 Task: Add a timeline in the project AgileEngine for the epic 'Cybersecurity Incident Response Planning' from 2023/06/09 to 2025/07/02. Add a timeline in the project AgileEngine for the epic 'Cybersecurity Incident Response Testing' from 2024/01/13 to 2024/12/17. Add a timeline in the project AgileEngine for the epic 'IT Asset Management Process Improvement' from 2023/02/03 to 2025/12/17
Action: Mouse moved to (146, 202)
Screenshot: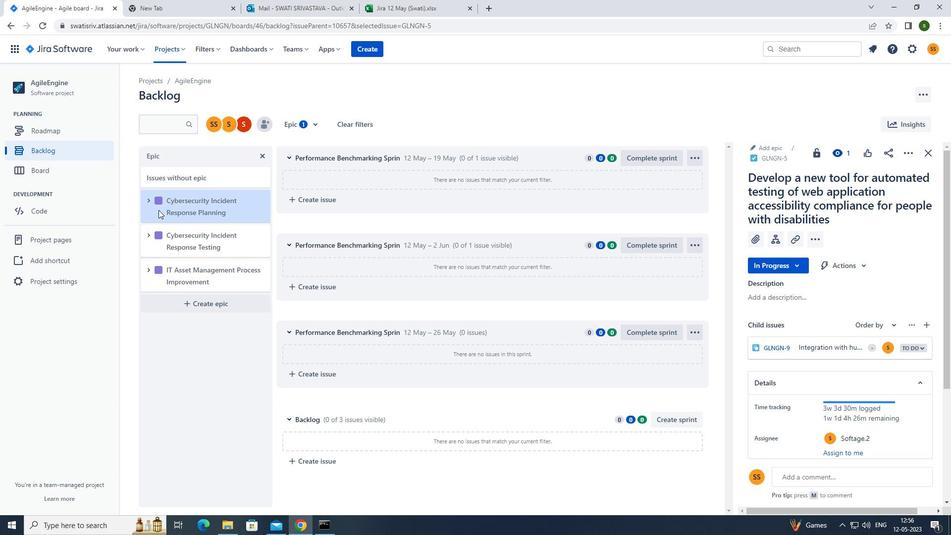 
Action: Mouse pressed left at (146, 202)
Screenshot: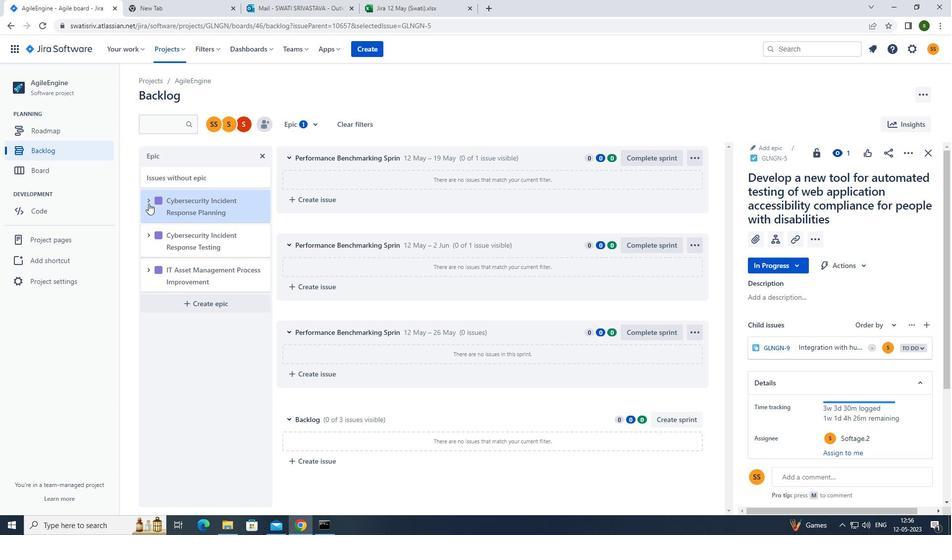
Action: Mouse moved to (203, 295)
Screenshot: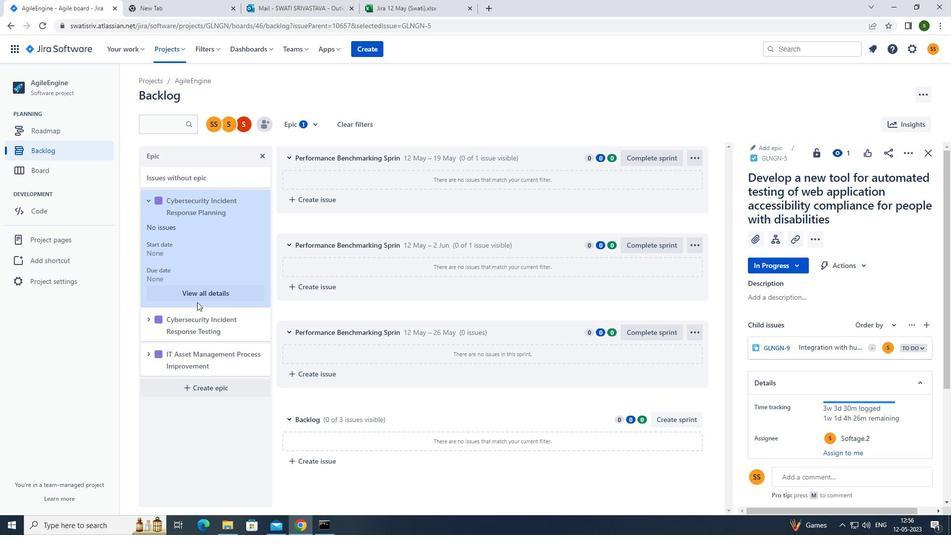 
Action: Mouse pressed left at (203, 295)
Screenshot: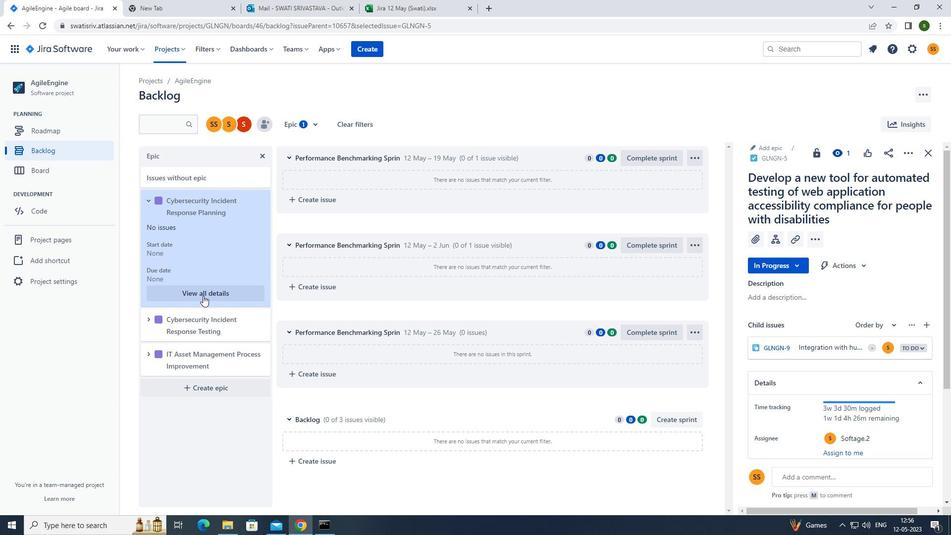 
Action: Mouse moved to (839, 373)
Screenshot: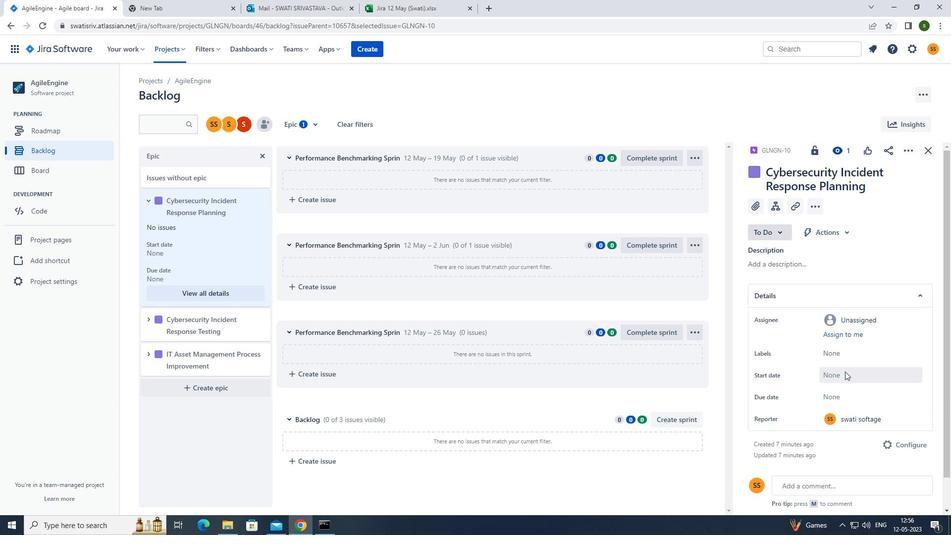 
Action: Mouse pressed left at (839, 373)
Screenshot: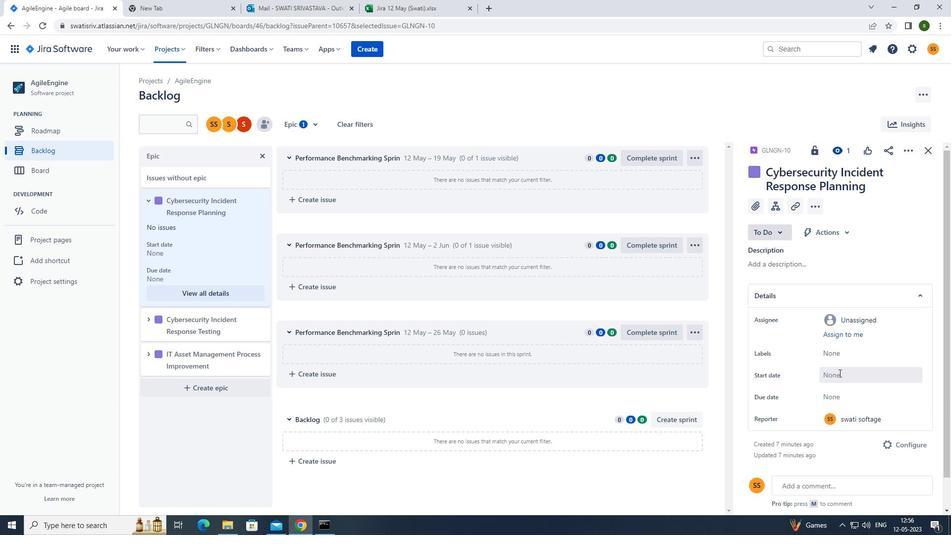 
Action: Mouse moved to (804, 233)
Screenshot: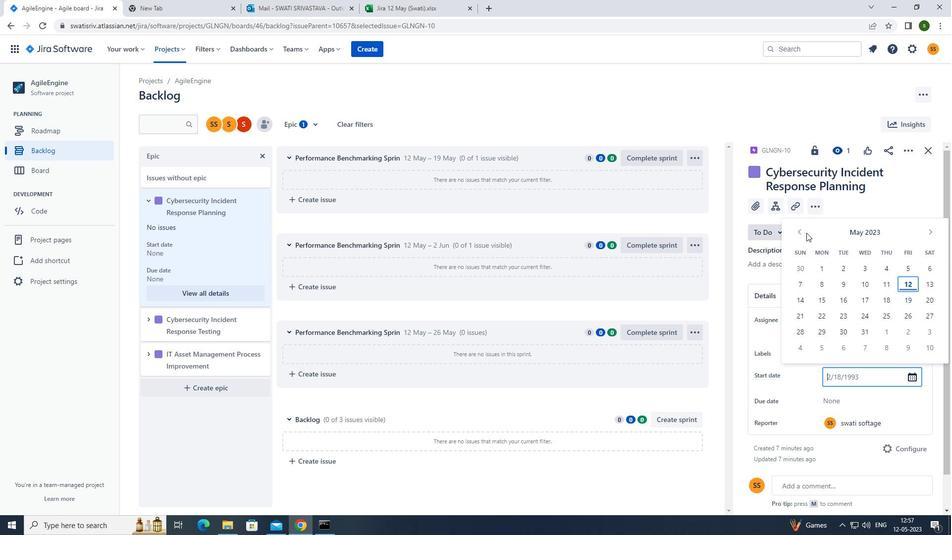 
Action: Mouse pressed left at (804, 233)
Screenshot: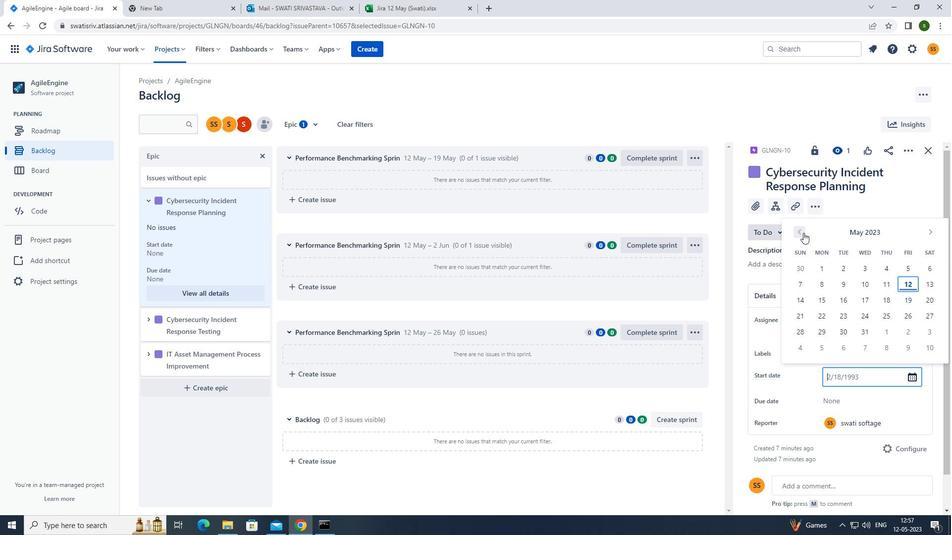 
Action: Mouse moved to (930, 229)
Screenshot: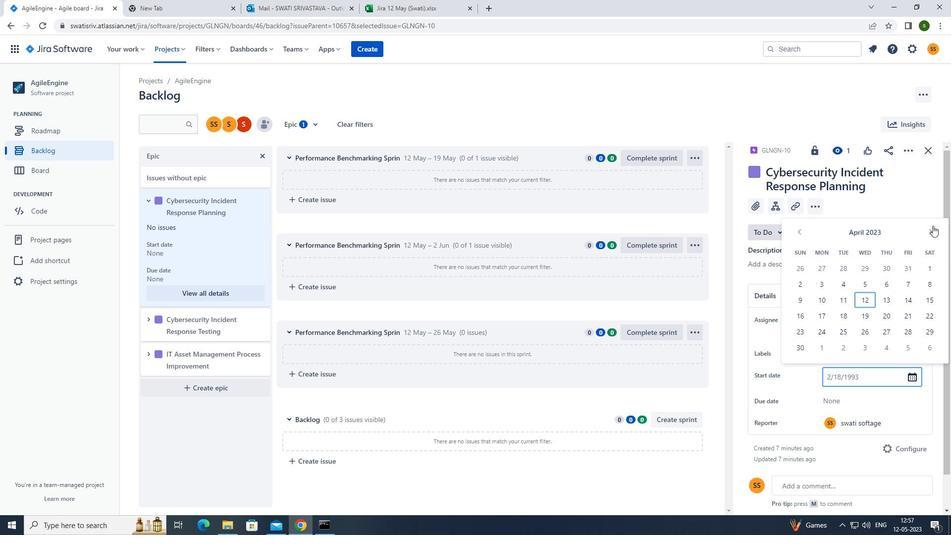 
Action: Mouse pressed left at (930, 229)
Screenshot: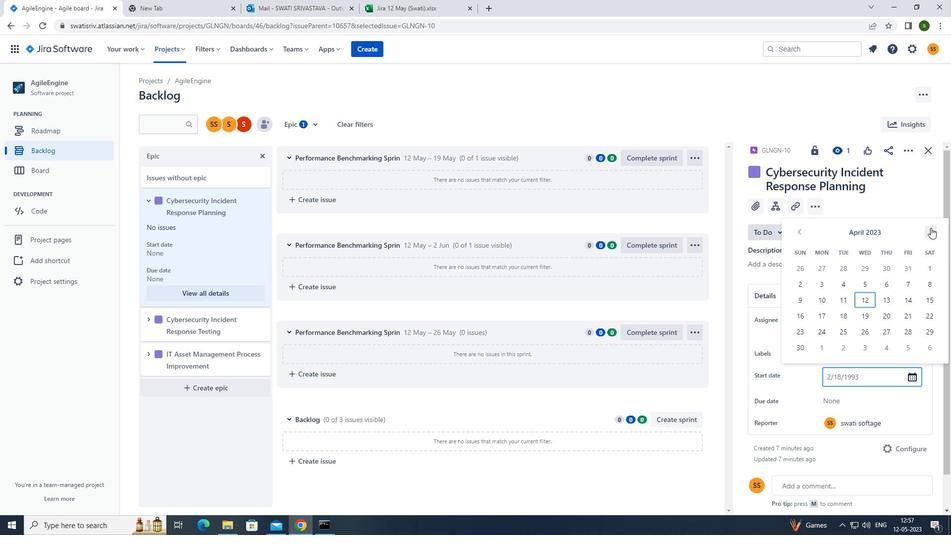 
Action: Mouse pressed left at (930, 229)
Screenshot: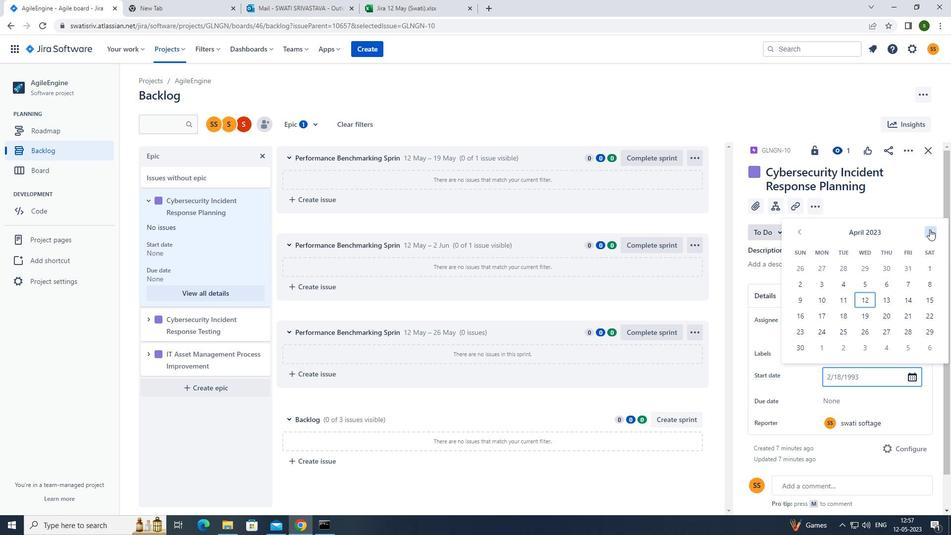 
Action: Mouse moved to (912, 287)
Screenshot: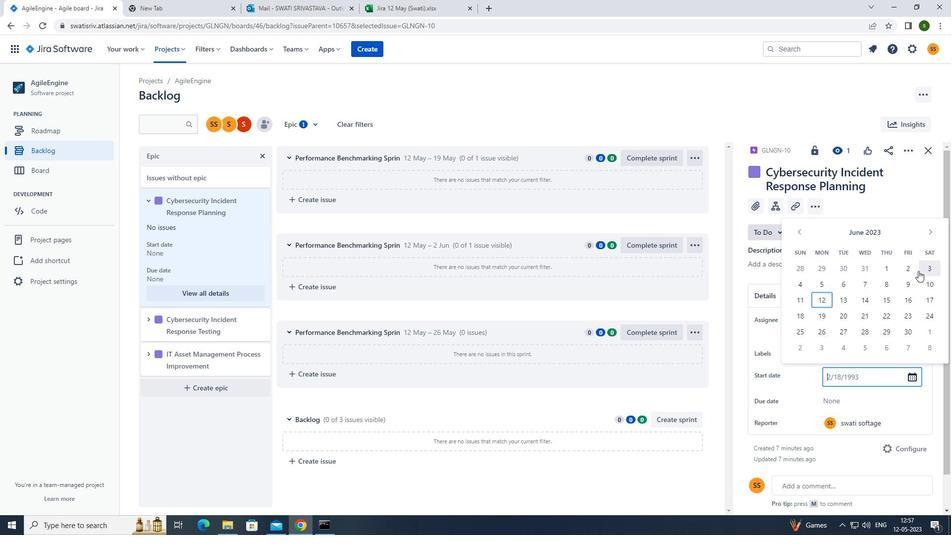 
Action: Mouse pressed left at (912, 287)
Screenshot: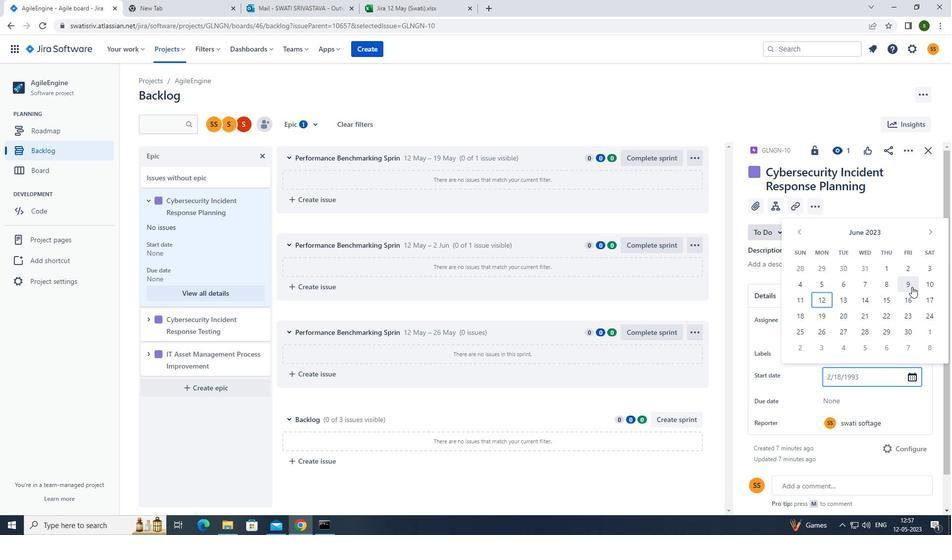 
Action: Mouse moved to (847, 401)
Screenshot: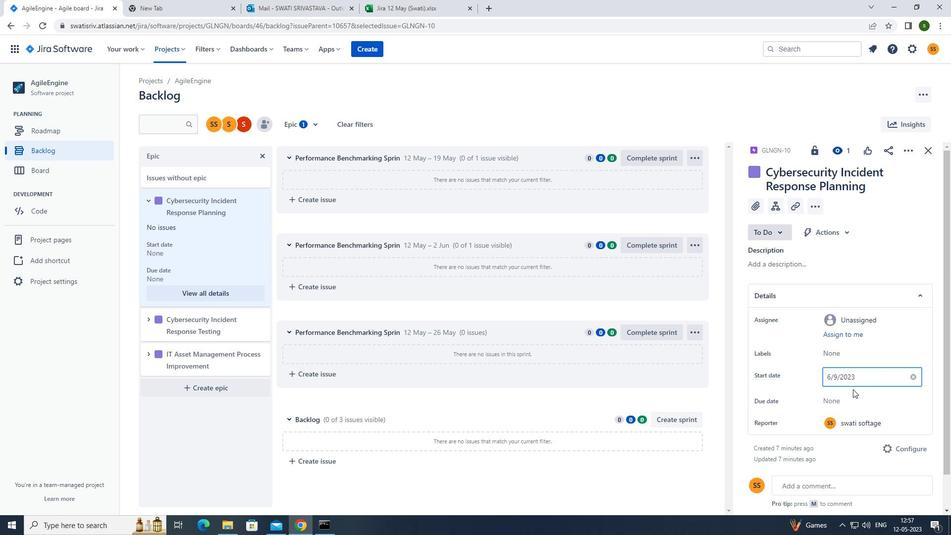 
Action: Mouse pressed left at (847, 401)
Screenshot: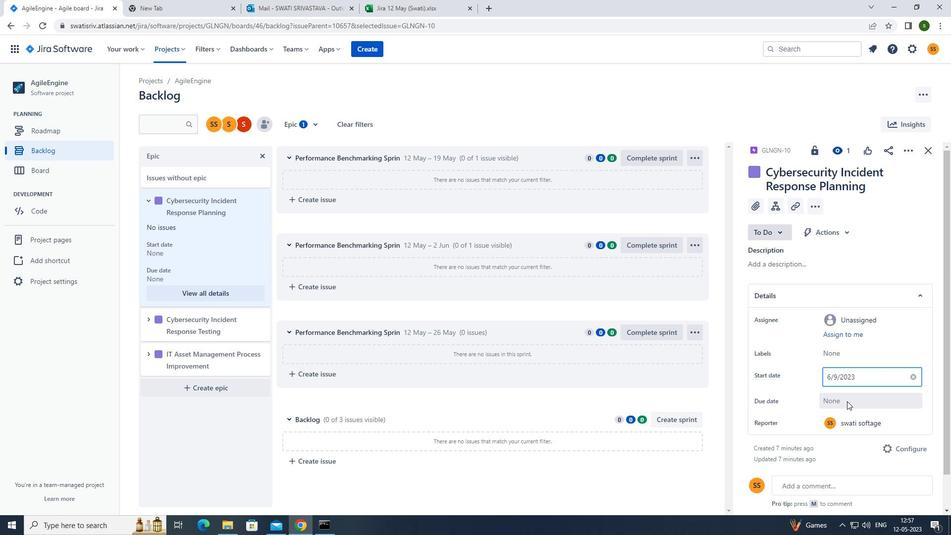 
Action: Mouse moved to (932, 261)
Screenshot: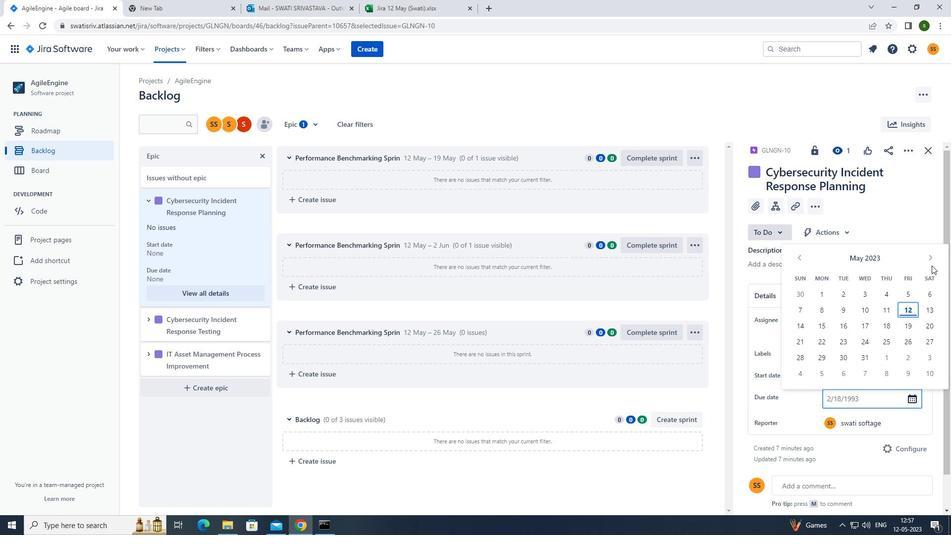 
Action: Mouse pressed left at (932, 261)
Screenshot: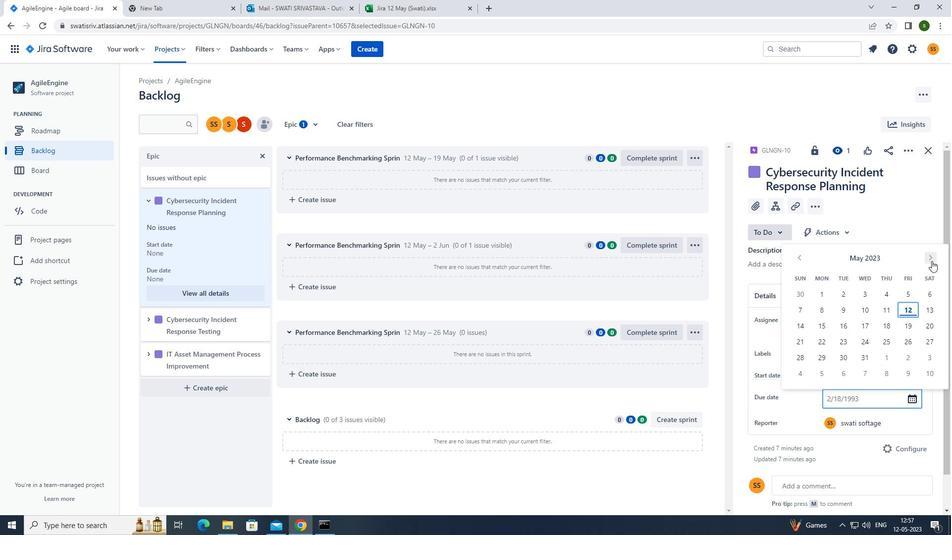 
Action: Mouse pressed left at (932, 261)
Screenshot: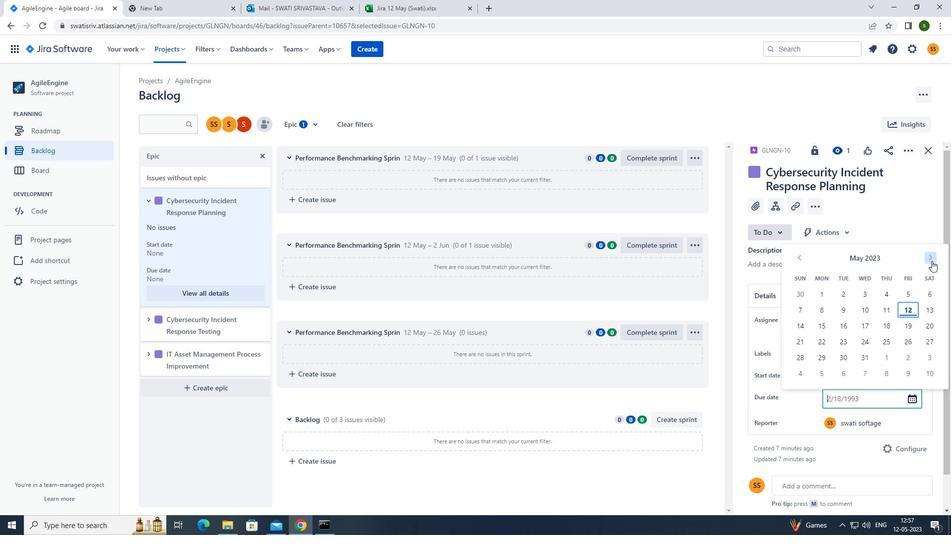 
Action: Mouse pressed left at (932, 261)
Screenshot: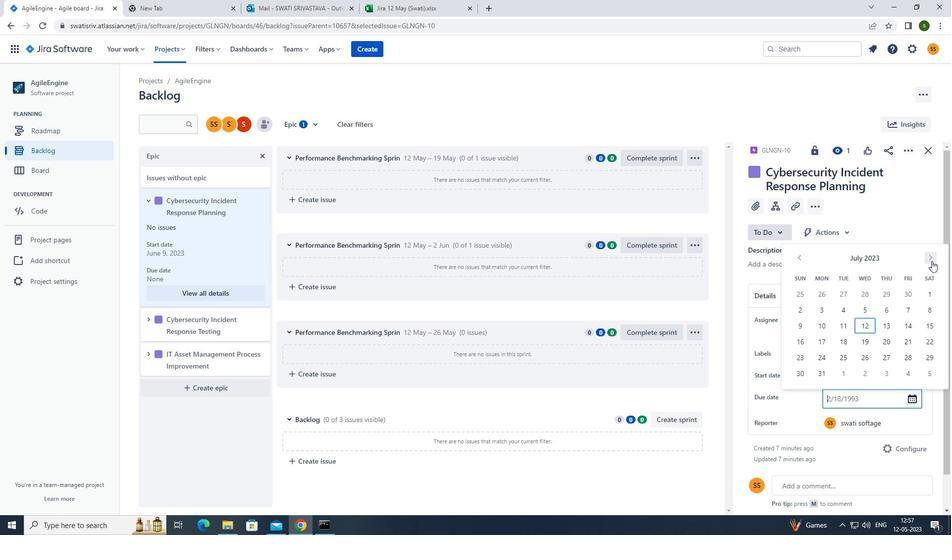 
Action: Mouse pressed left at (932, 261)
Screenshot: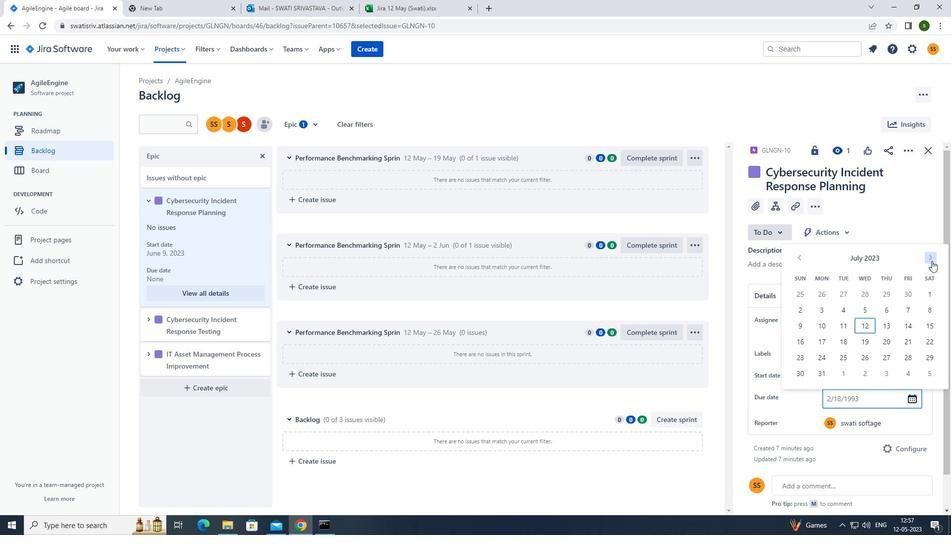 
Action: Mouse pressed left at (932, 261)
Screenshot: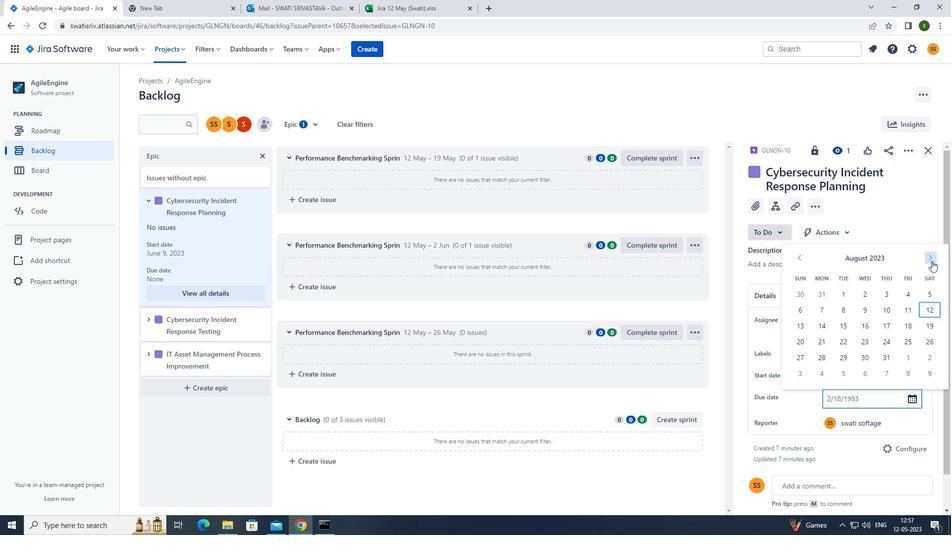 
Action: Mouse pressed left at (932, 261)
Screenshot: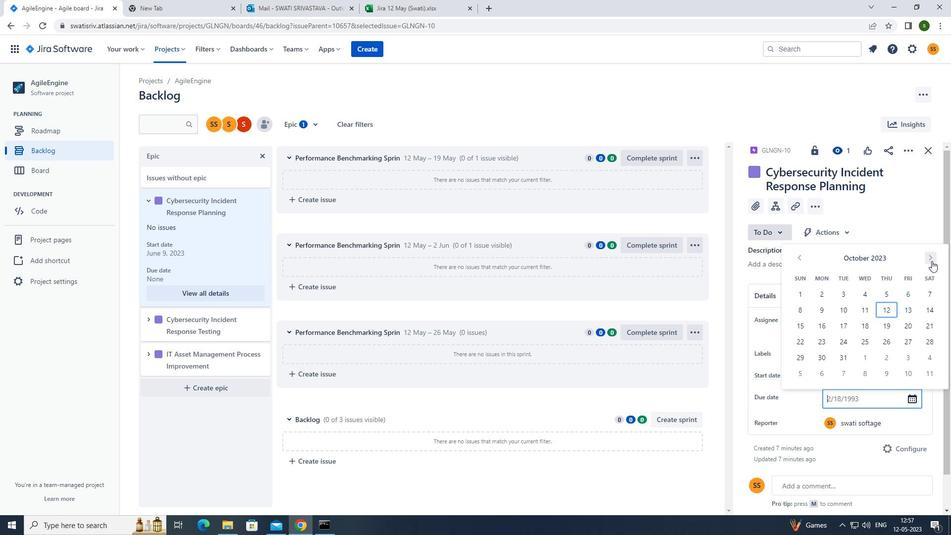 
Action: Mouse pressed left at (932, 261)
Screenshot: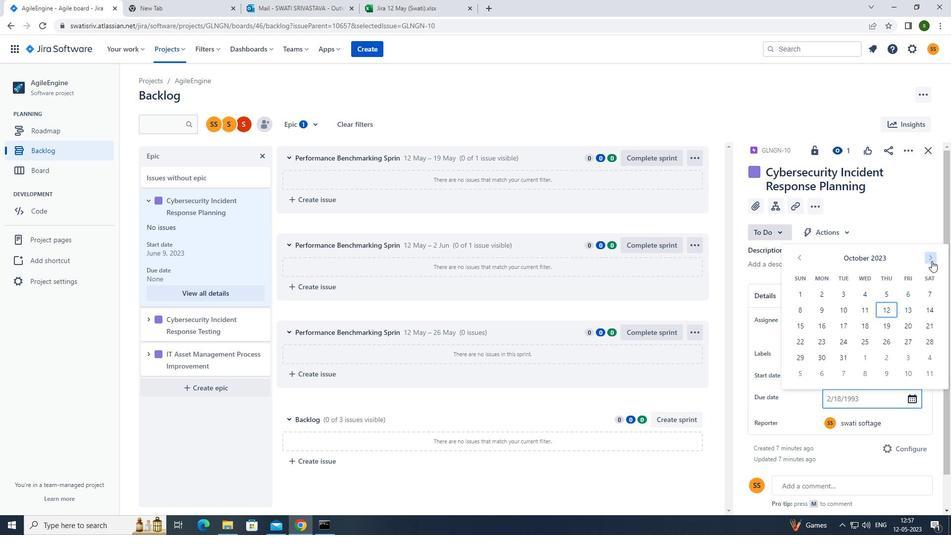 
Action: Mouse pressed left at (932, 261)
Screenshot: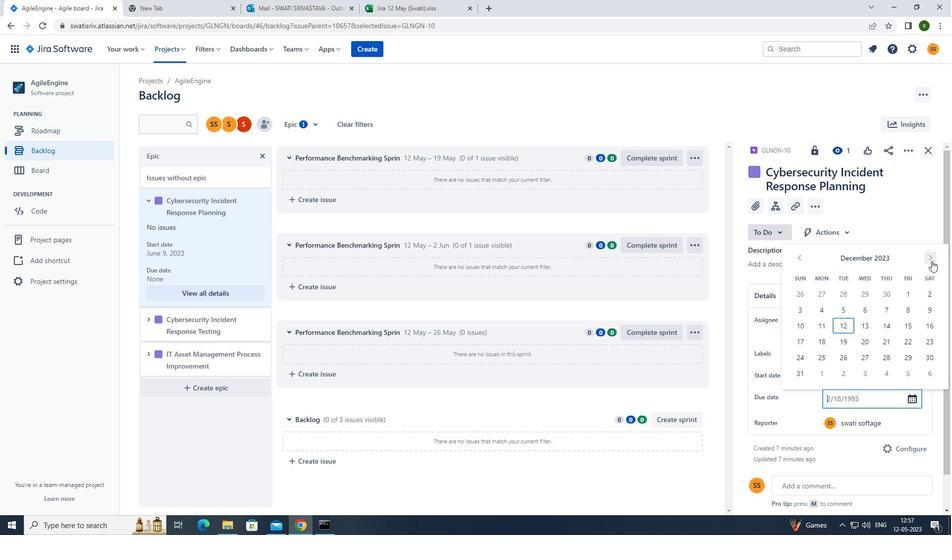 
Action: Mouse pressed left at (932, 261)
Screenshot: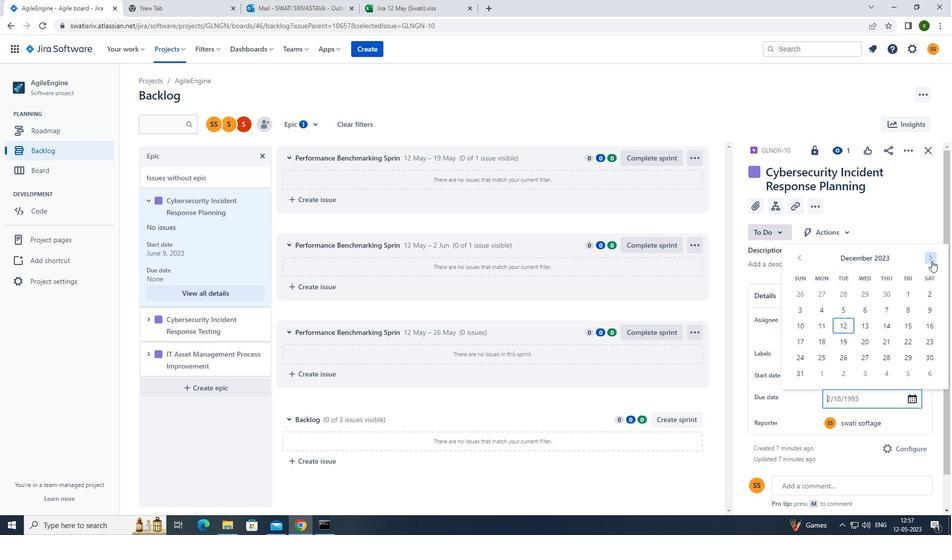 
Action: Mouse pressed left at (932, 261)
Screenshot: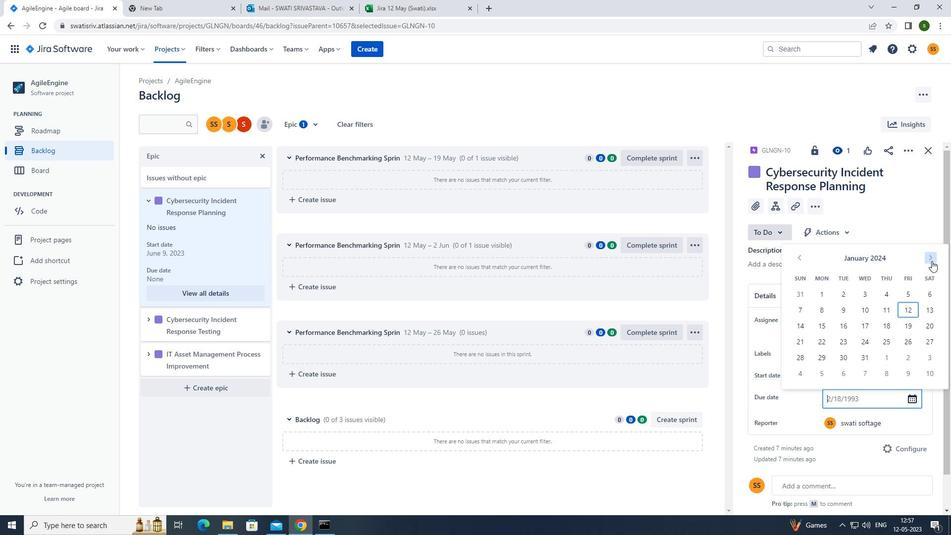 
Action: Mouse pressed left at (932, 261)
Screenshot: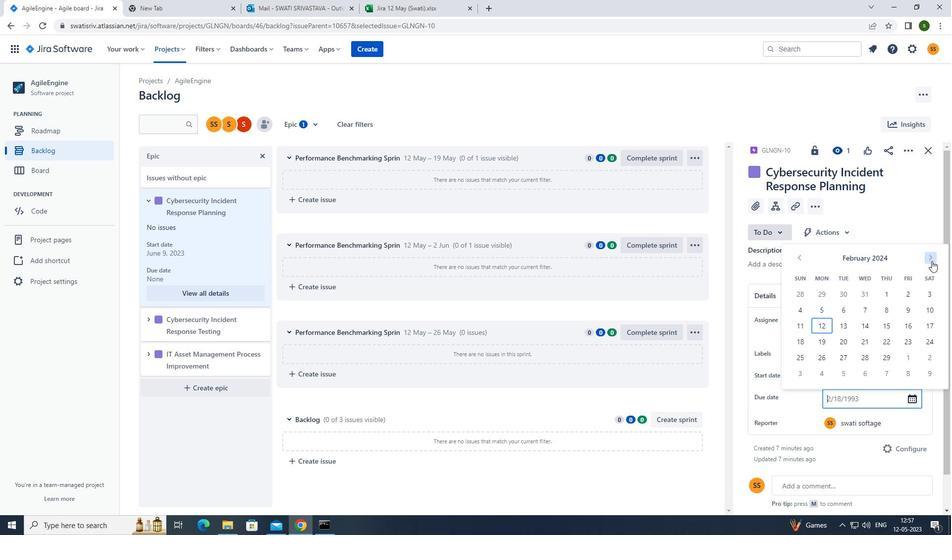 
Action: Mouse pressed left at (932, 261)
Screenshot: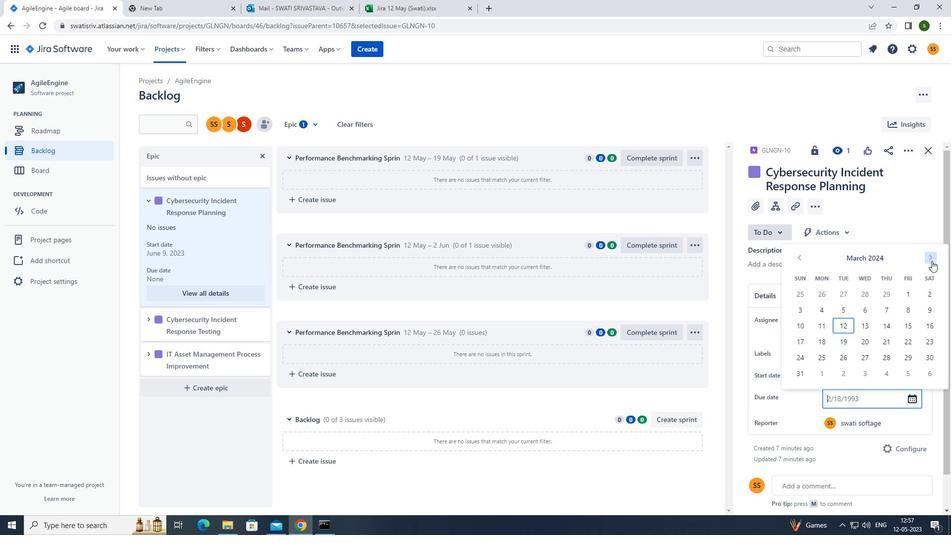 
Action: Mouse pressed left at (932, 261)
Screenshot: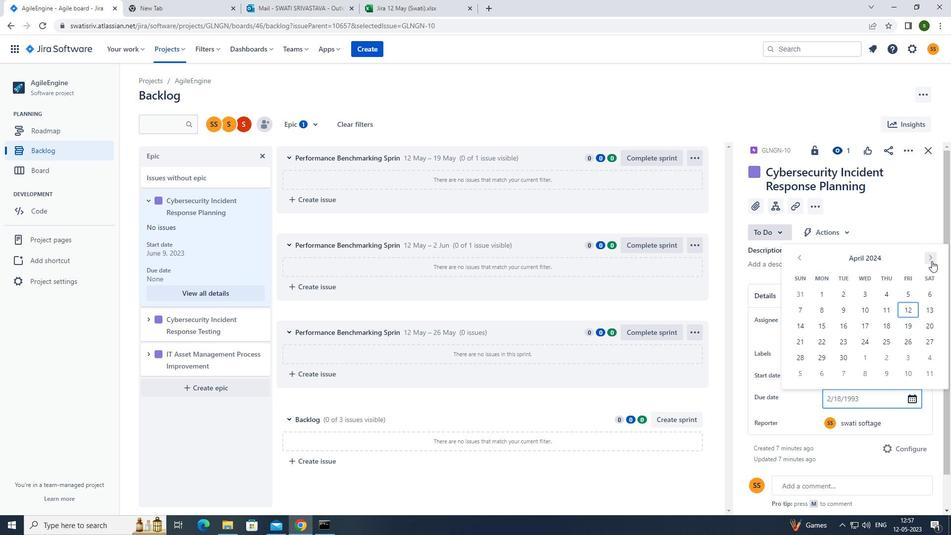 
Action: Mouse pressed left at (932, 261)
Screenshot: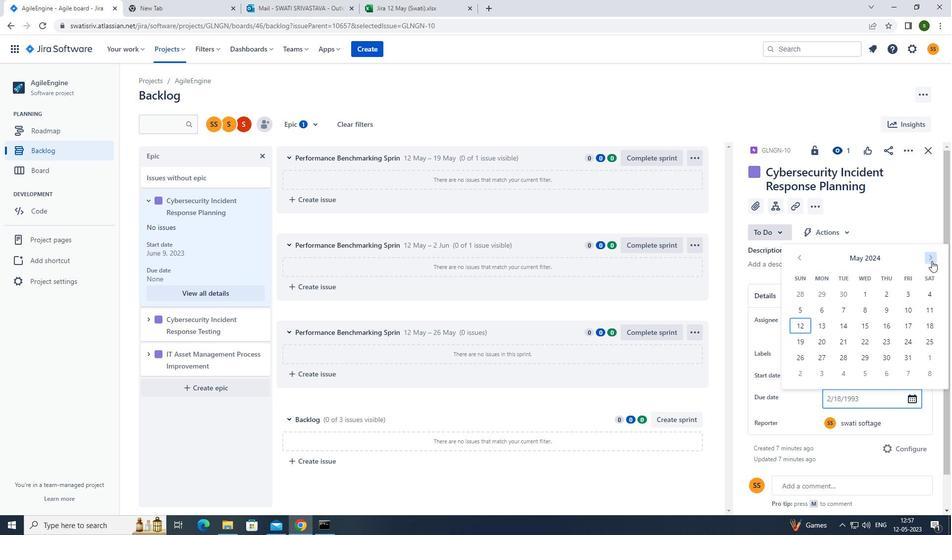 
Action: Mouse pressed left at (932, 261)
Screenshot: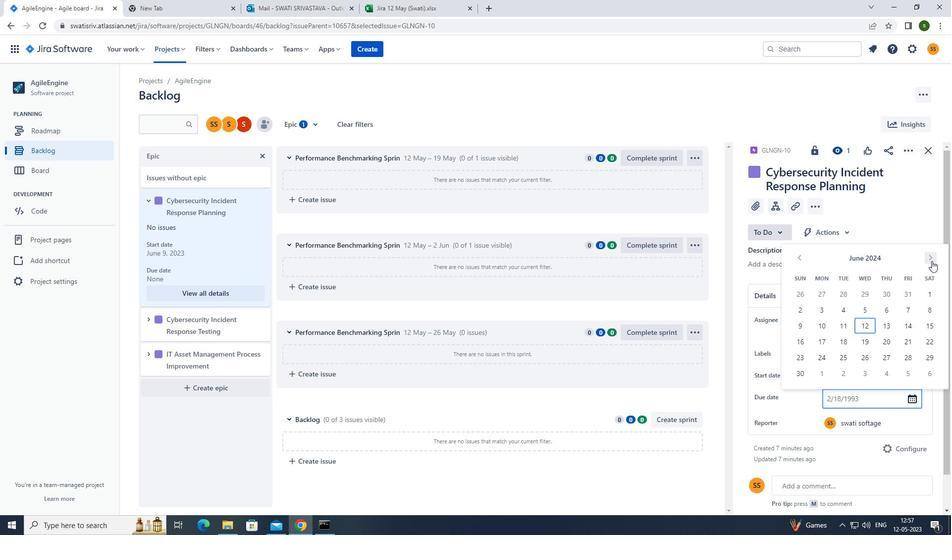 
Action: Mouse pressed left at (932, 261)
Screenshot: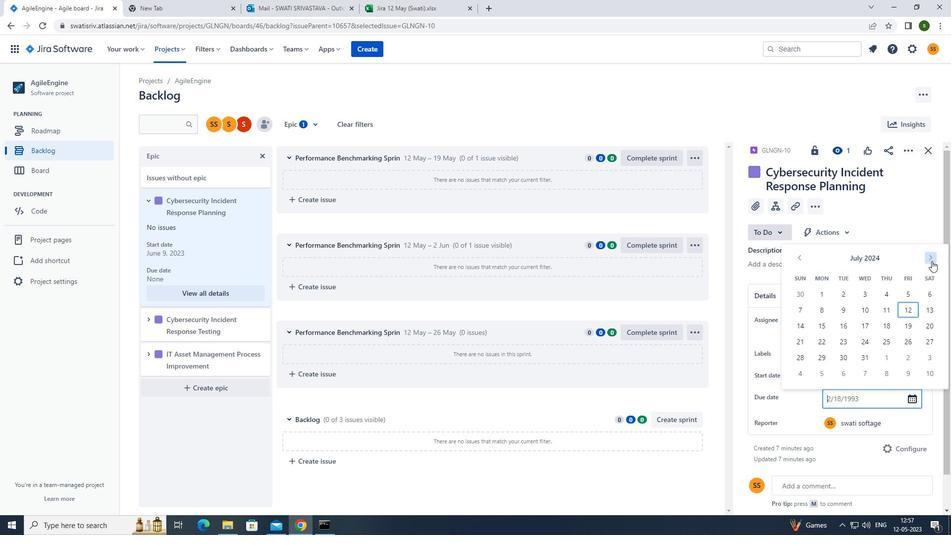 
Action: Mouse pressed left at (932, 261)
Screenshot: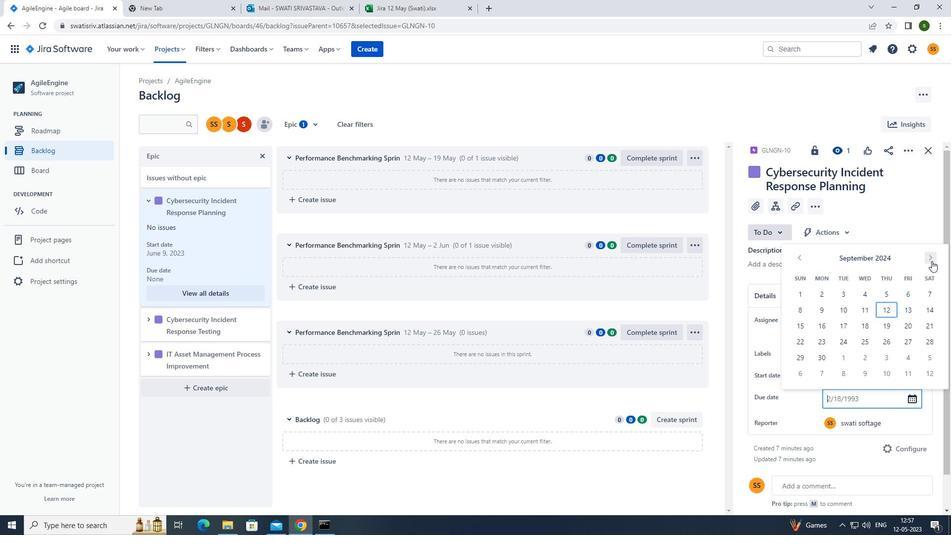 
Action: Mouse pressed left at (932, 261)
Screenshot: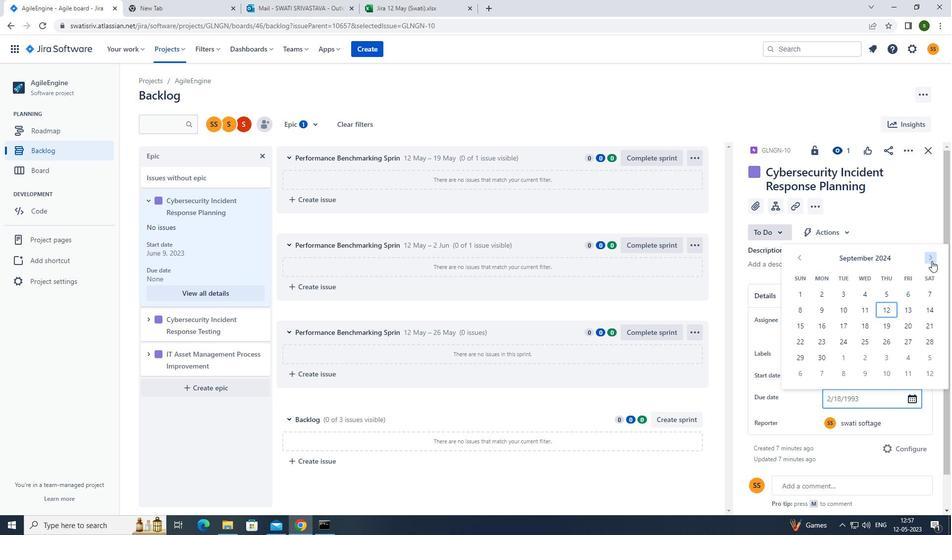 
Action: Mouse pressed left at (932, 261)
Screenshot: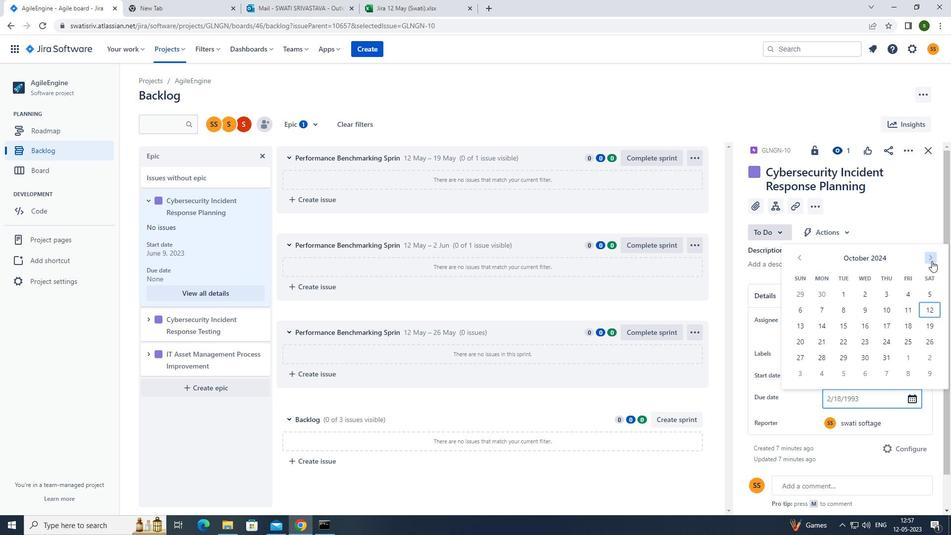 
Action: Mouse pressed left at (932, 261)
Screenshot: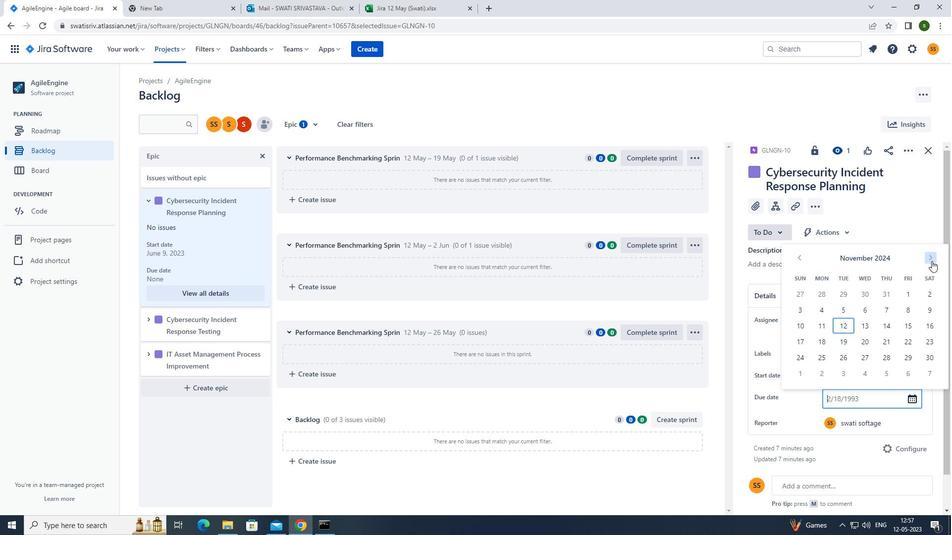 
Action: Mouse pressed left at (932, 261)
Screenshot: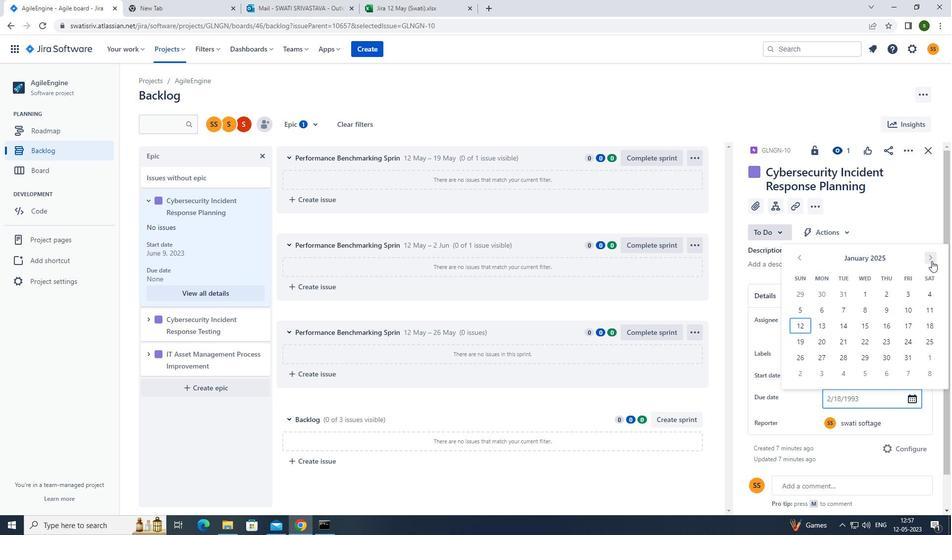 
Action: Mouse pressed left at (932, 261)
Screenshot: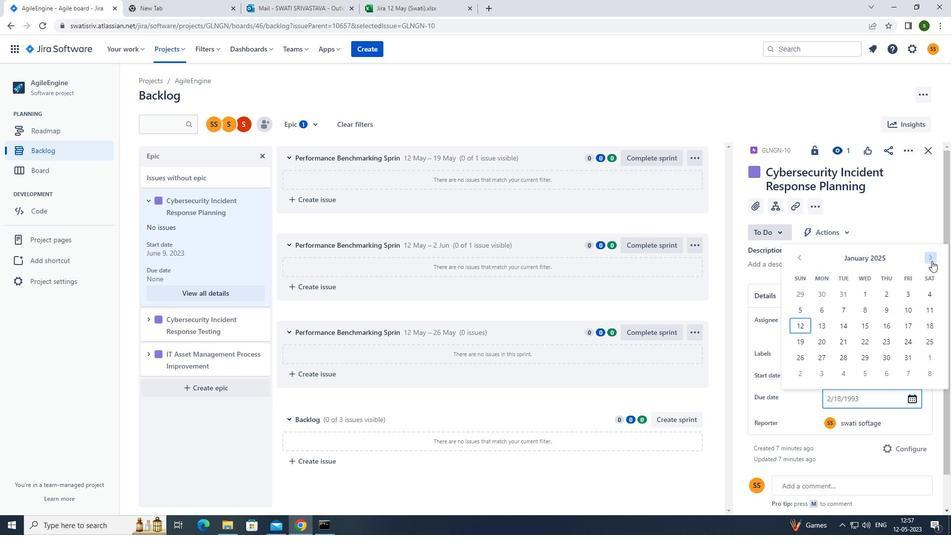 
Action: Mouse moved to (799, 262)
Screenshot: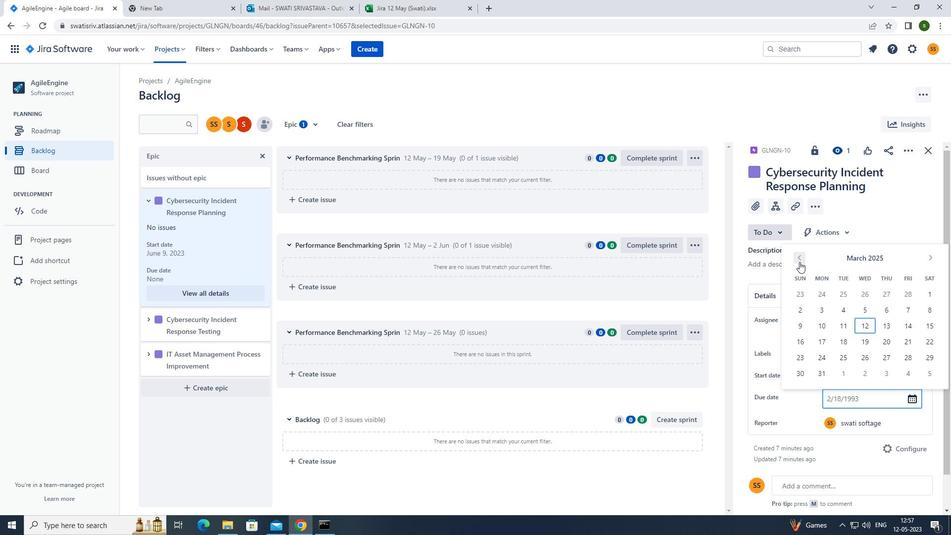 
Action: Mouse pressed left at (799, 262)
Screenshot: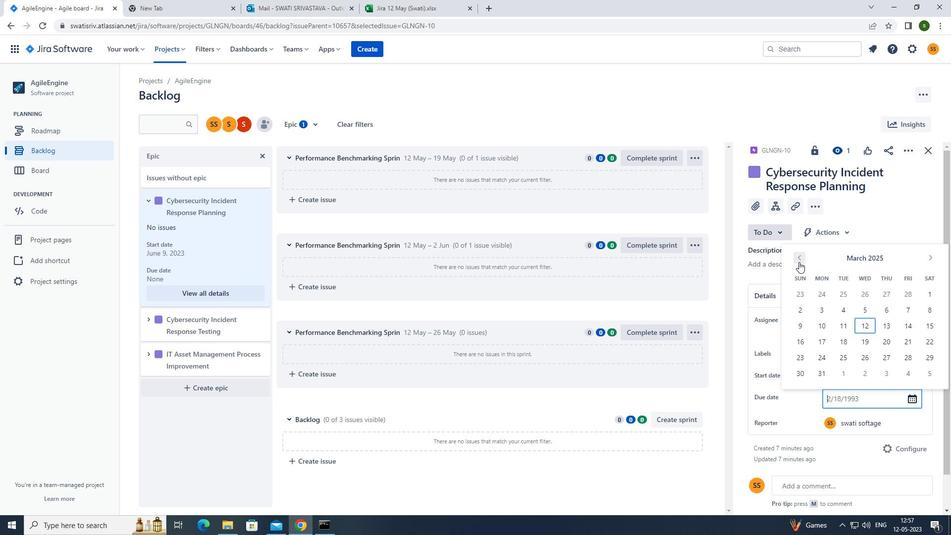 
Action: Mouse moved to (804, 309)
Screenshot: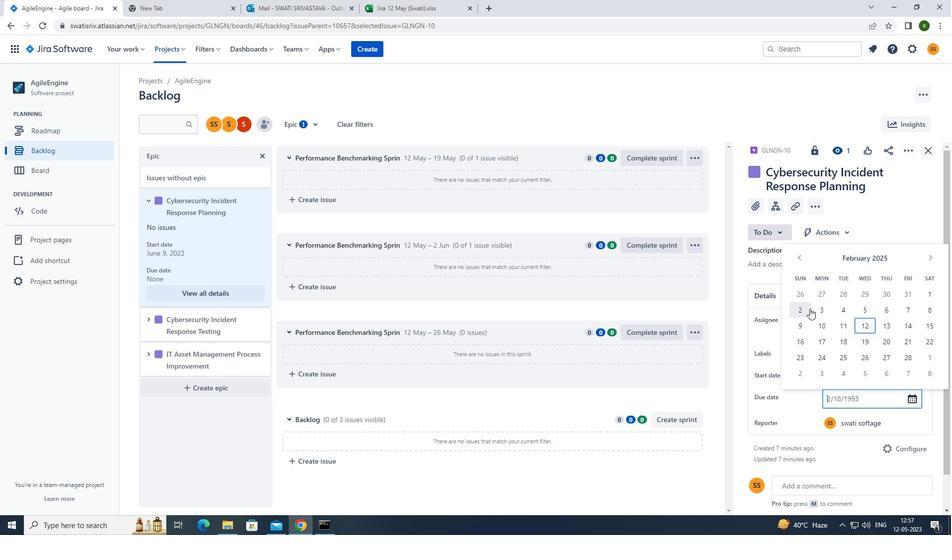 
Action: Mouse pressed left at (804, 309)
Screenshot: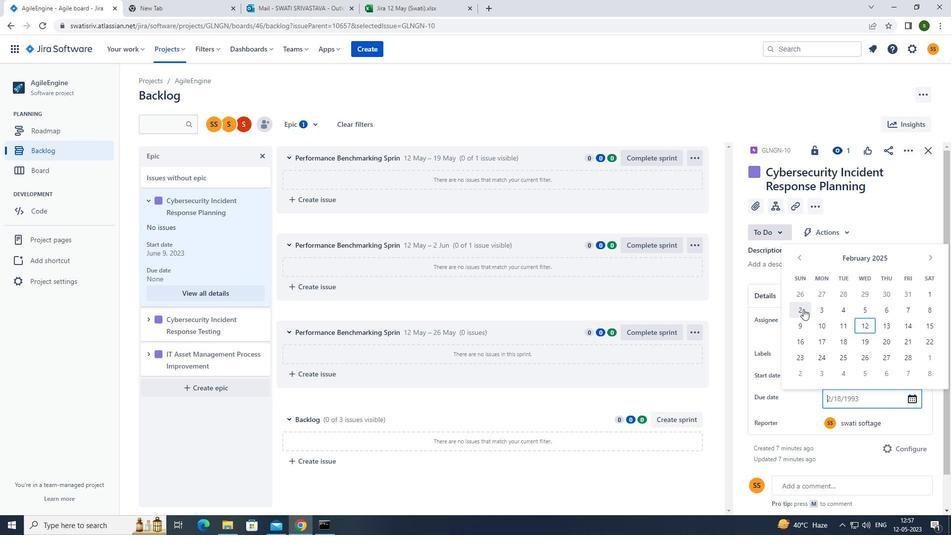 
Action: Mouse moved to (147, 319)
Screenshot: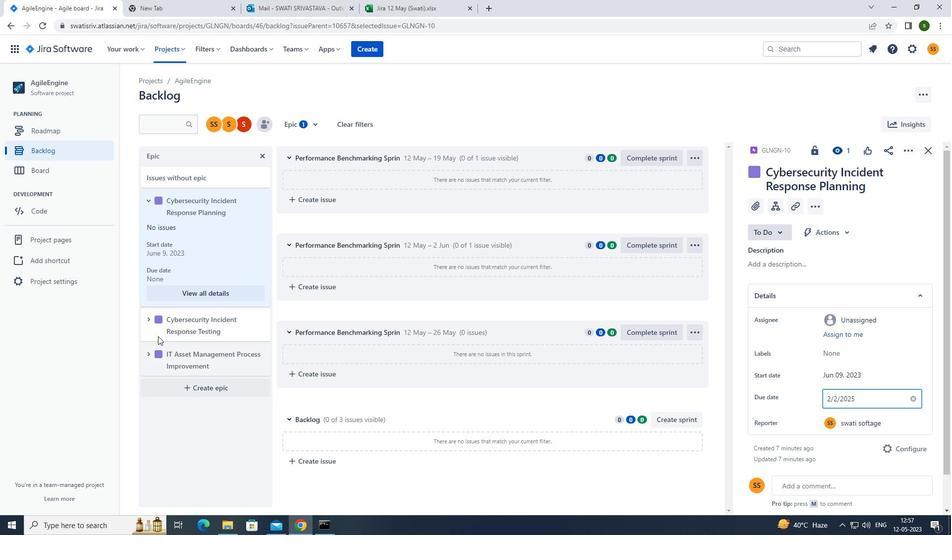 
Action: Mouse pressed left at (147, 319)
Screenshot: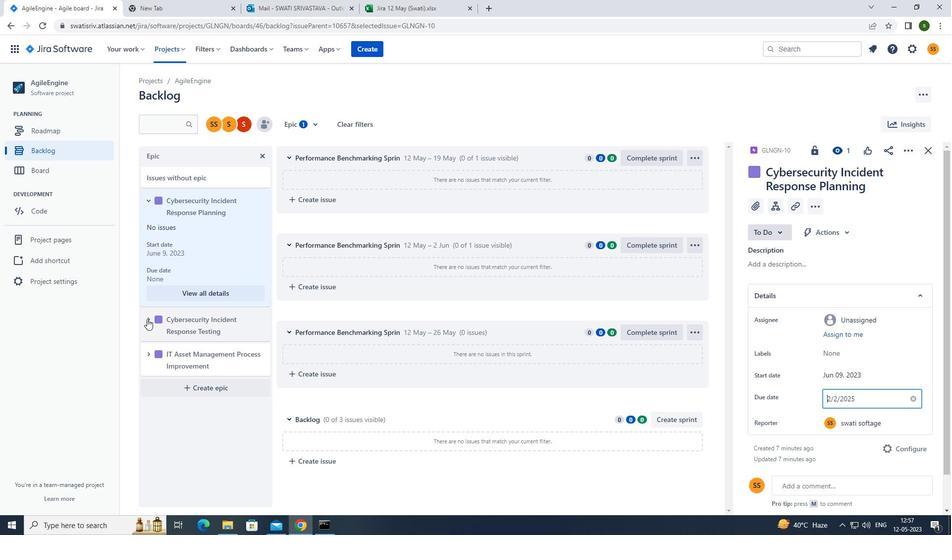 
Action: Mouse moved to (224, 413)
Screenshot: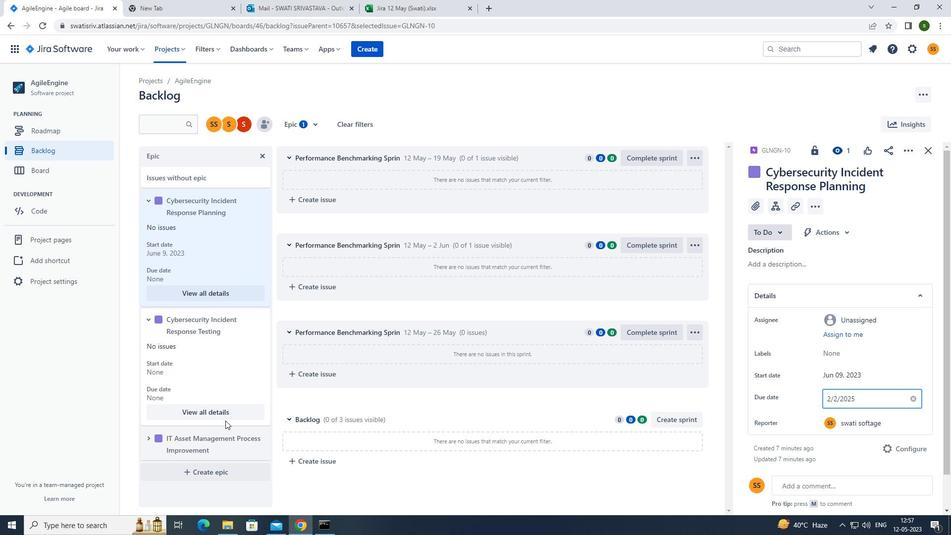 
Action: Mouse pressed left at (224, 413)
Screenshot: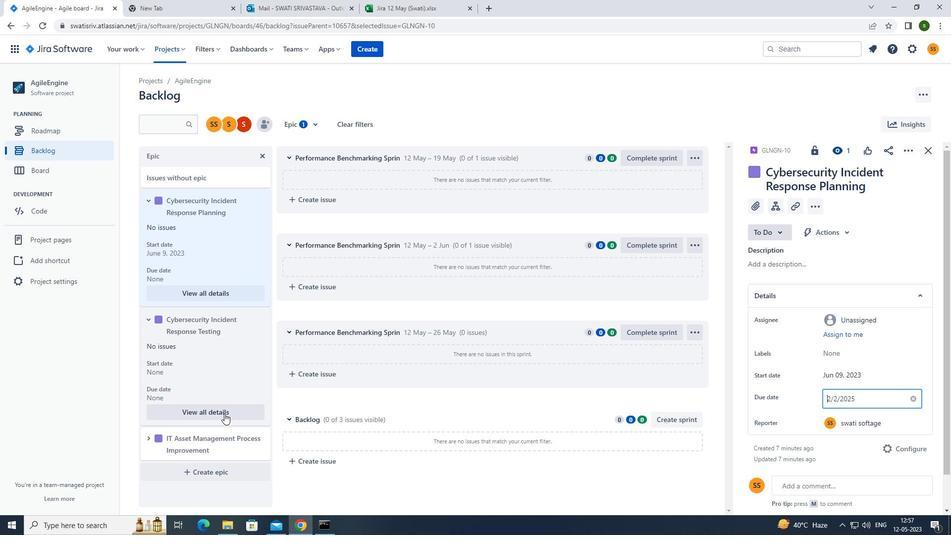 
Action: Mouse moved to (830, 377)
Screenshot: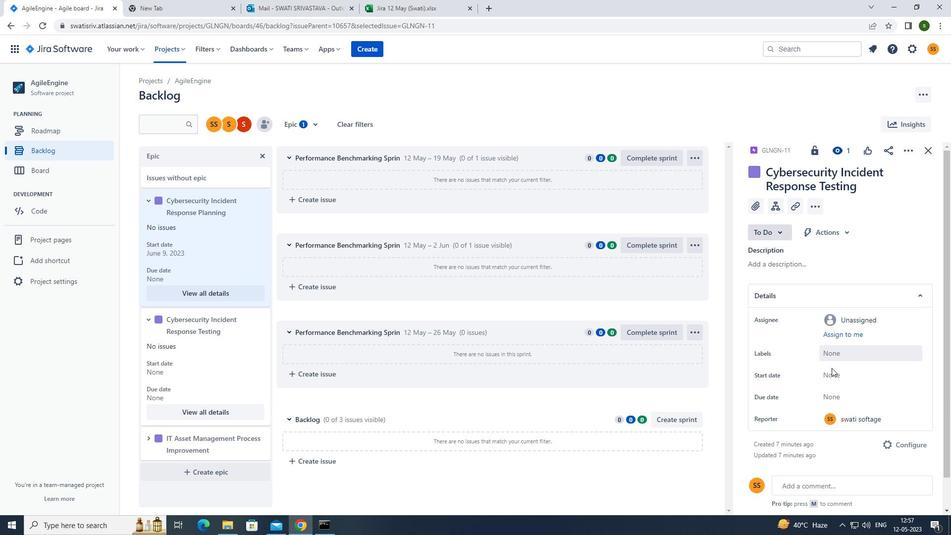 
Action: Mouse pressed left at (830, 377)
Screenshot: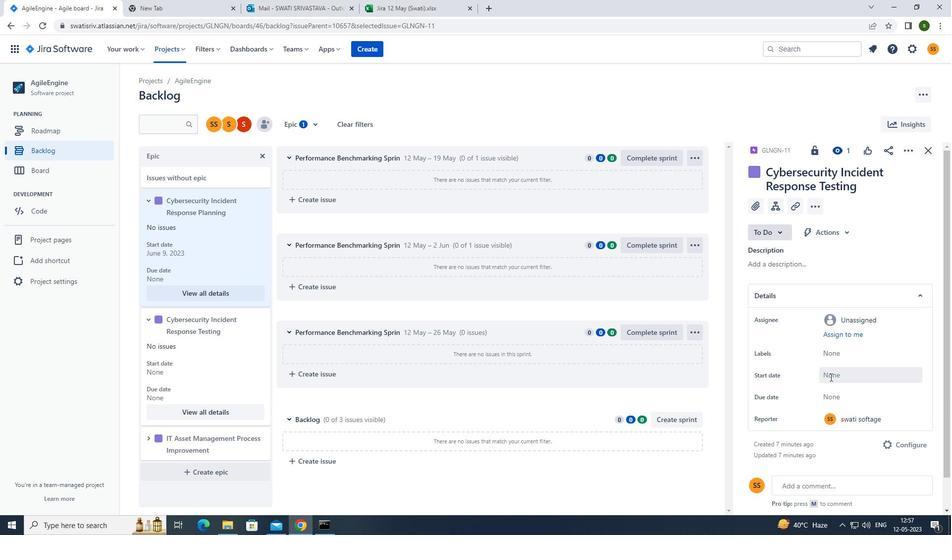 
Action: Mouse moved to (933, 236)
Screenshot: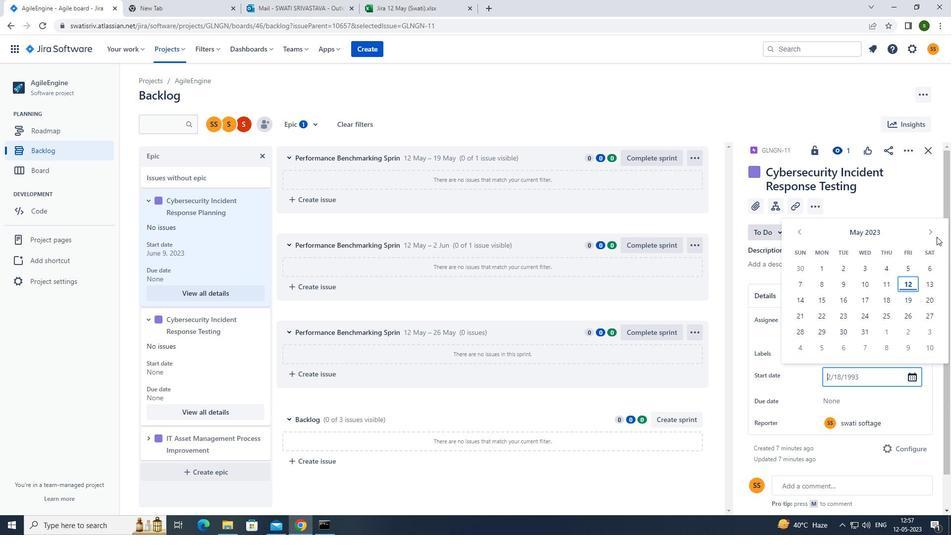 
Action: Mouse pressed left at (933, 236)
Screenshot: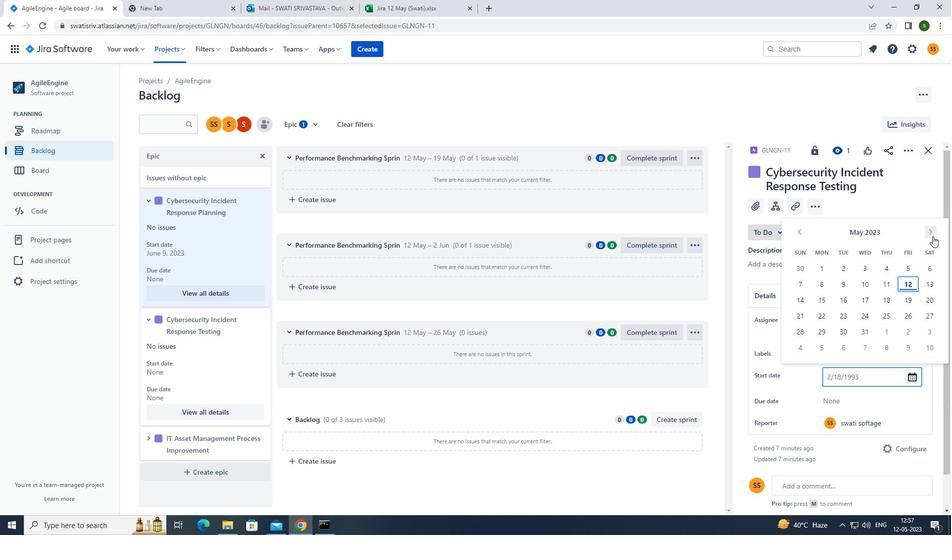 
Action: Mouse pressed left at (933, 236)
Screenshot: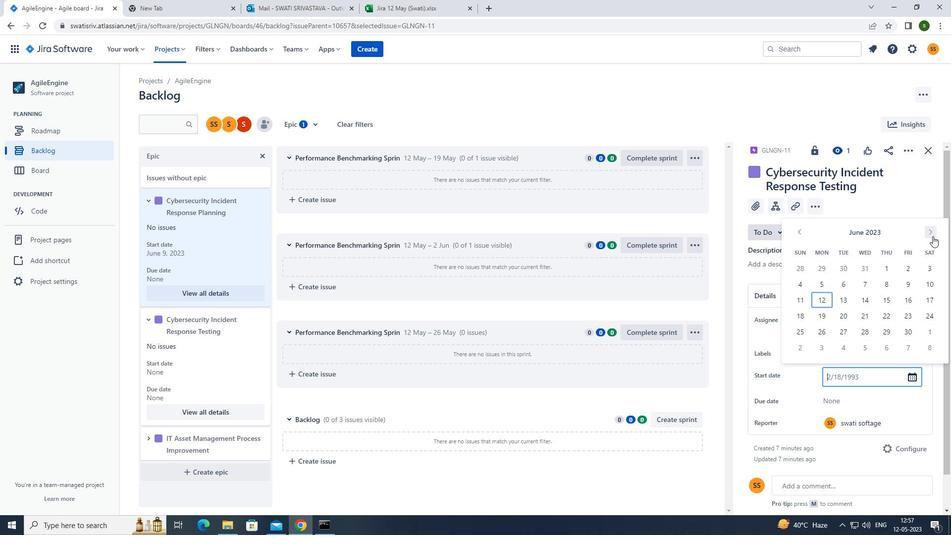 
Action: Mouse pressed left at (933, 236)
Screenshot: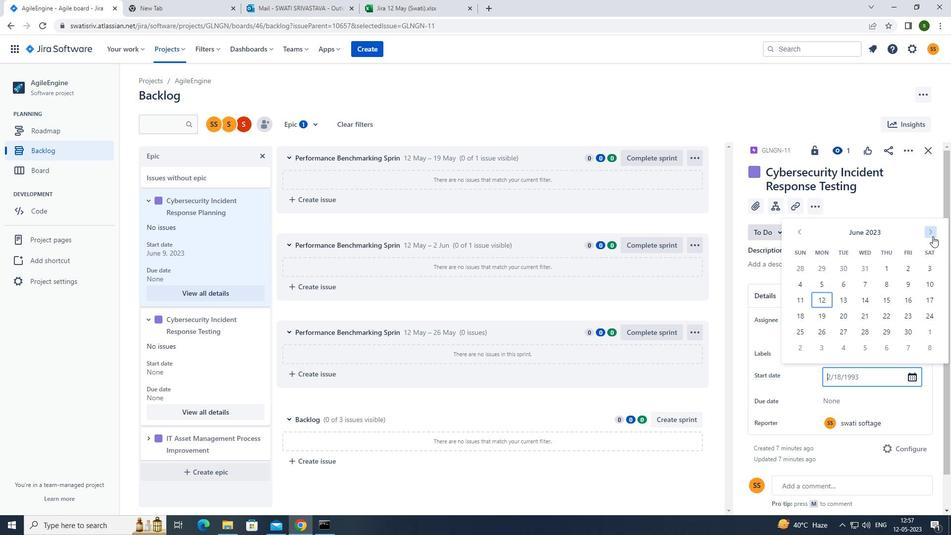 
Action: Mouse pressed left at (933, 236)
Screenshot: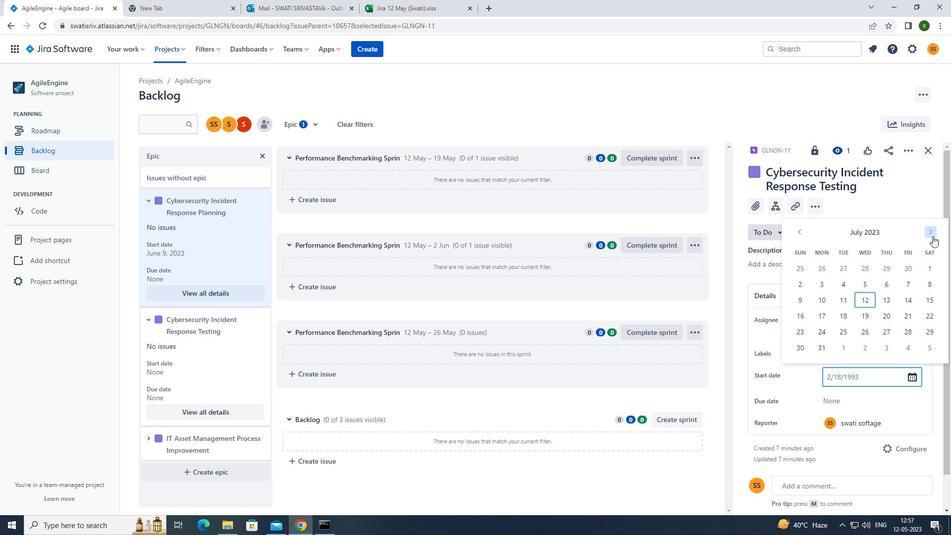 
Action: Mouse pressed left at (933, 236)
Screenshot: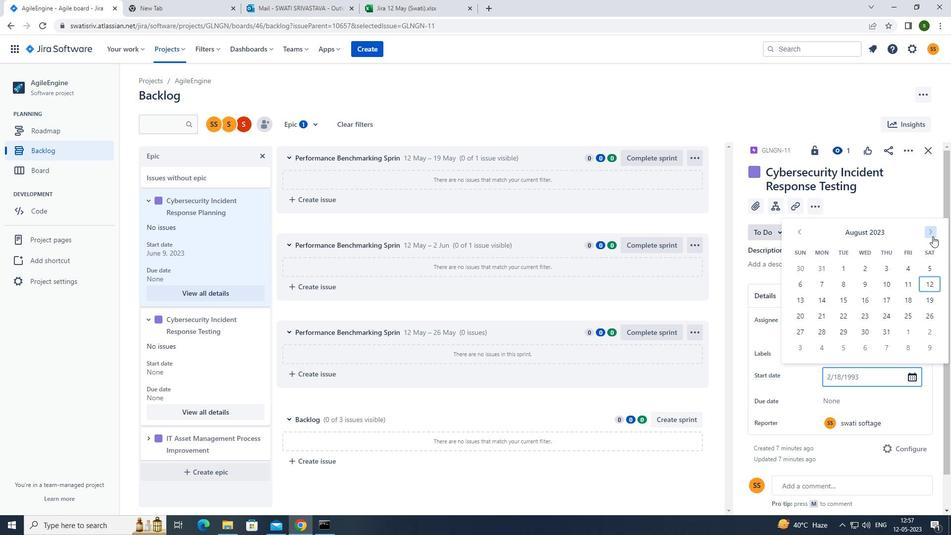 
Action: Mouse pressed left at (933, 236)
Screenshot: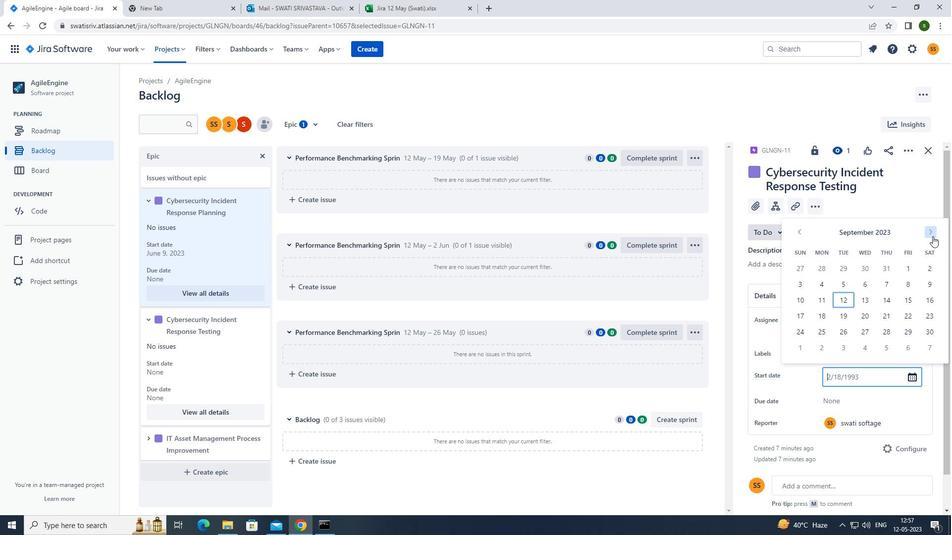 
Action: Mouse pressed left at (933, 236)
Screenshot: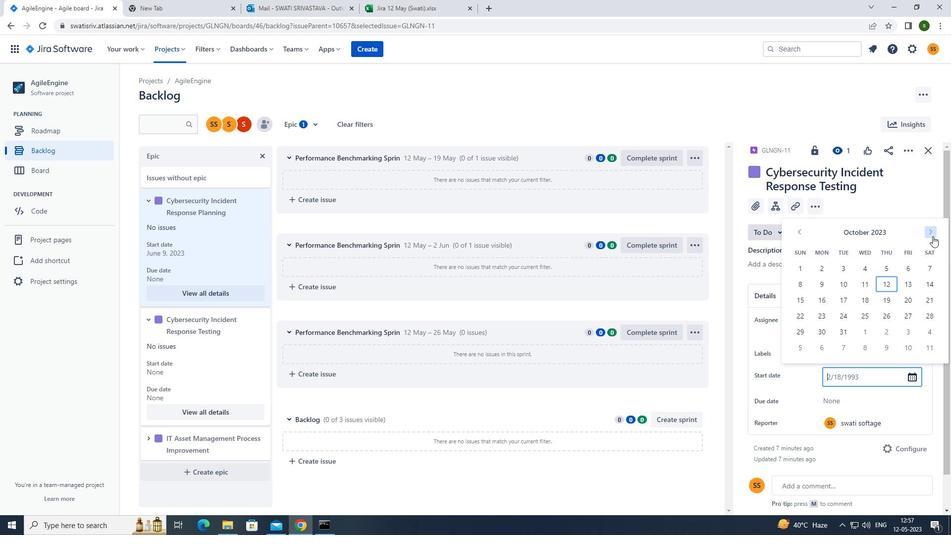 
Action: Mouse pressed left at (933, 236)
Screenshot: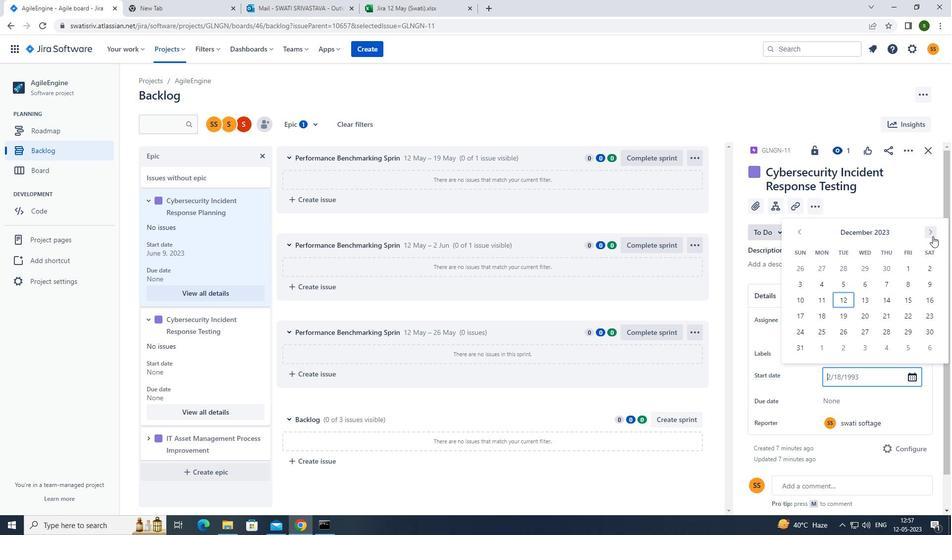 
Action: Mouse moved to (930, 284)
Screenshot: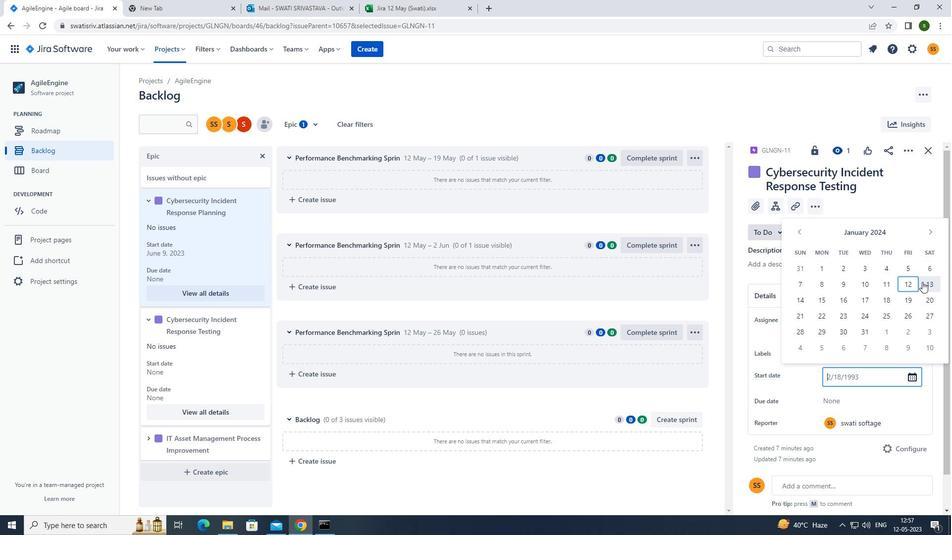 
Action: Mouse pressed left at (930, 284)
Screenshot: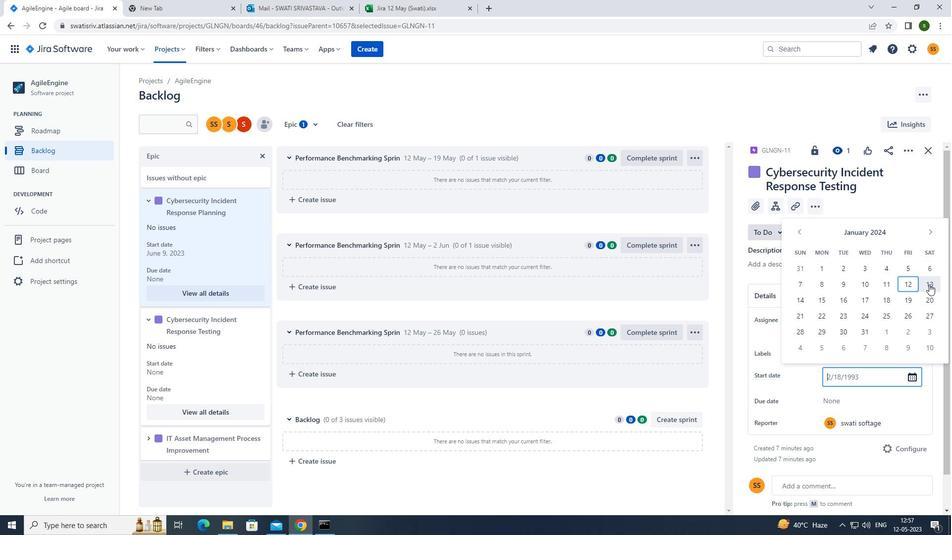 
Action: Mouse moved to (854, 401)
Screenshot: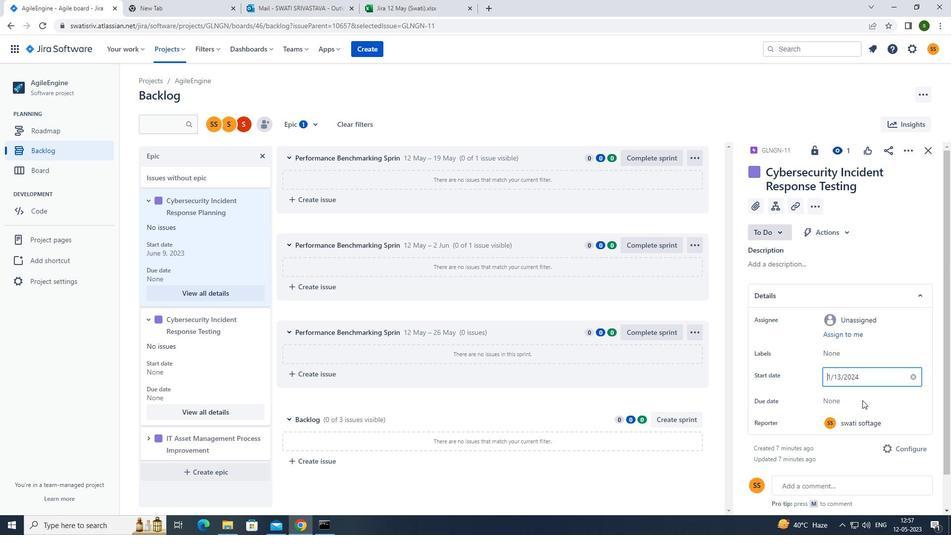 
Action: Mouse pressed left at (854, 401)
Screenshot: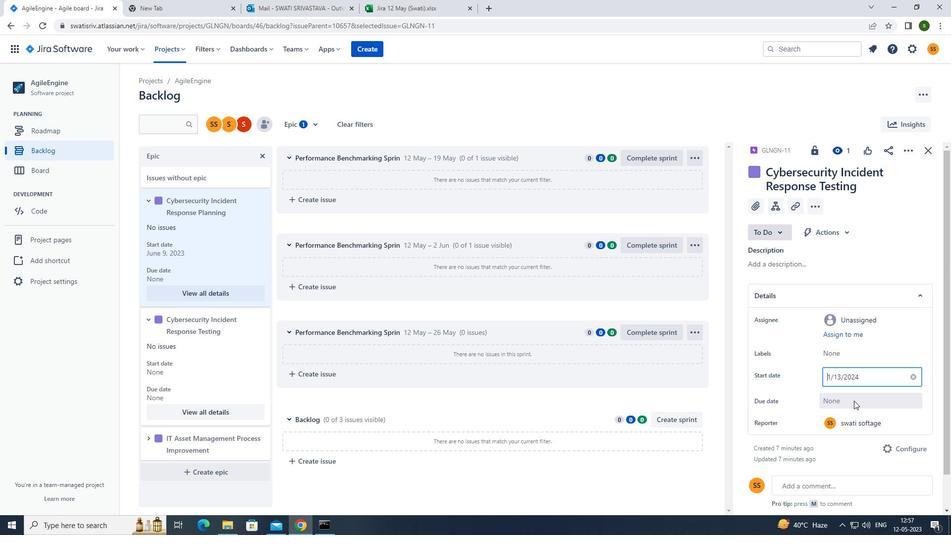 
Action: Mouse moved to (933, 258)
Screenshot: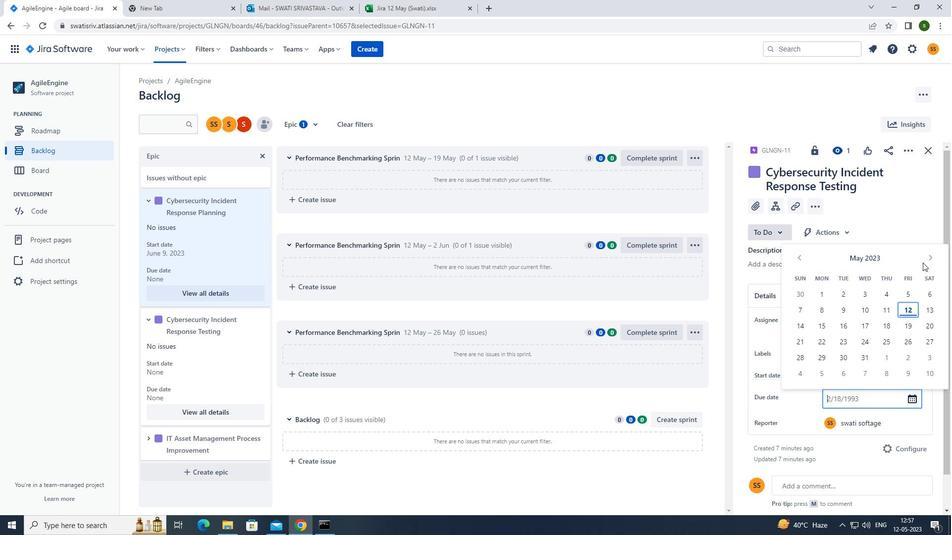 
Action: Mouse pressed left at (933, 258)
Screenshot: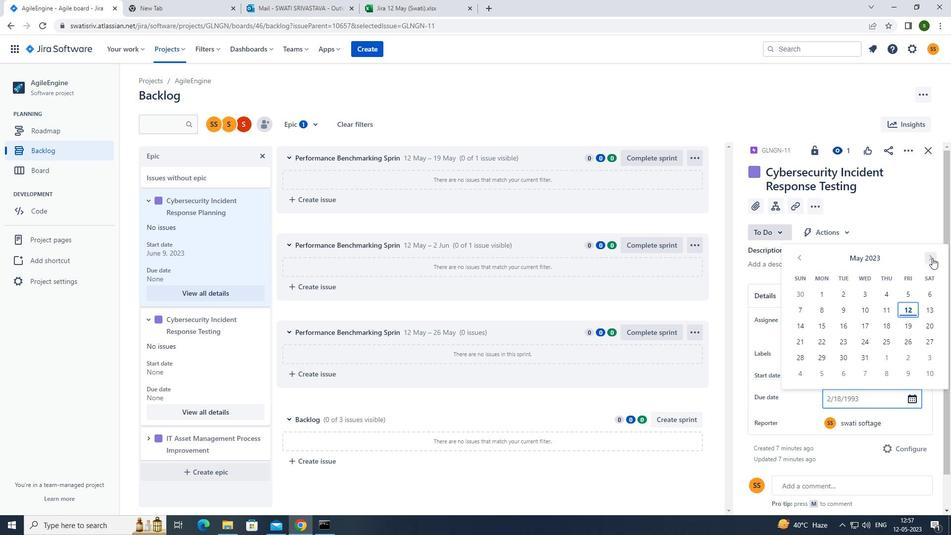 
Action: Mouse pressed left at (933, 258)
Screenshot: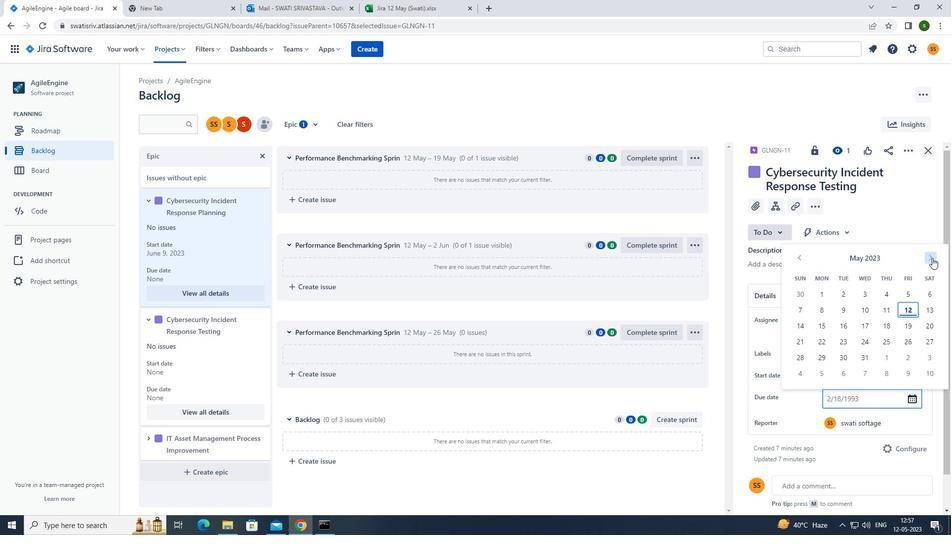 
Action: Mouse pressed left at (933, 258)
Screenshot: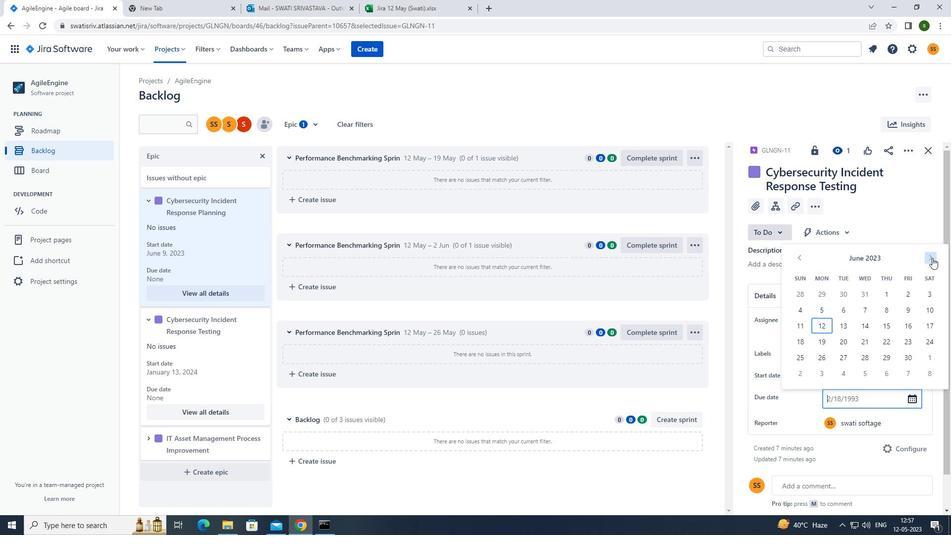 
Action: Mouse pressed left at (933, 258)
Screenshot: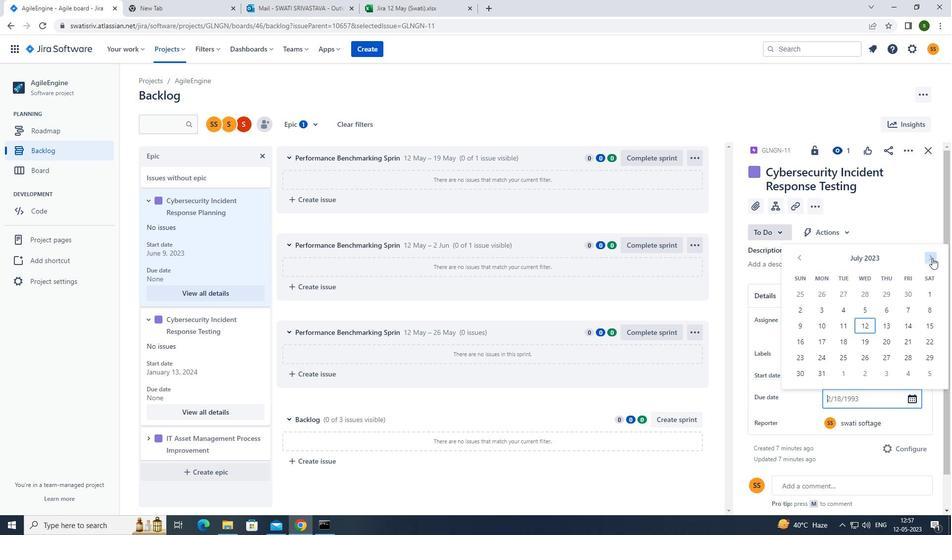
Action: Mouse pressed left at (933, 258)
Screenshot: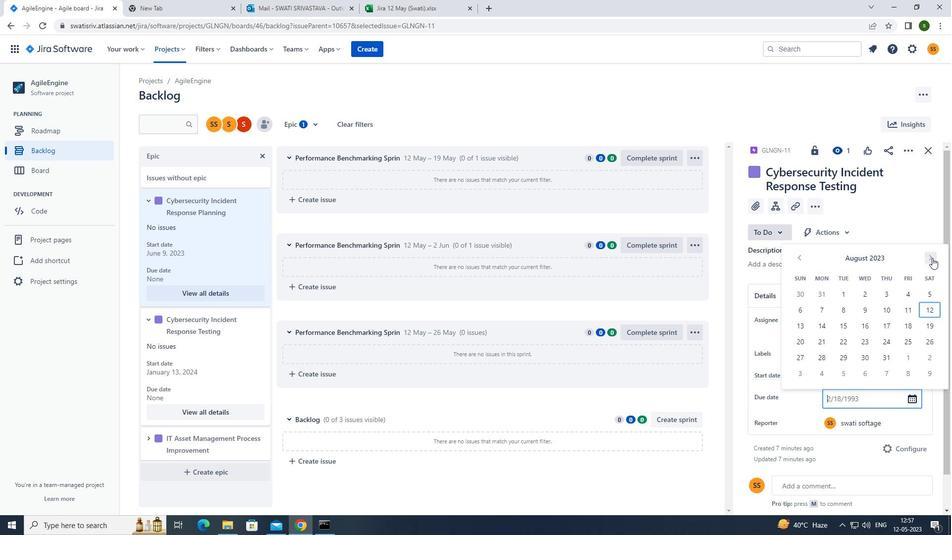 
Action: Mouse pressed left at (933, 258)
Screenshot: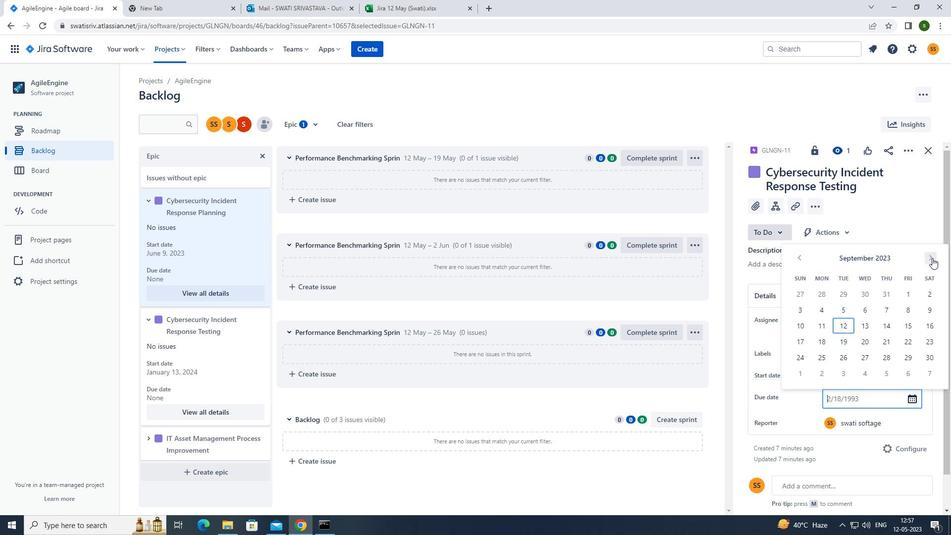 
Action: Mouse pressed left at (933, 258)
Screenshot: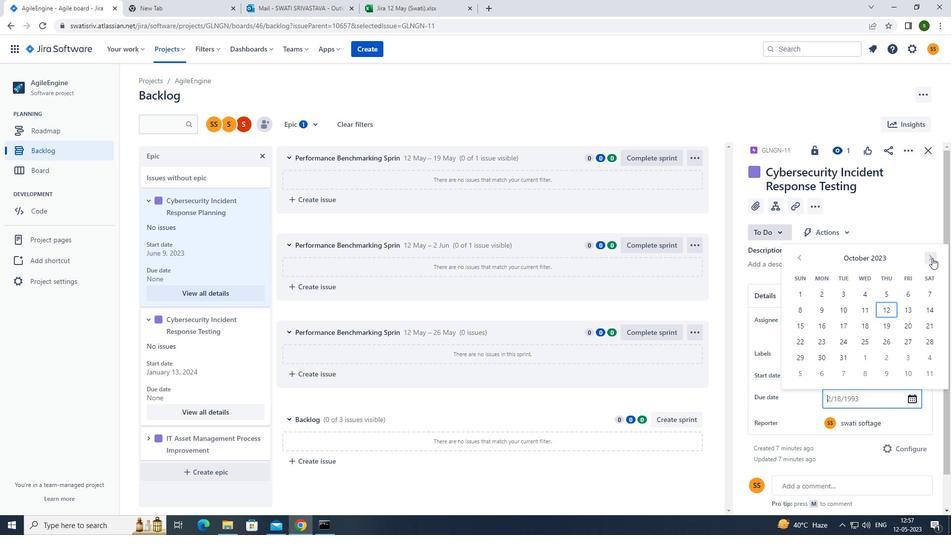 
Action: Mouse pressed left at (933, 258)
Screenshot: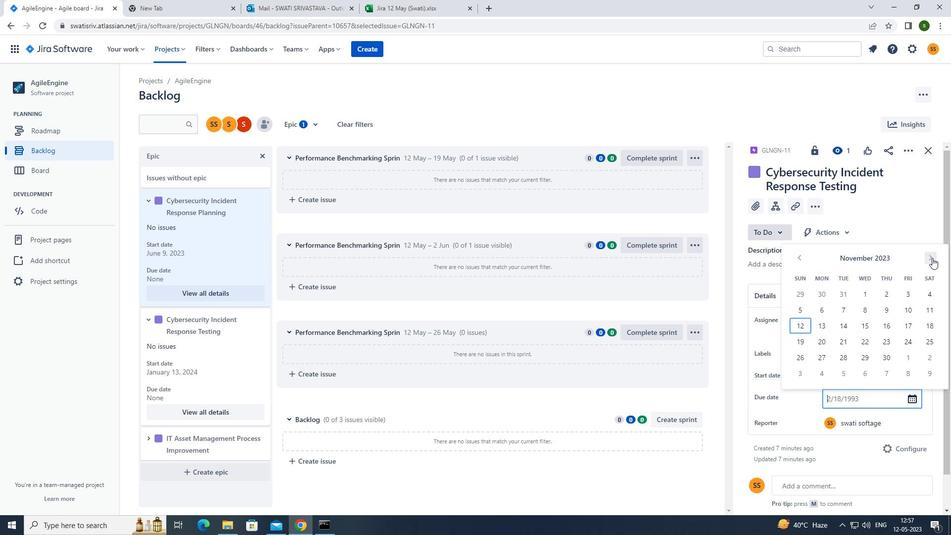 
Action: Mouse pressed left at (933, 258)
Screenshot: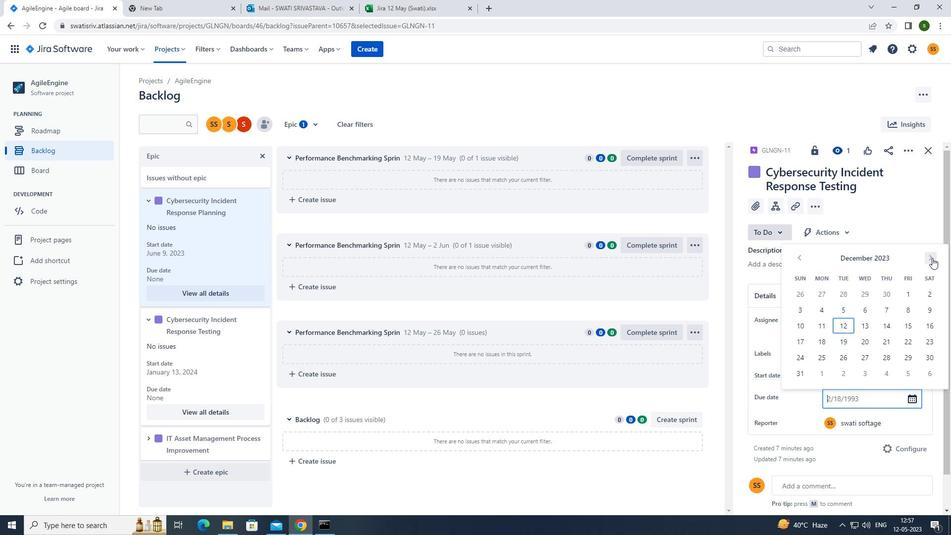 
Action: Mouse pressed left at (933, 258)
Screenshot: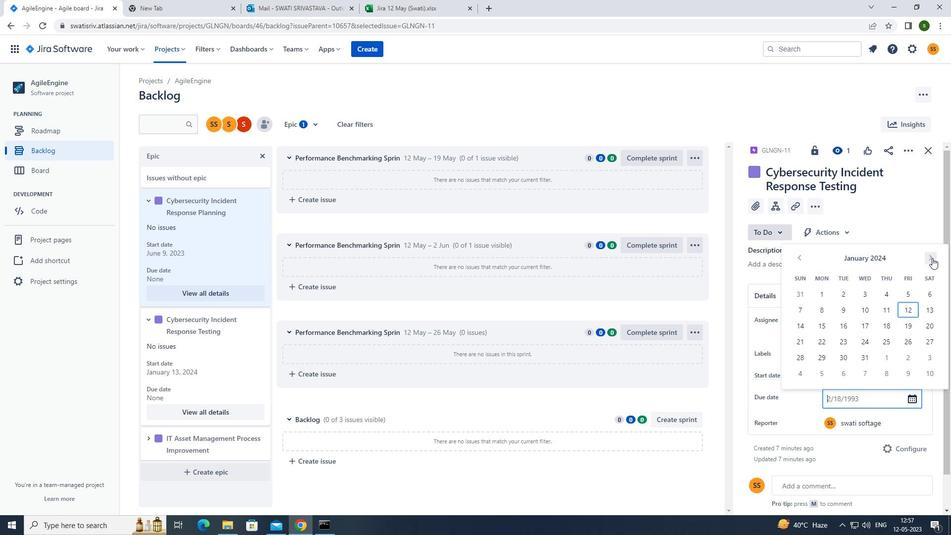 
Action: Mouse pressed left at (933, 258)
Screenshot: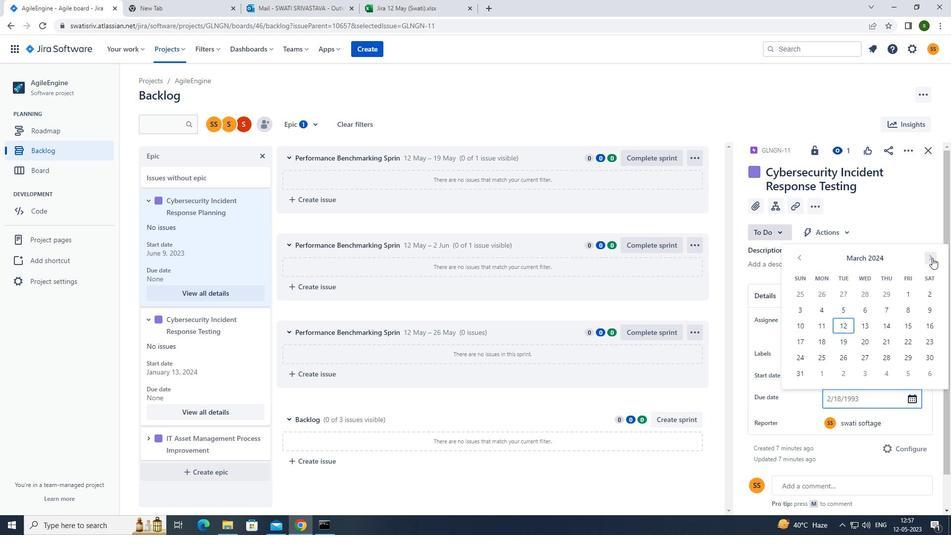 
Action: Mouse pressed left at (933, 258)
Screenshot: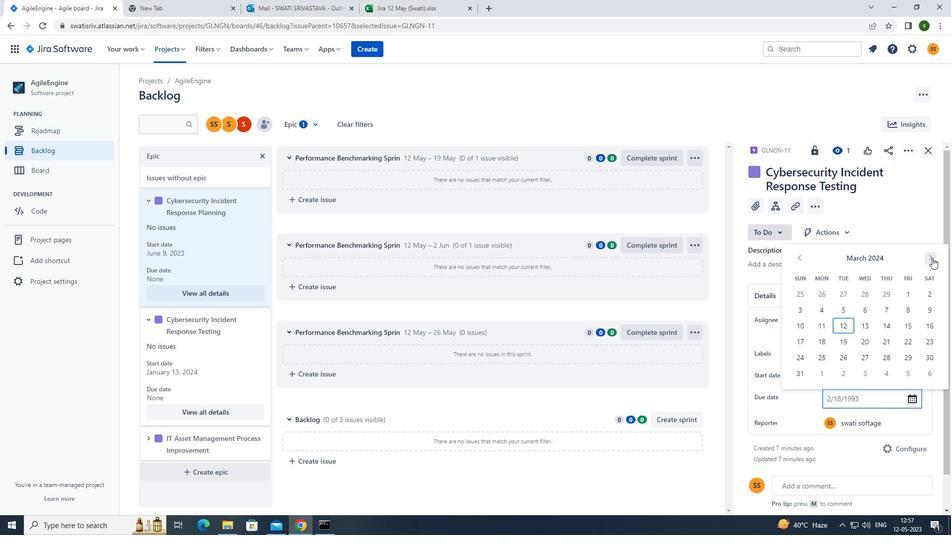 
Action: Mouse pressed left at (933, 258)
Screenshot: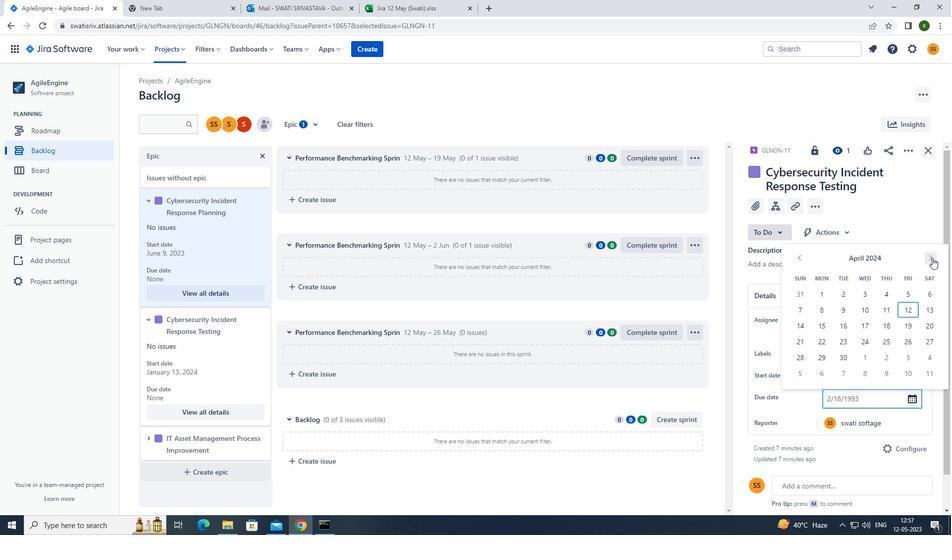 
Action: Mouse pressed left at (933, 258)
Screenshot: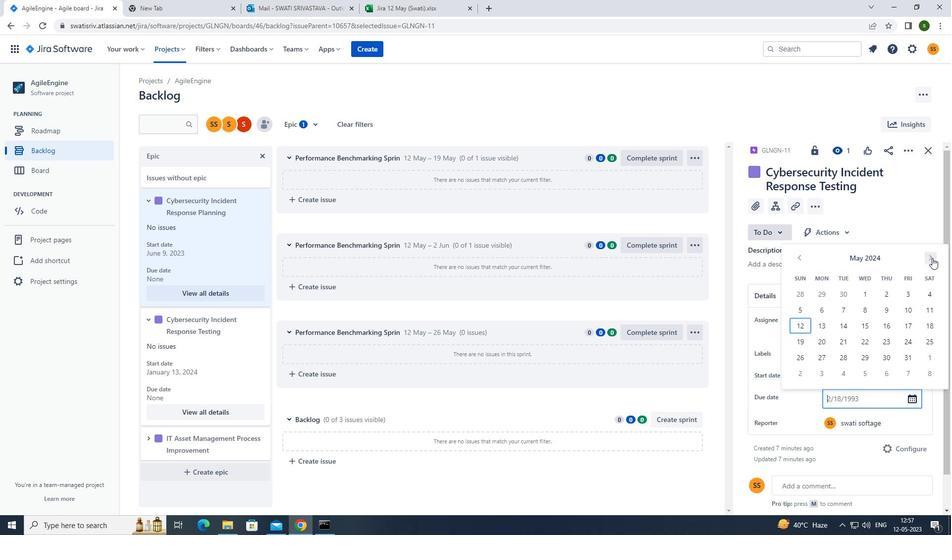 
Action: Mouse pressed left at (933, 258)
Screenshot: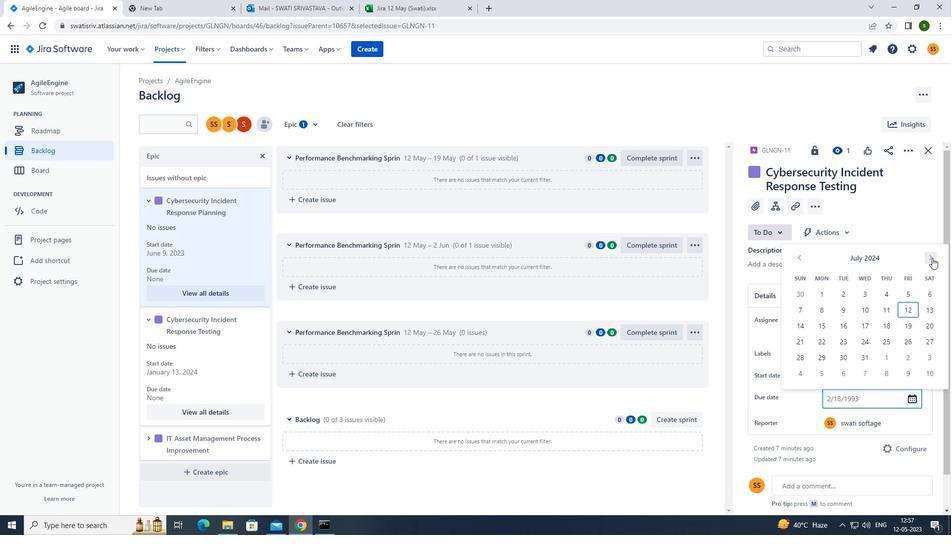 
Action: Mouse pressed left at (933, 258)
Screenshot: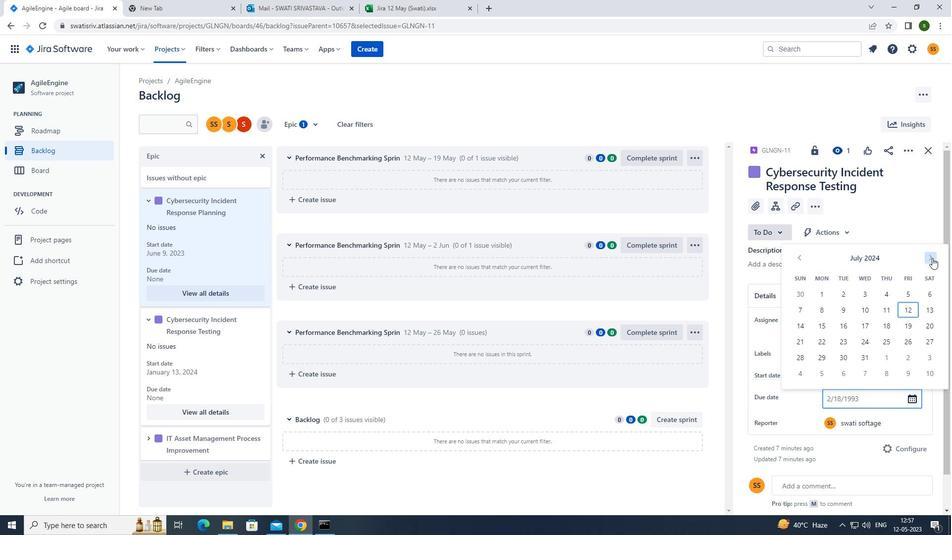
Action: Mouse pressed left at (933, 258)
Screenshot: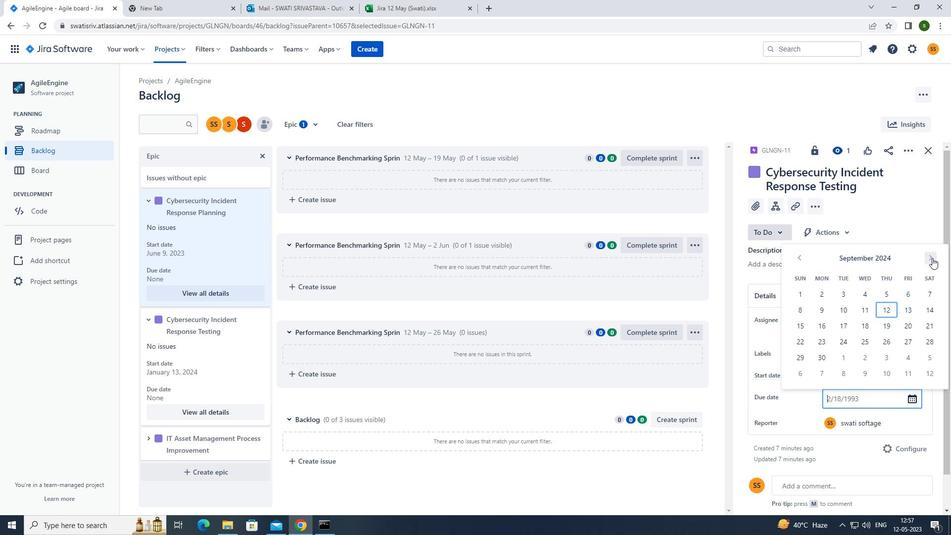 
Action: Mouse pressed left at (933, 258)
Screenshot: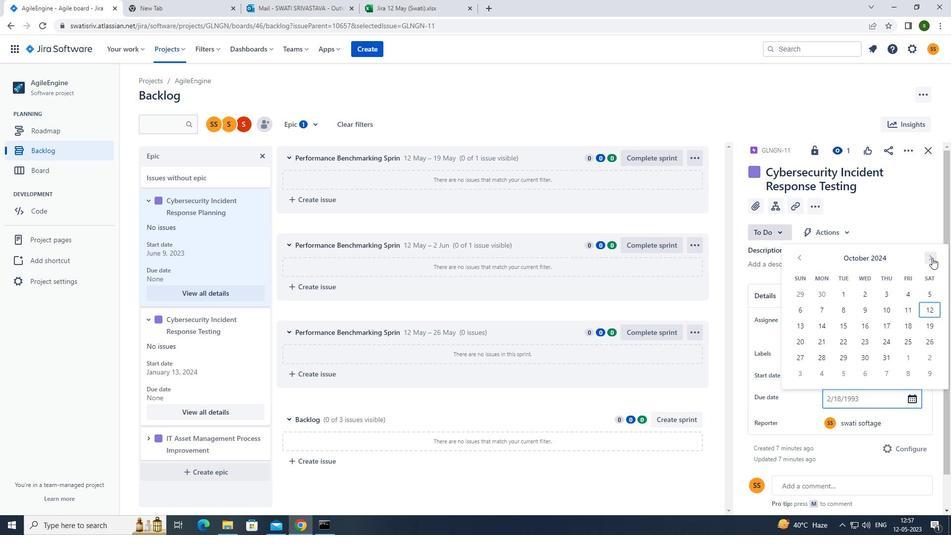 
Action: Mouse pressed left at (933, 258)
Screenshot: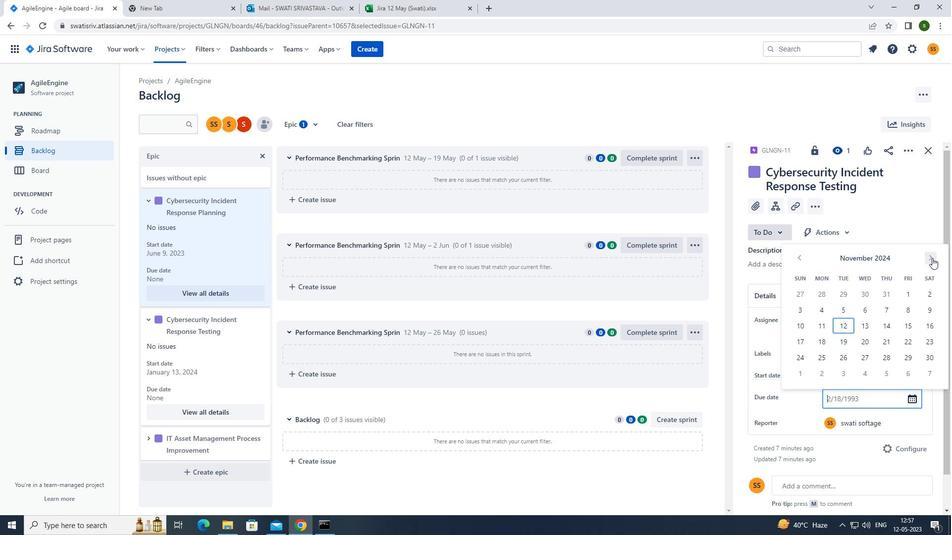
Action: Mouse moved to (848, 329)
Screenshot: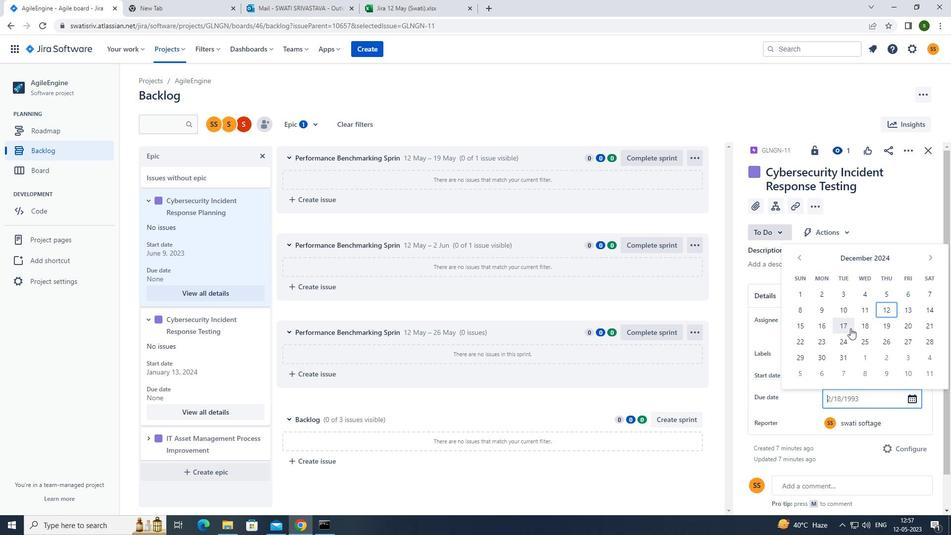 
Action: Mouse pressed left at (848, 329)
Screenshot: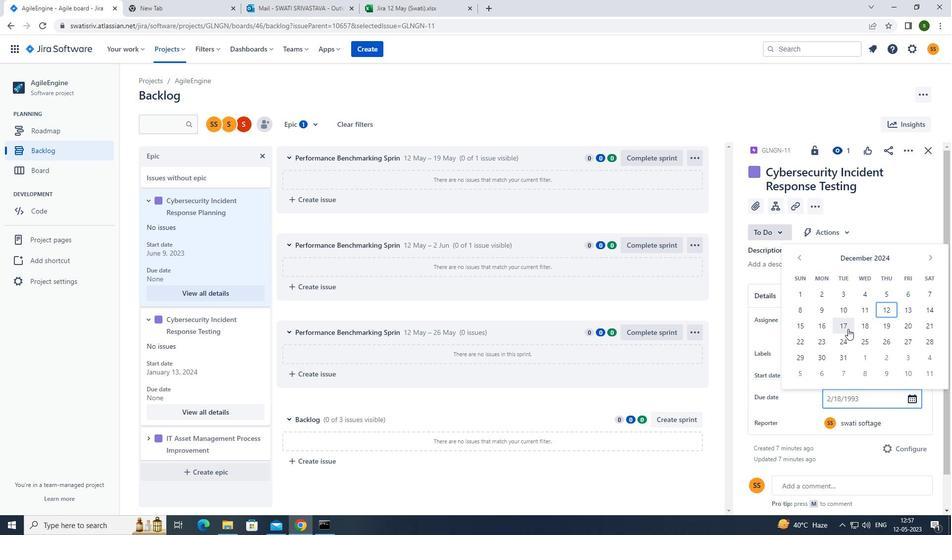 
Action: Mouse moved to (148, 434)
Screenshot: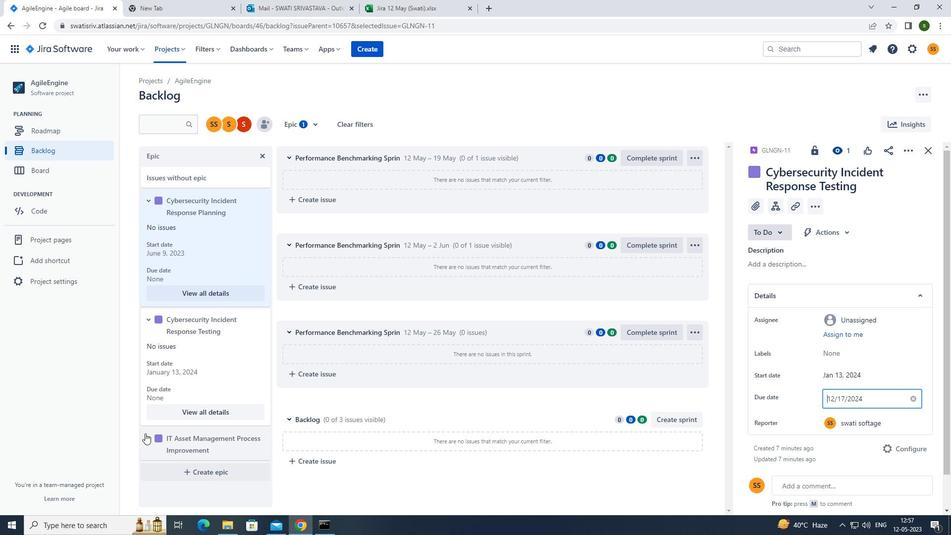 
Action: Mouse pressed left at (148, 434)
Screenshot: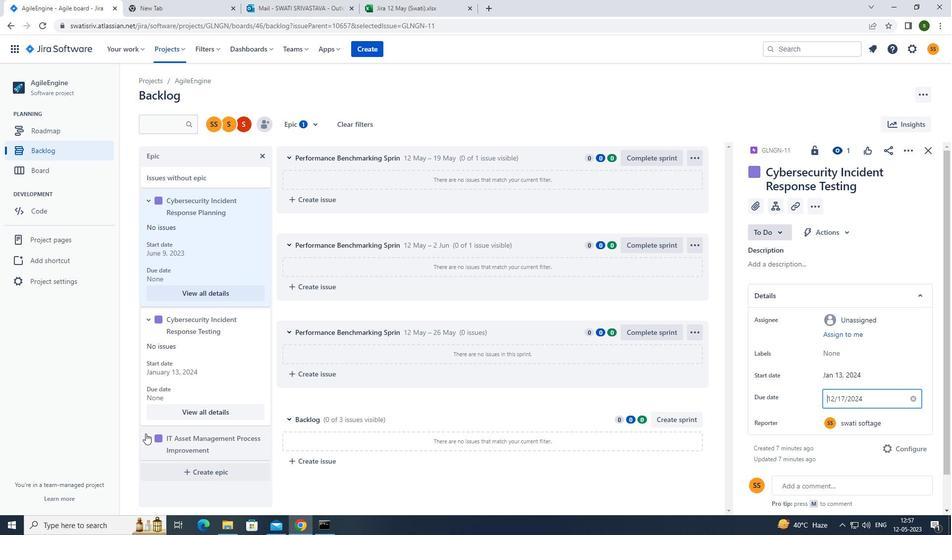 
Action: Mouse moved to (194, 411)
Screenshot: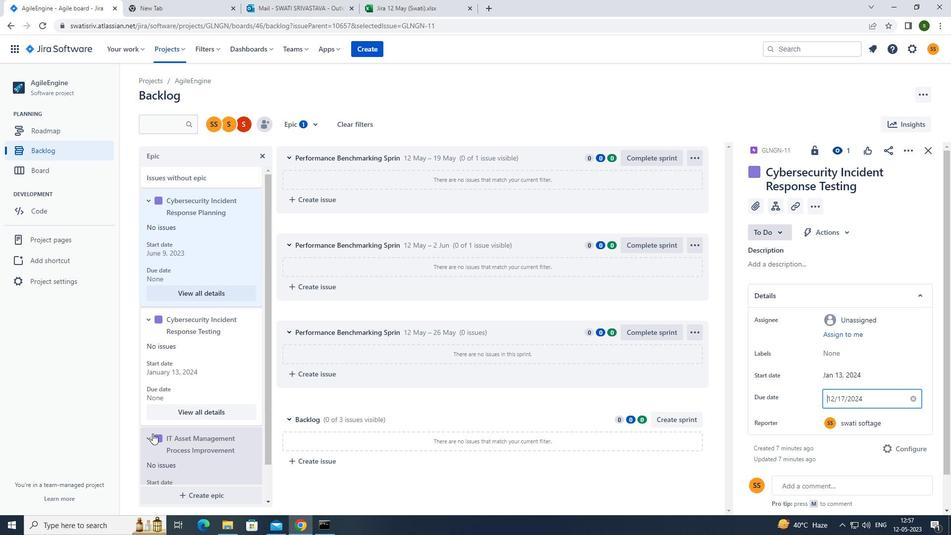 
Action: Mouse scrolled (194, 410) with delta (0, 0)
Screenshot: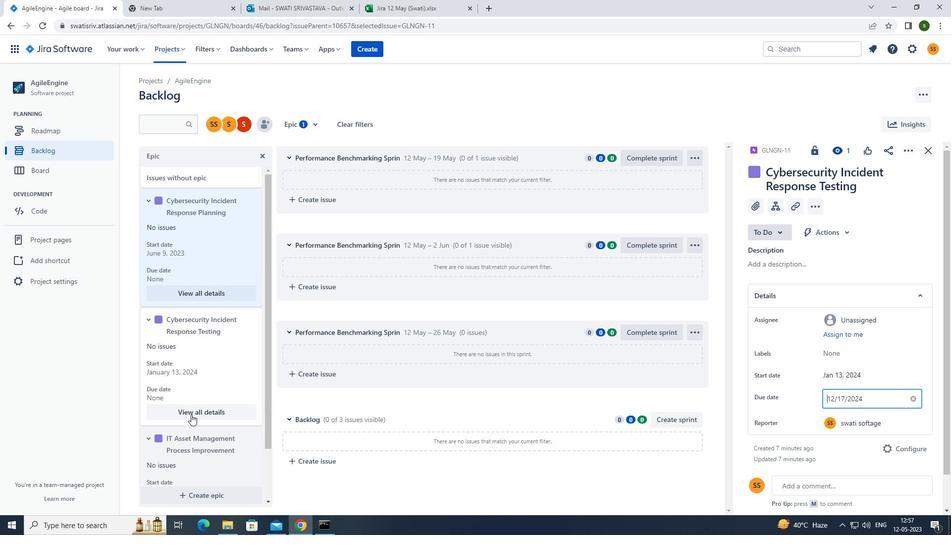 
Action: Mouse scrolled (194, 410) with delta (0, 0)
Screenshot: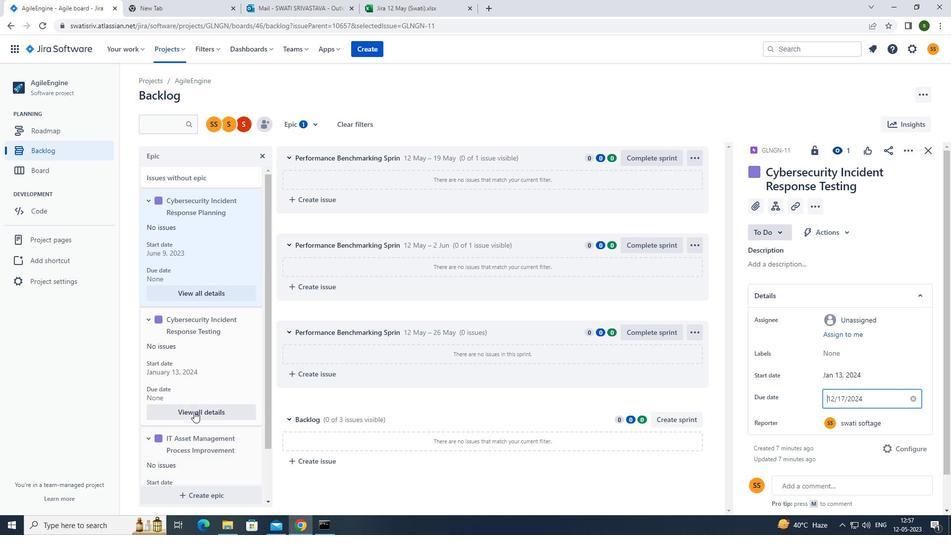 
Action: Mouse scrolled (194, 410) with delta (0, 0)
Screenshot: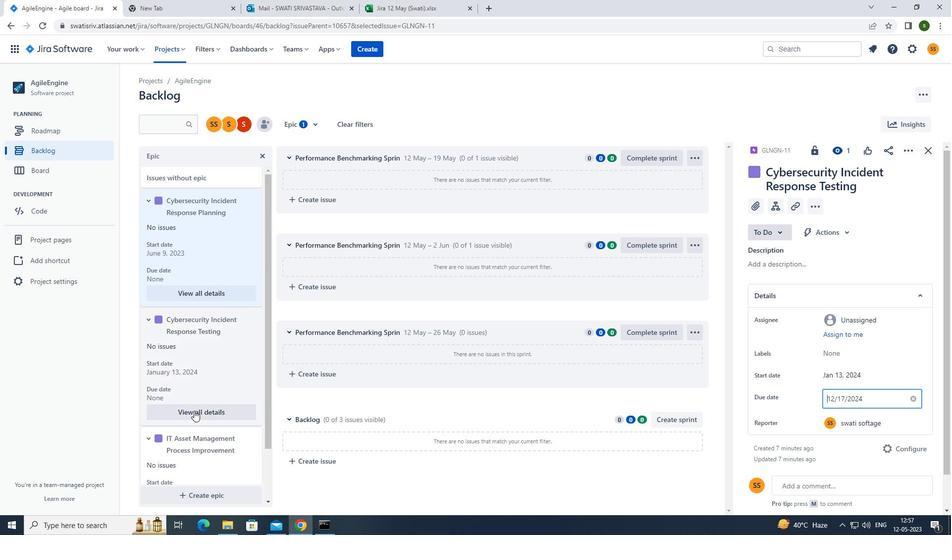 
Action: Mouse moved to (219, 468)
Screenshot: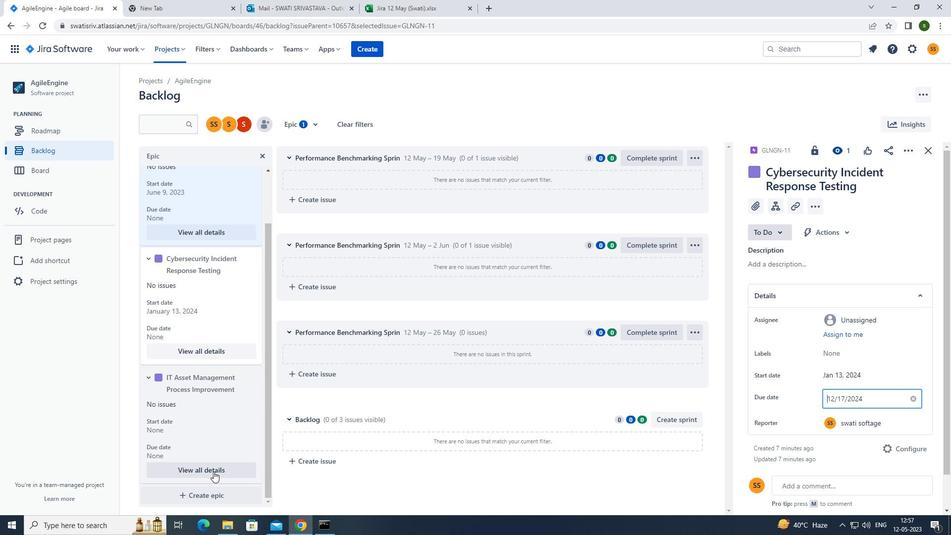 
Action: Mouse pressed left at (219, 468)
Screenshot: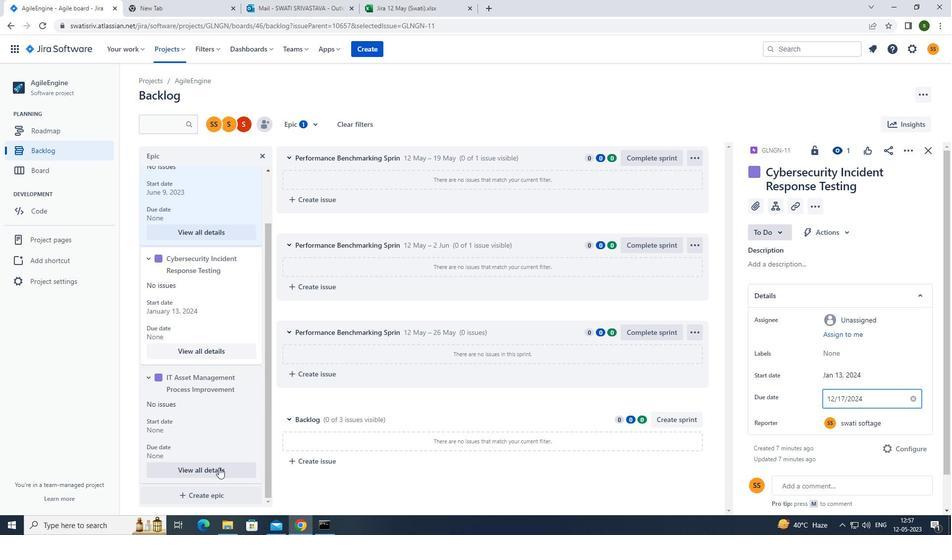 
Action: Mouse moved to (844, 375)
Screenshot: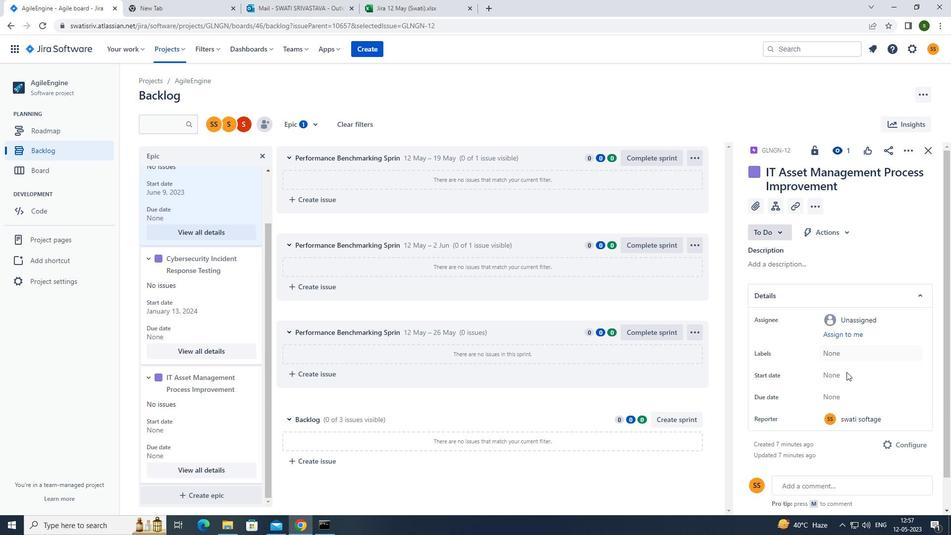 
Action: Mouse pressed left at (844, 375)
Screenshot: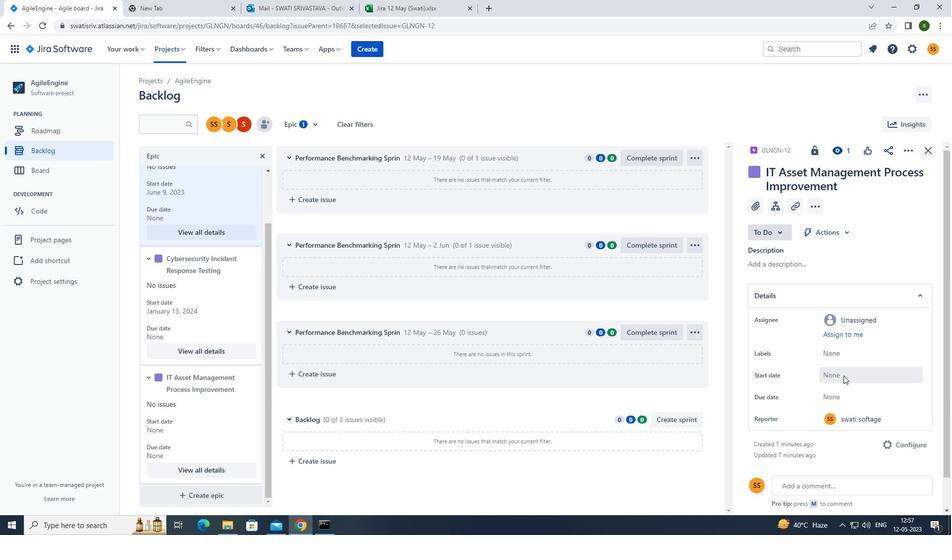 
Action: Mouse moved to (797, 230)
Screenshot: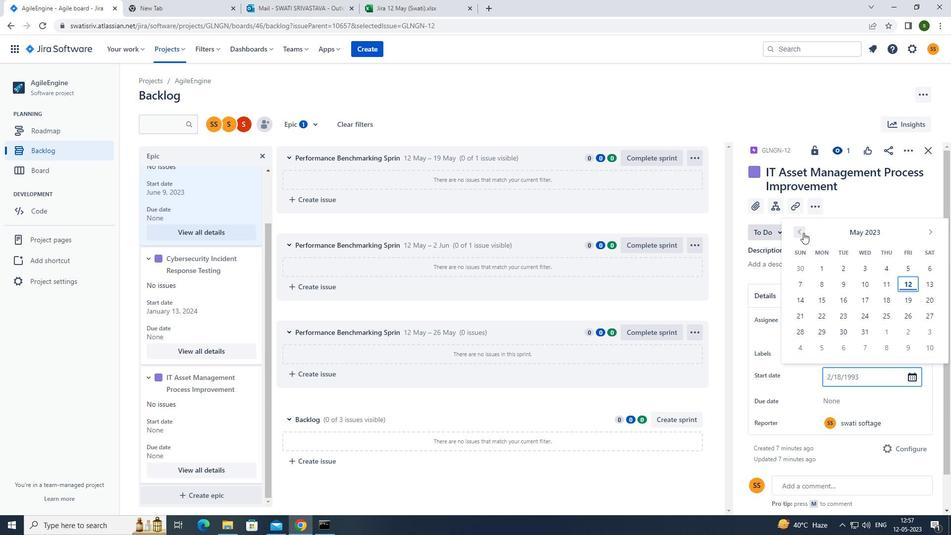 
Action: Mouse pressed left at (797, 230)
Screenshot: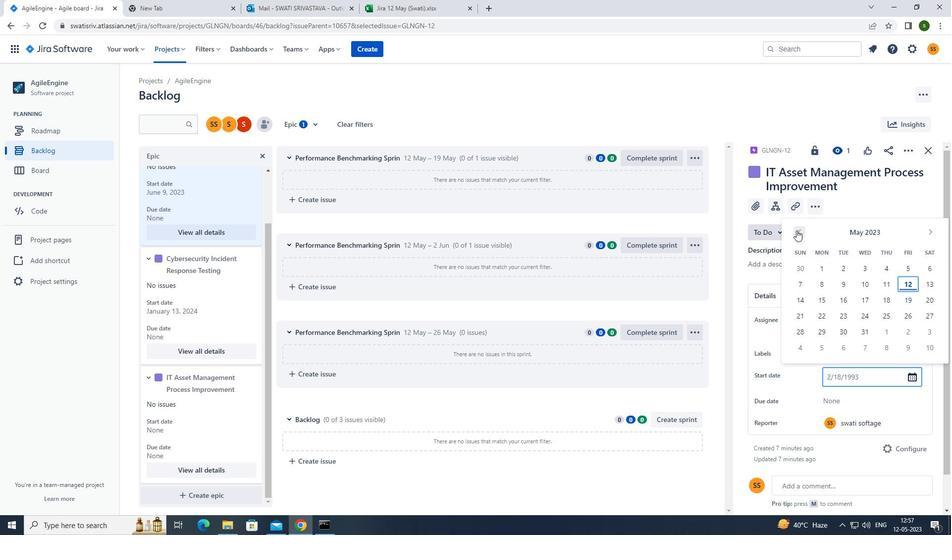 
Action: Mouse pressed left at (797, 230)
Screenshot: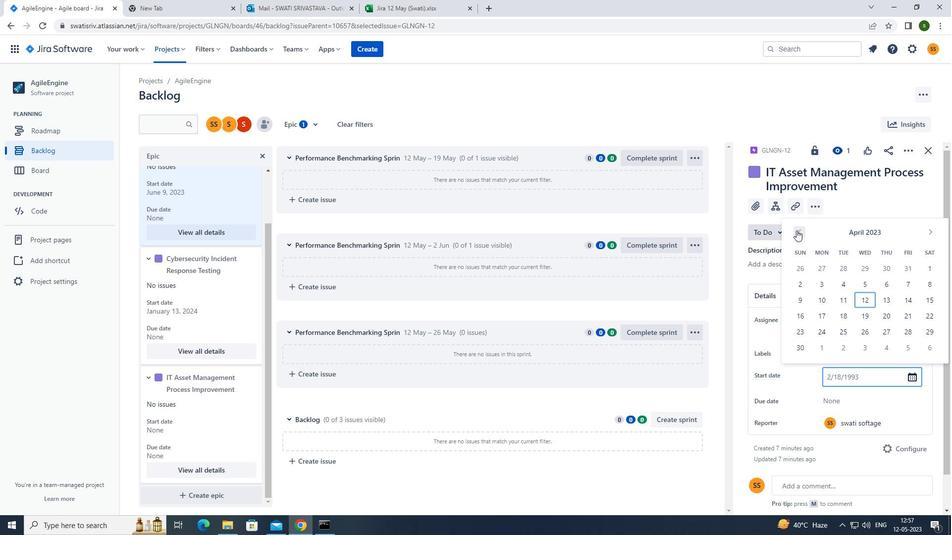
Action: Mouse moved to (890, 270)
Screenshot: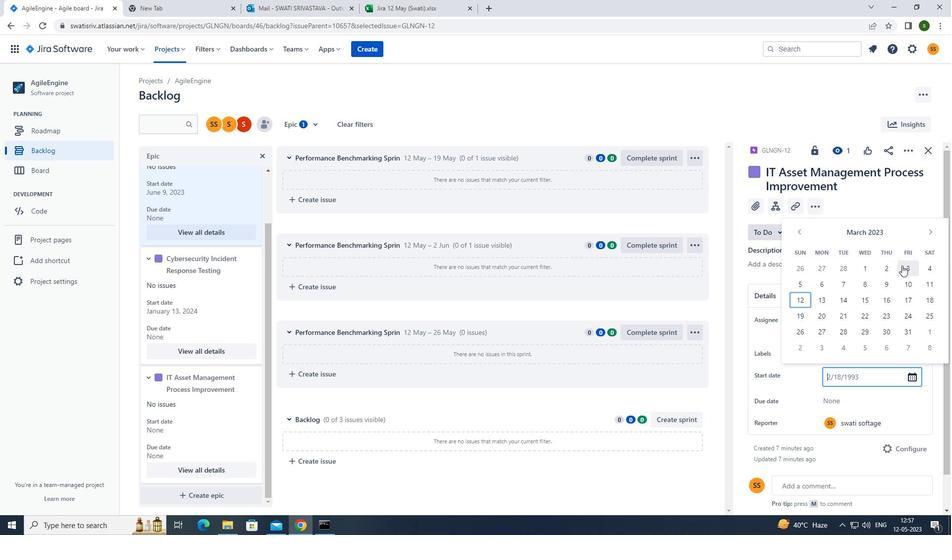 
Action: Mouse pressed left at (890, 270)
Screenshot: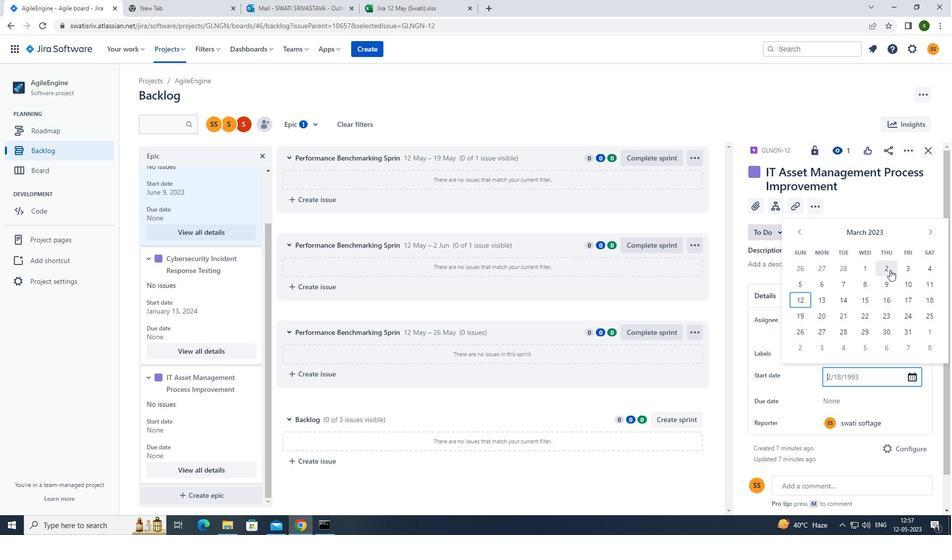 
Action: Mouse moved to (849, 405)
Screenshot: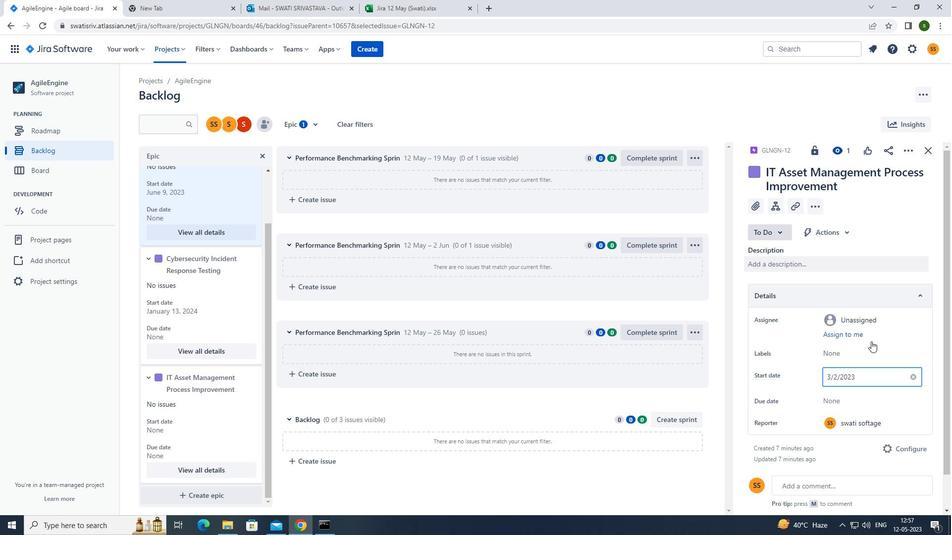 
Action: Mouse pressed left at (849, 405)
Screenshot: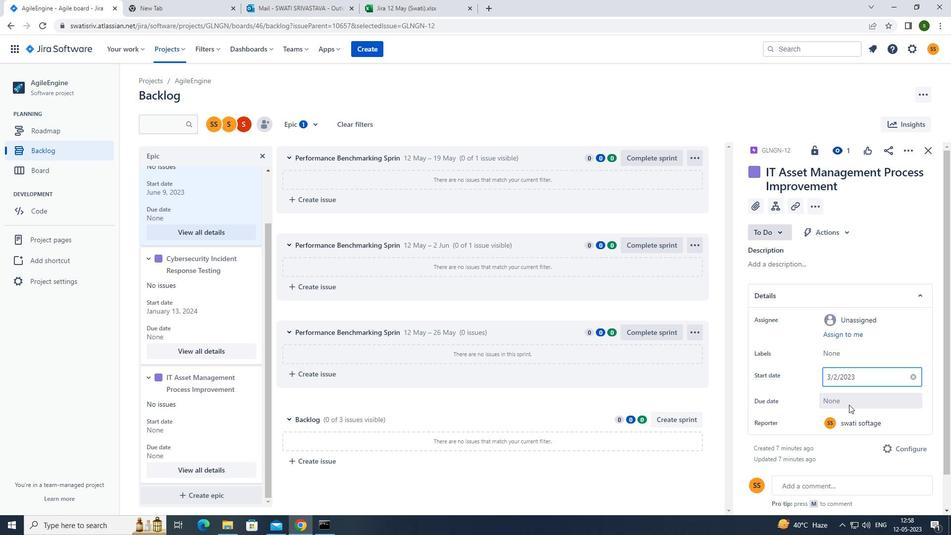 
Action: Mouse moved to (932, 260)
Screenshot: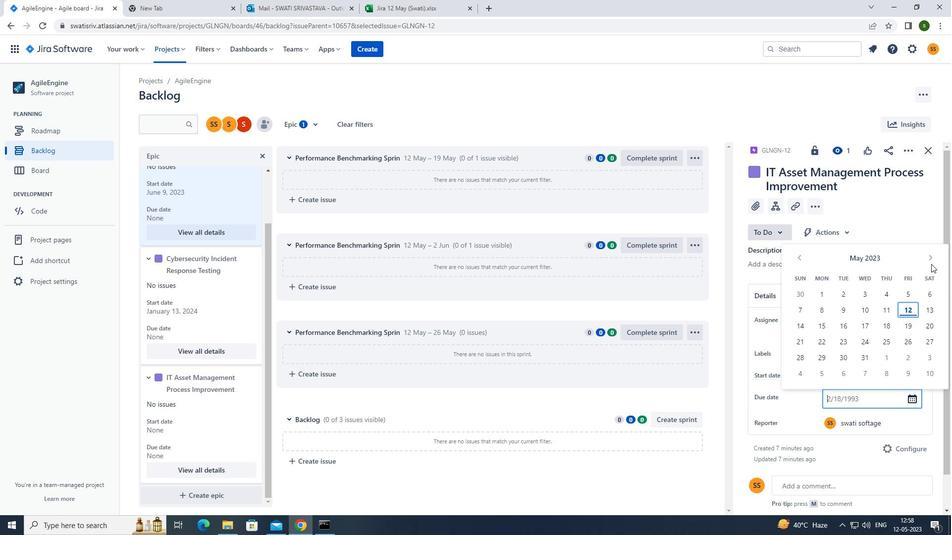 
Action: Mouse pressed left at (932, 260)
Screenshot: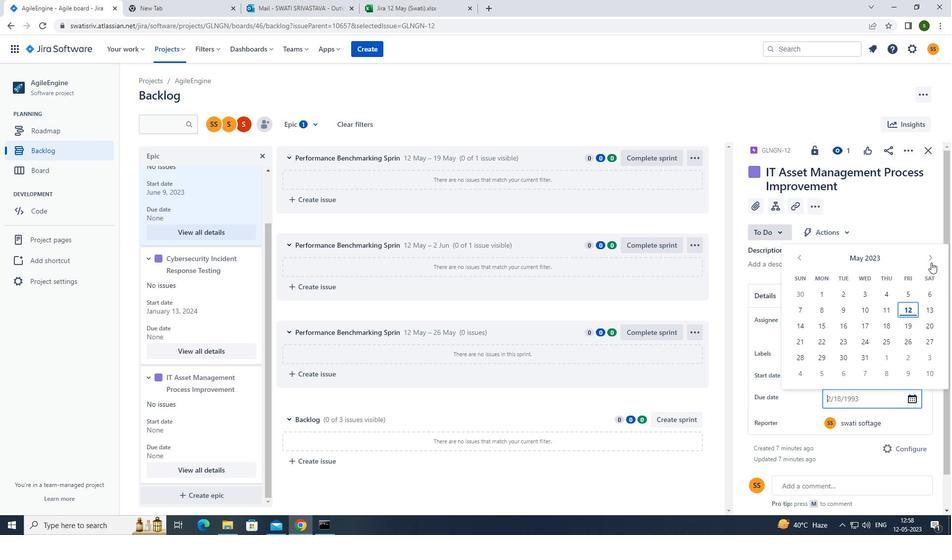 
Action: Mouse pressed left at (932, 260)
Screenshot: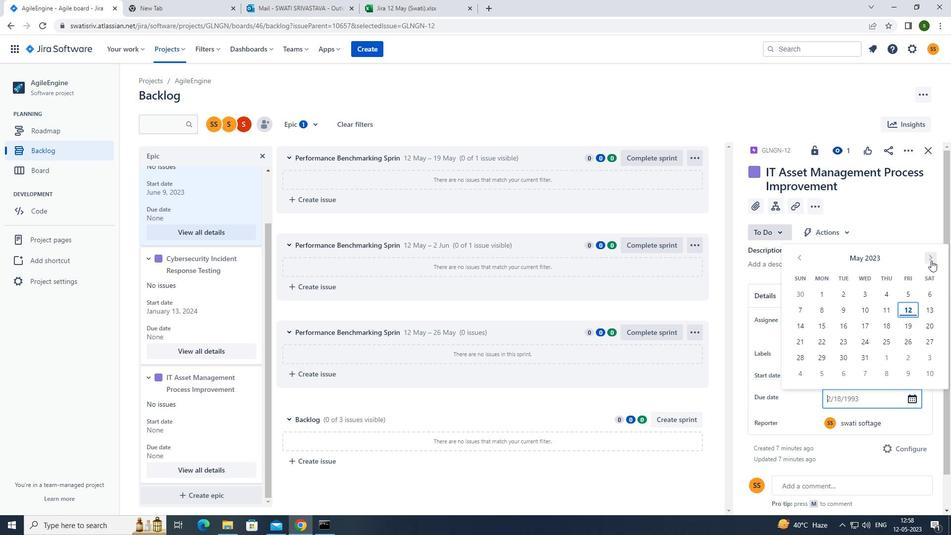 
Action: Mouse pressed left at (932, 260)
Screenshot: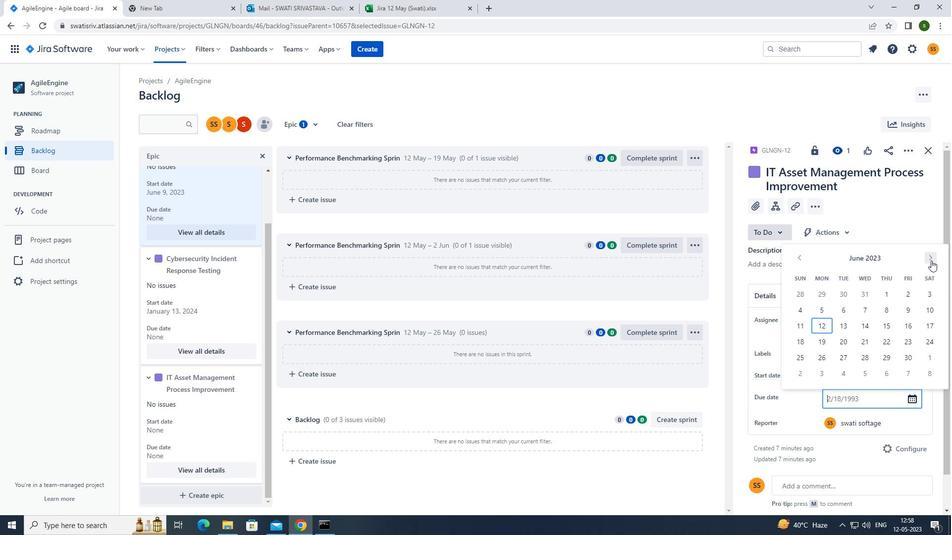 
Action: Mouse pressed left at (932, 260)
Screenshot: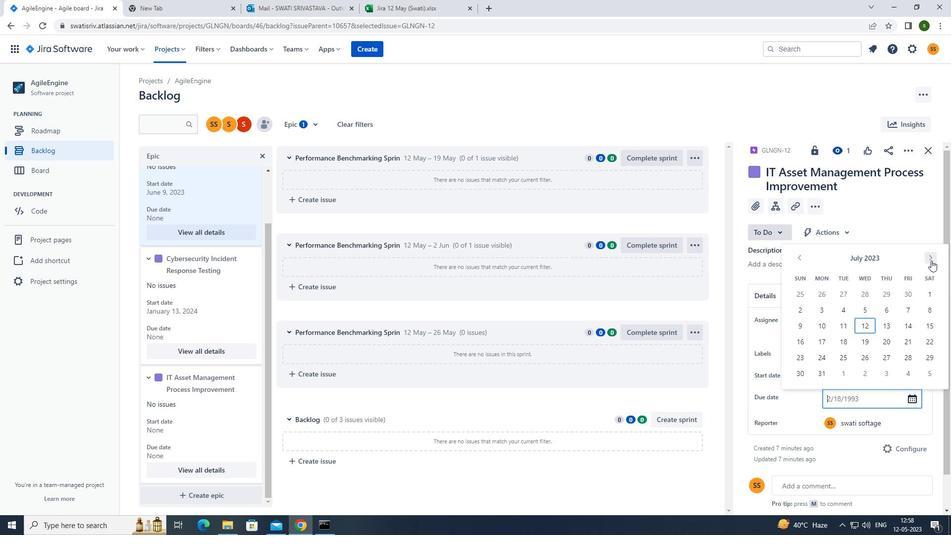 
Action: Mouse pressed left at (932, 260)
Screenshot: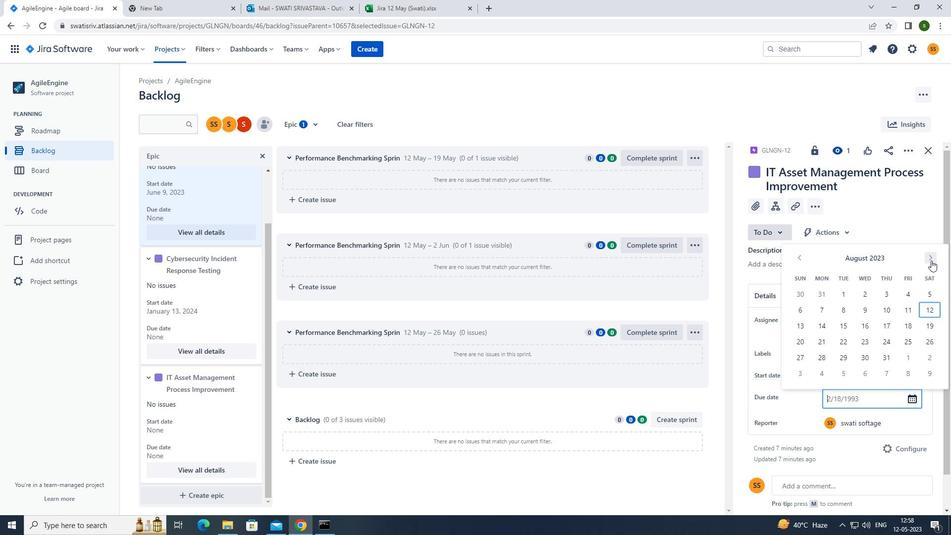 
Action: Mouse pressed left at (932, 260)
Screenshot: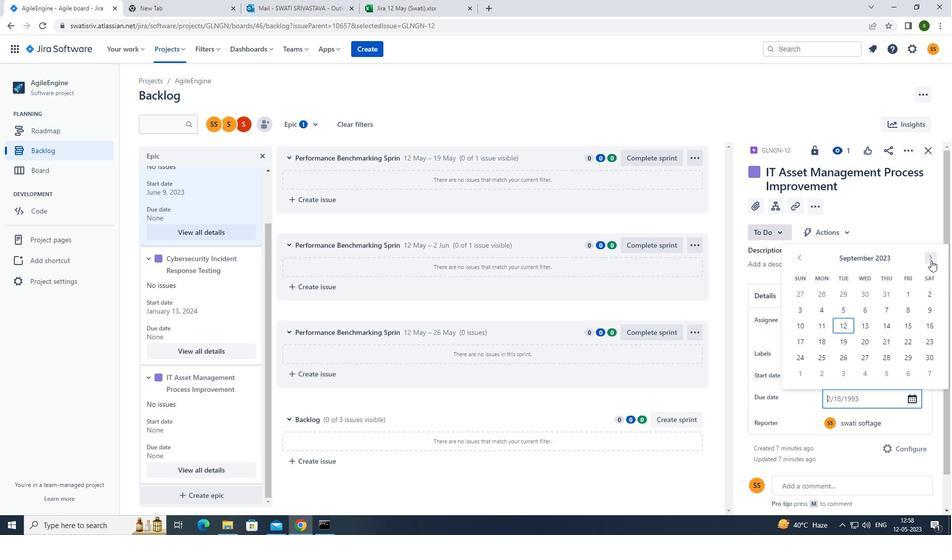 
Action: Mouse pressed left at (932, 260)
Screenshot: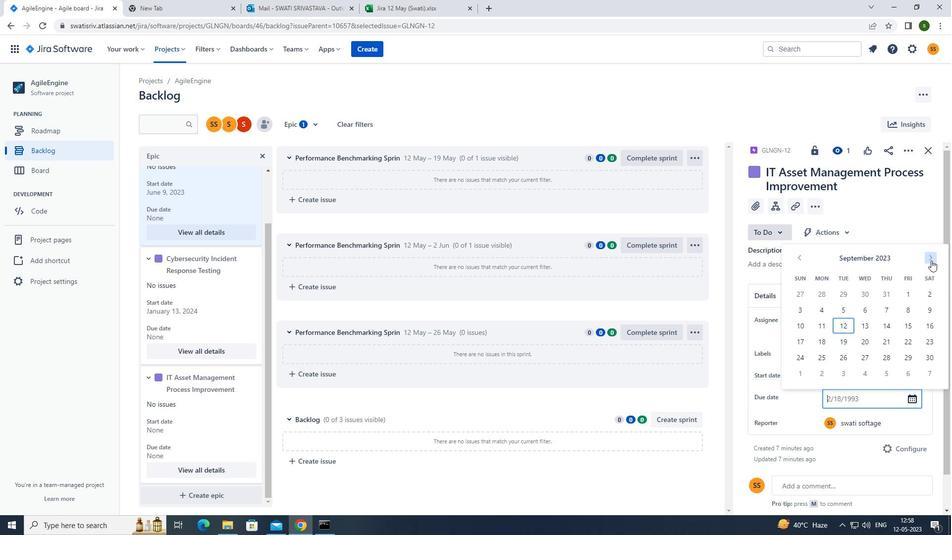 
Action: Mouse pressed left at (932, 260)
Screenshot: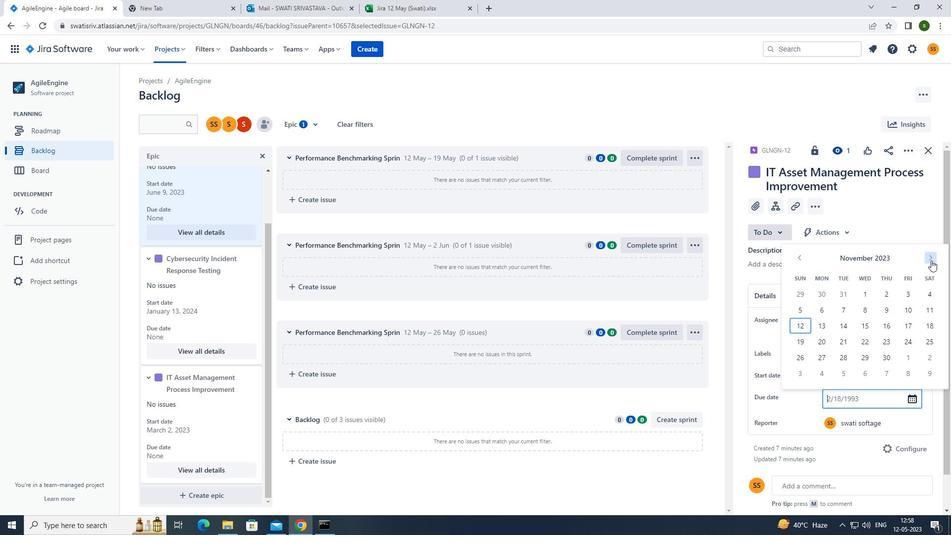 
Action: Mouse pressed left at (932, 260)
Screenshot: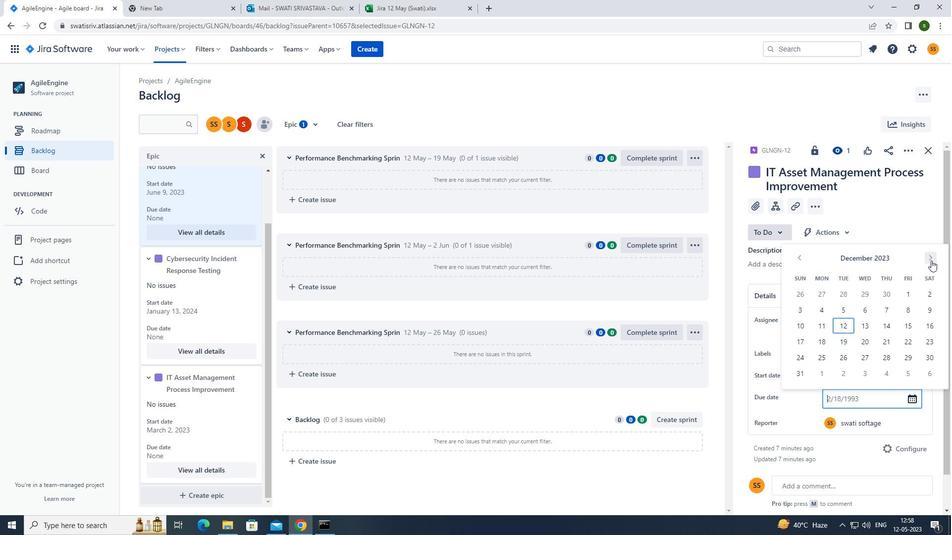 
Action: Mouse pressed left at (932, 260)
Screenshot: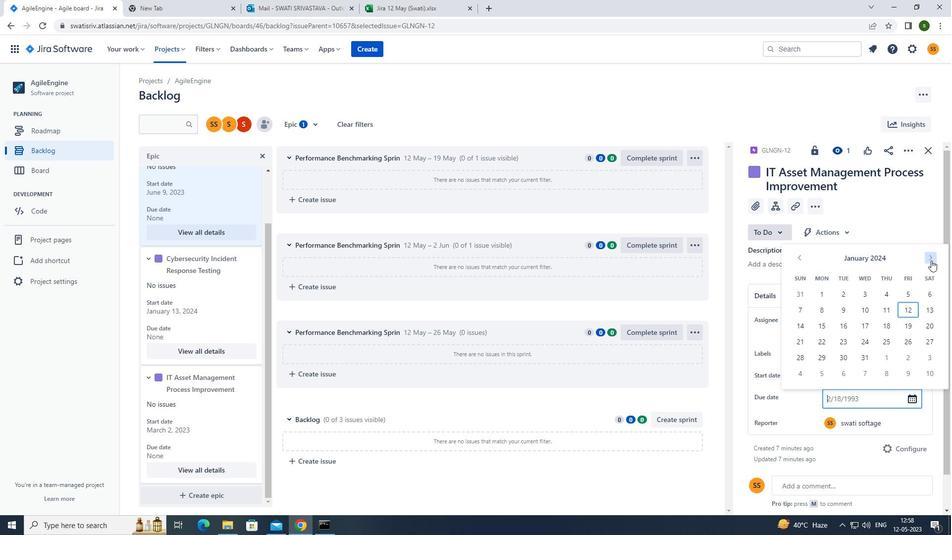 
Action: Mouse pressed left at (932, 260)
Screenshot: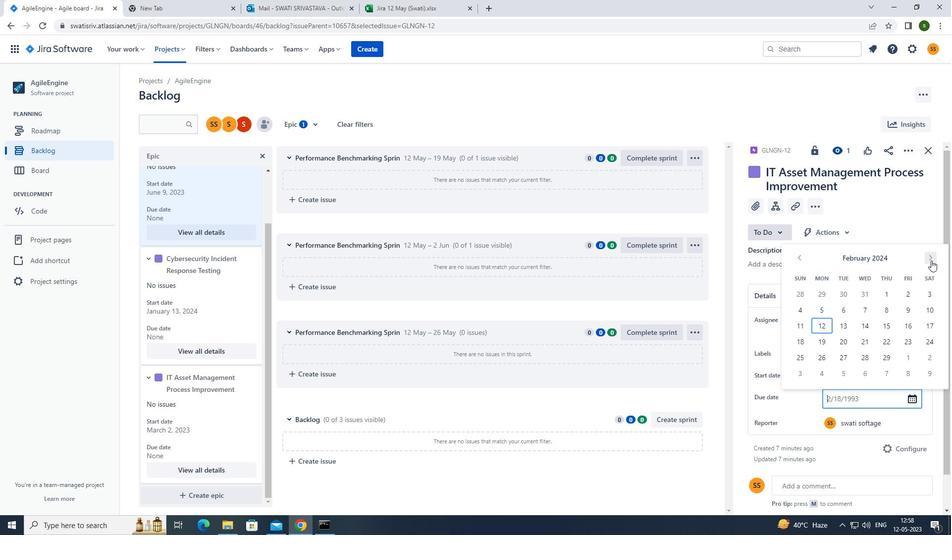 
Action: Mouse pressed left at (932, 260)
Screenshot: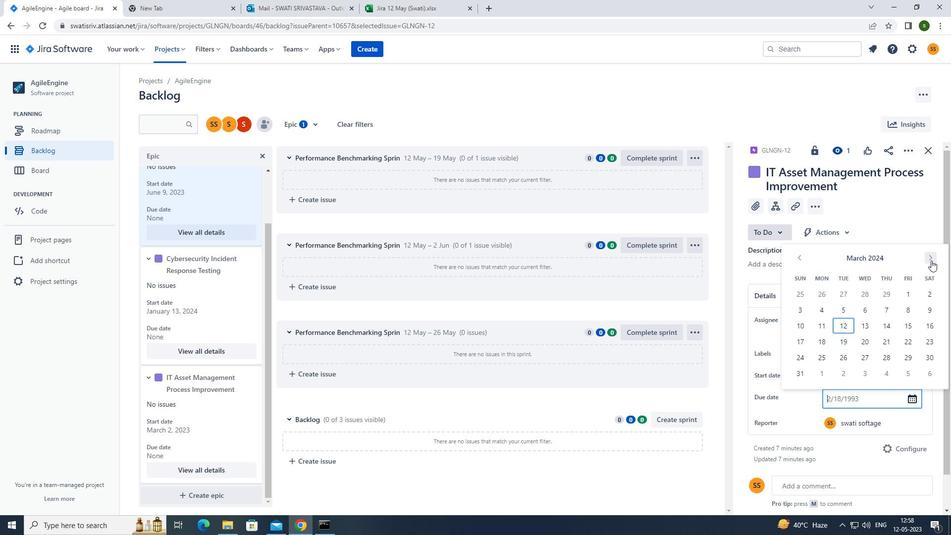 
Action: Mouse pressed left at (932, 260)
Screenshot: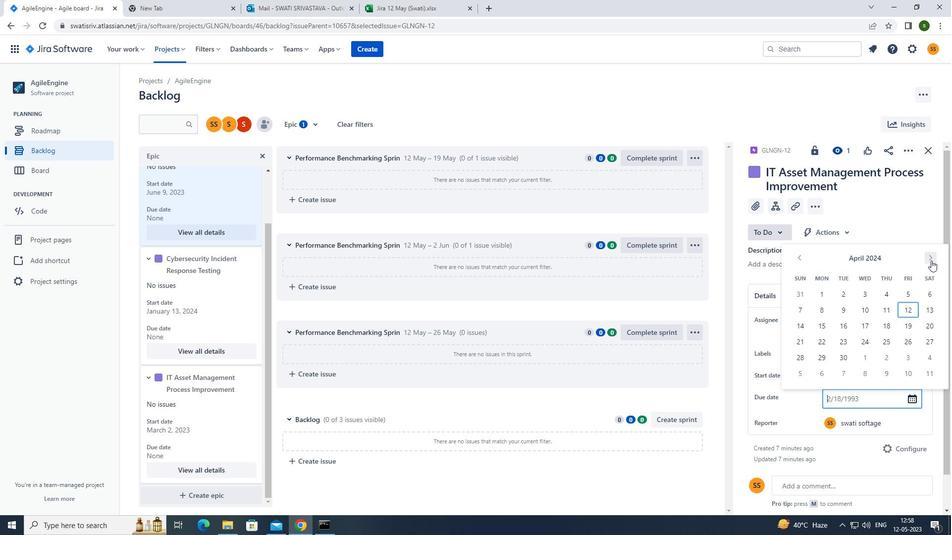 
Action: Mouse pressed left at (932, 260)
Screenshot: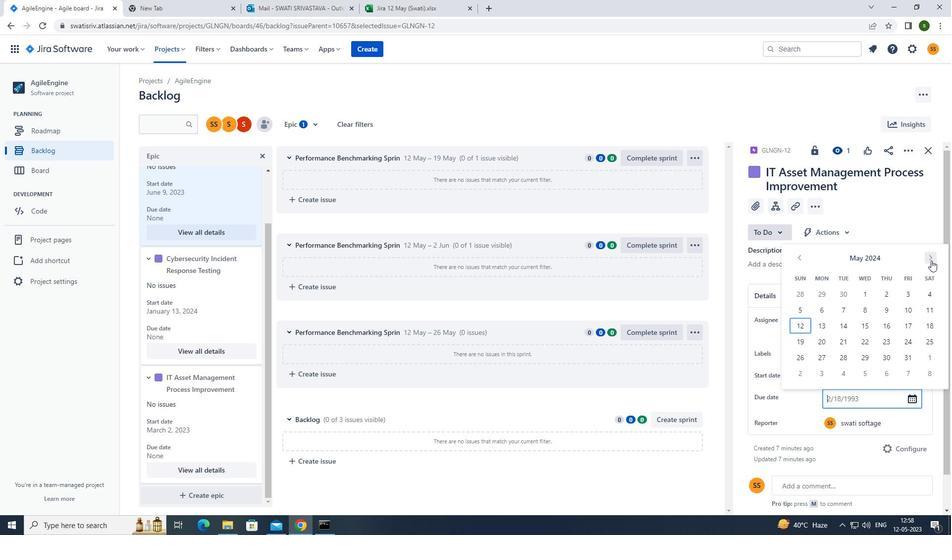 
Action: Mouse pressed left at (932, 260)
Screenshot: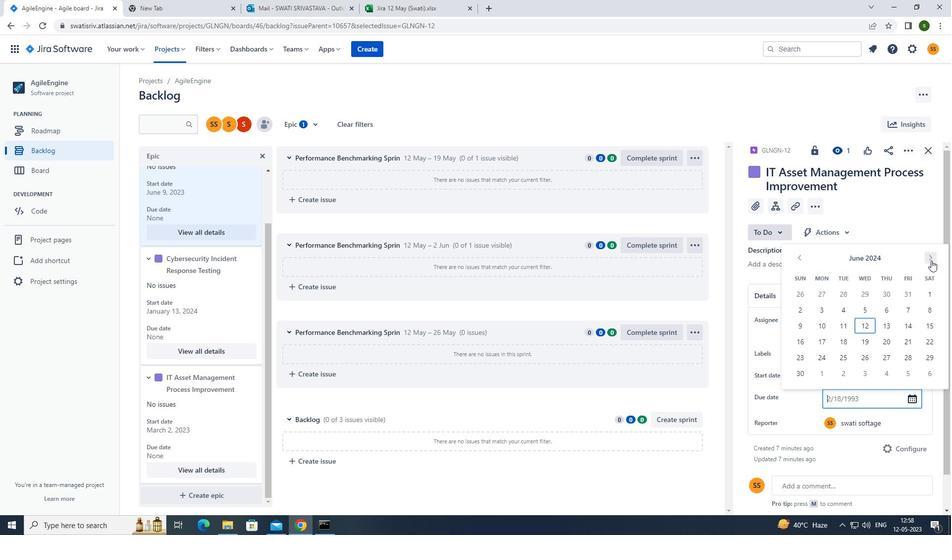 
Action: Mouse pressed left at (932, 260)
Screenshot: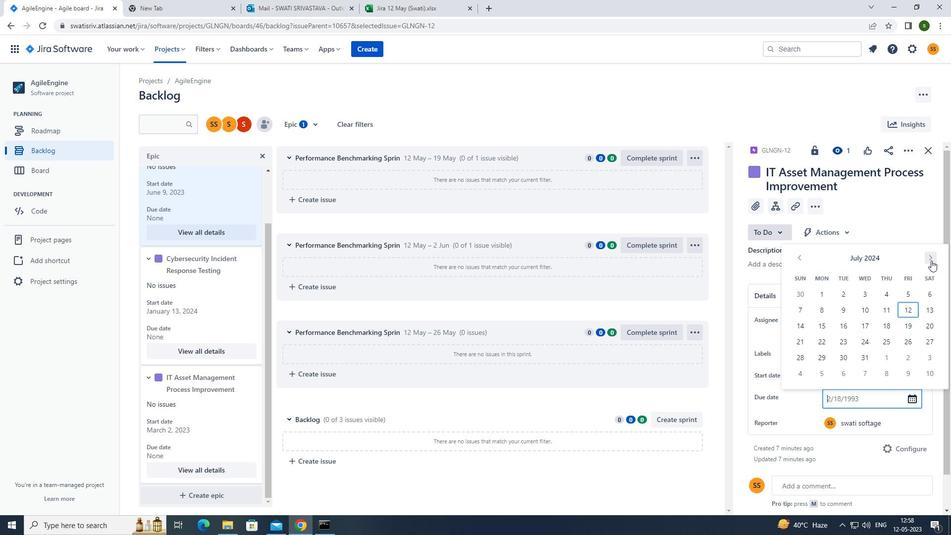 
Action: Mouse pressed left at (932, 260)
Screenshot: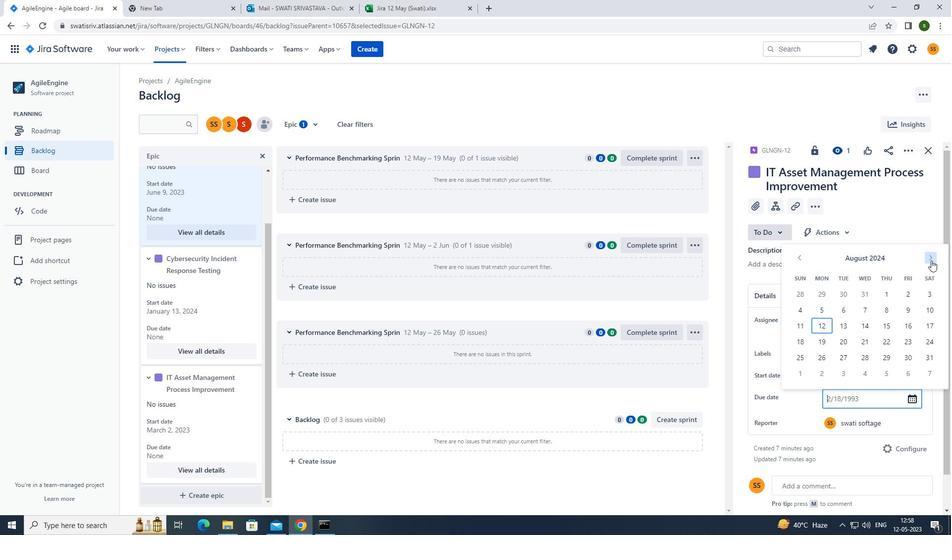 
Action: Mouse pressed left at (932, 260)
Screenshot: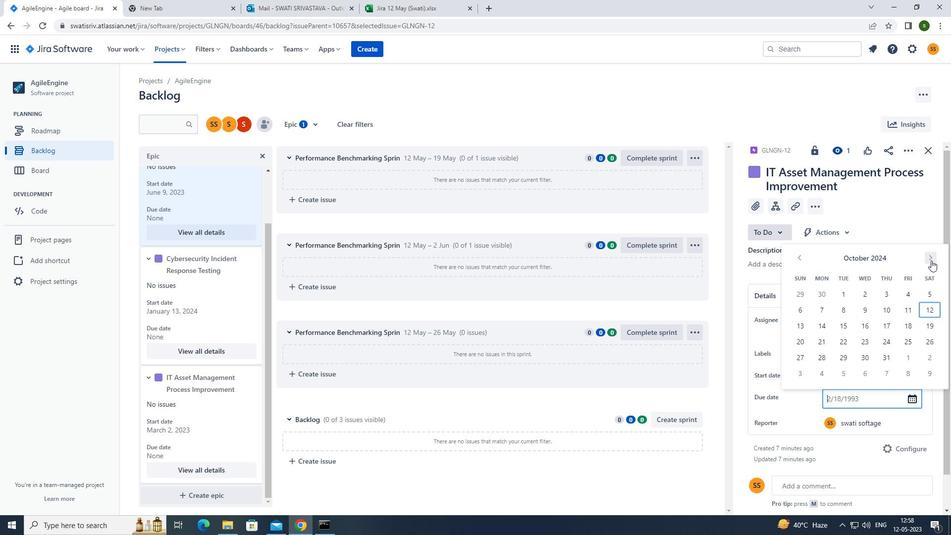 
Action: Mouse pressed left at (932, 260)
Screenshot: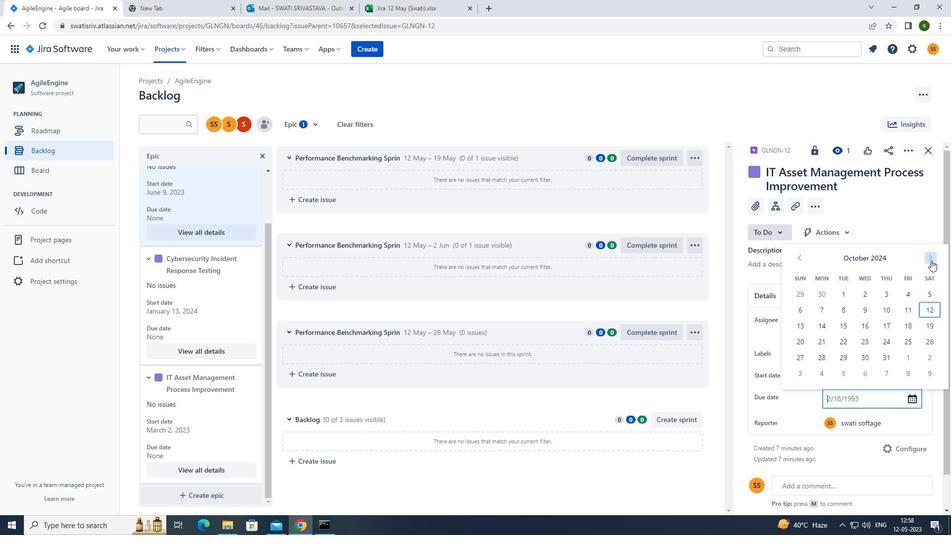 
Action: Mouse pressed left at (932, 260)
Screenshot: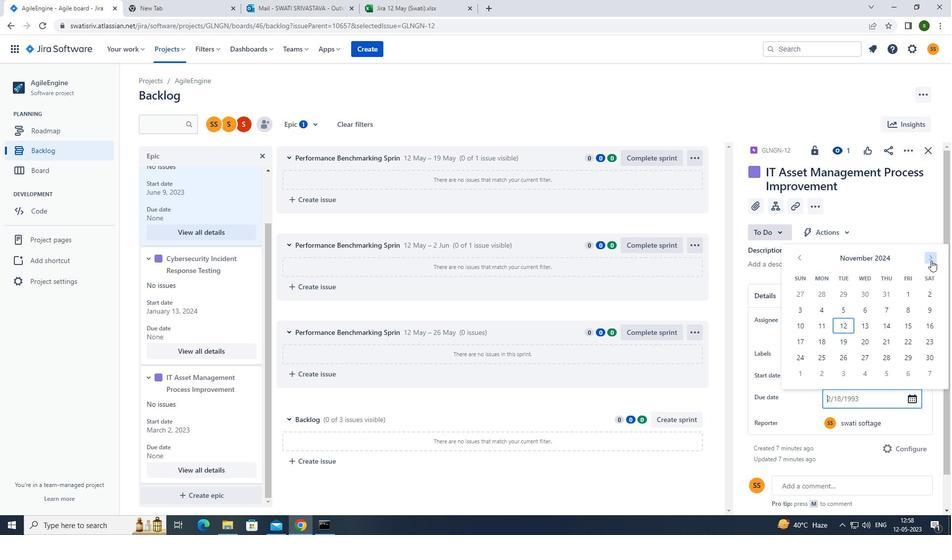
Action: Mouse pressed left at (932, 260)
Screenshot: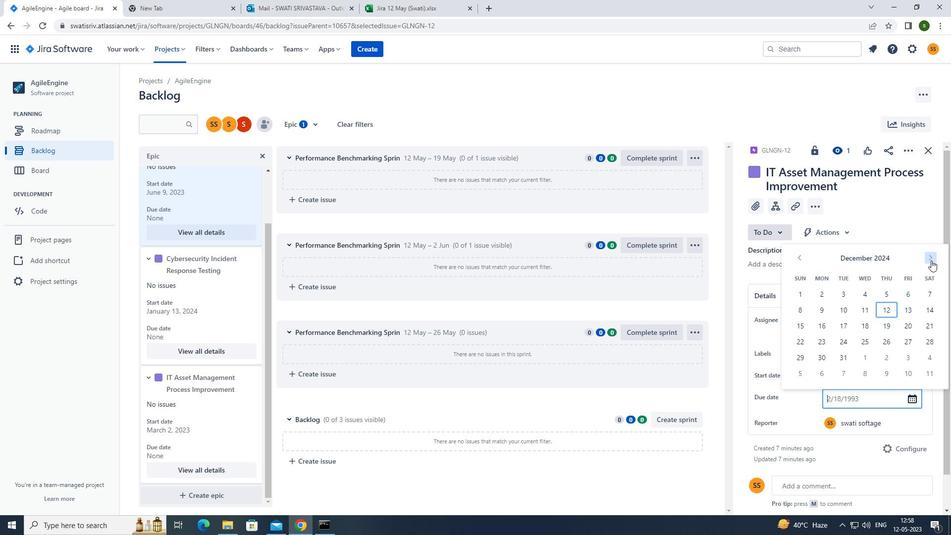 
Action: Mouse pressed left at (932, 260)
Screenshot: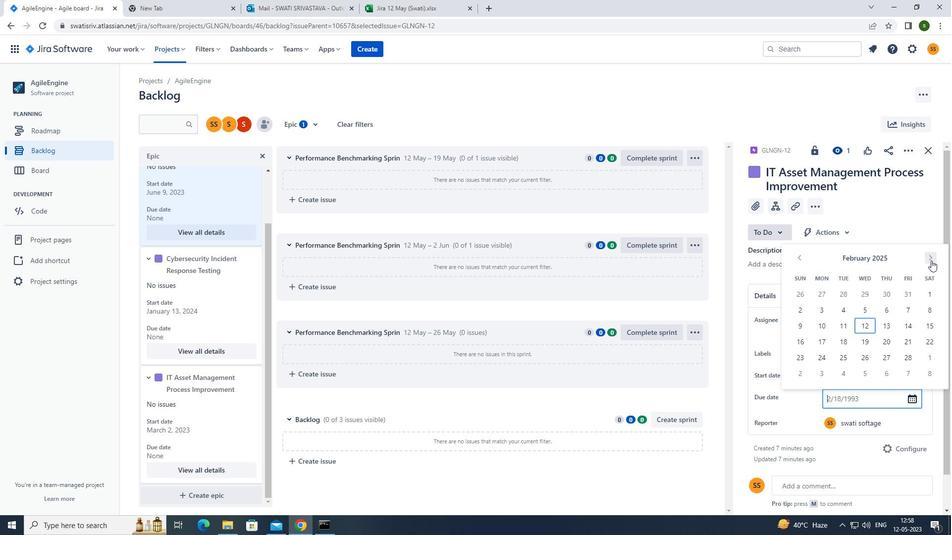 
Action: Mouse pressed left at (932, 260)
Screenshot: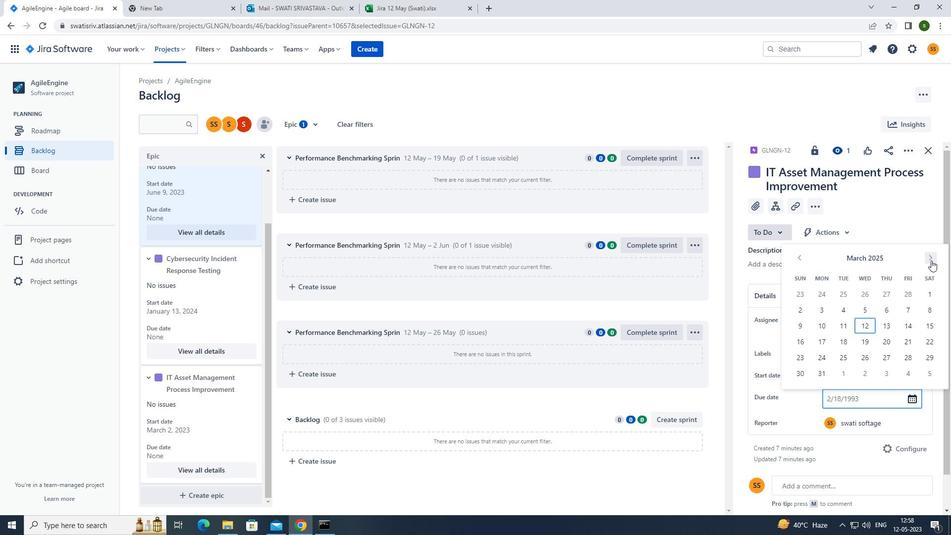 
Action: Mouse pressed left at (932, 260)
Screenshot: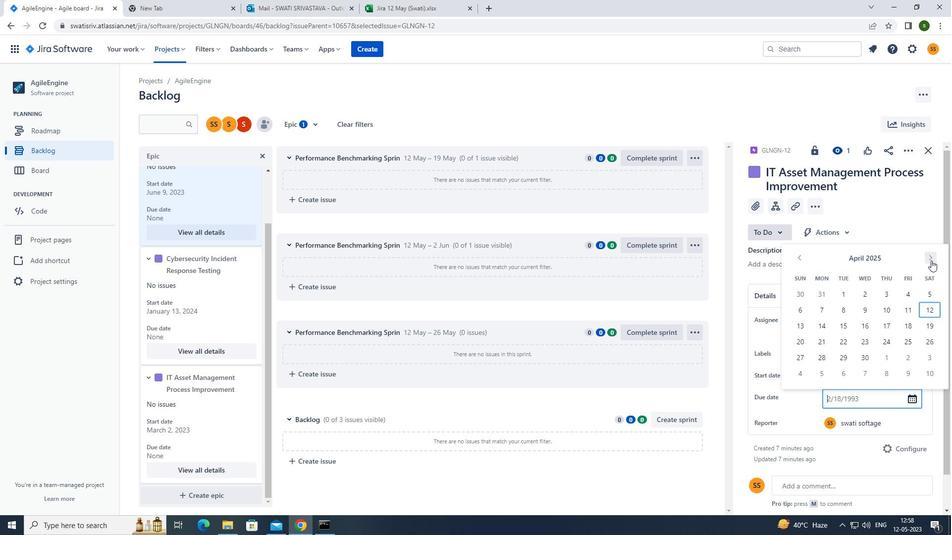 
Action: Mouse pressed left at (932, 260)
Screenshot: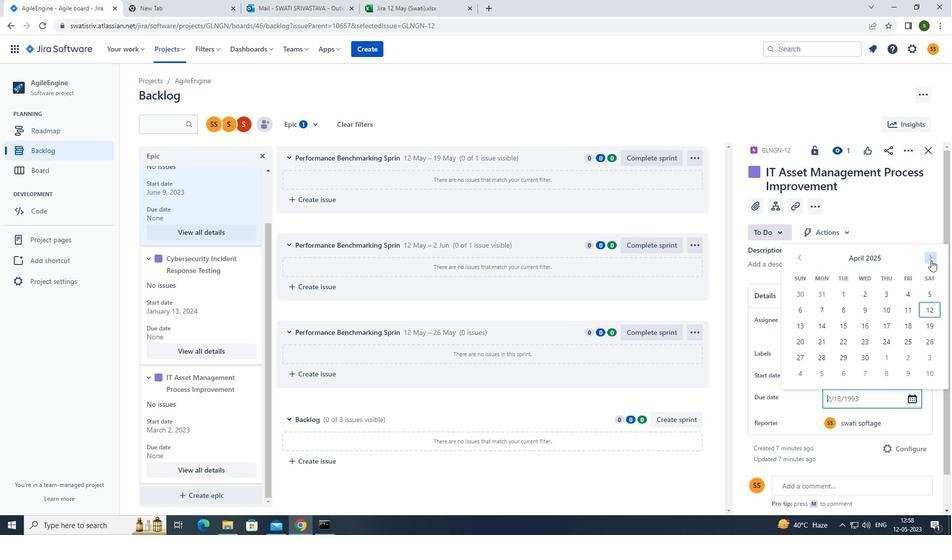 
Action: Mouse pressed left at (932, 260)
Screenshot: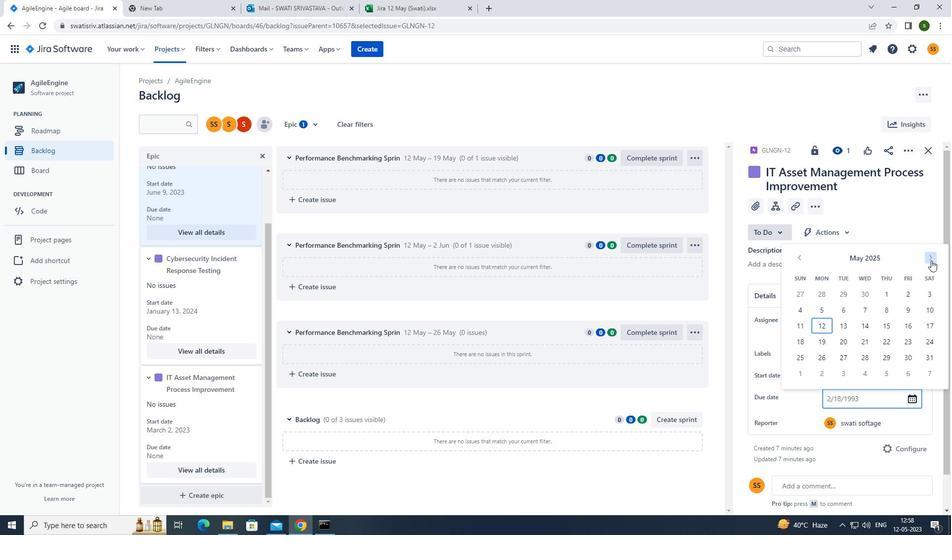 
Action: Mouse pressed left at (932, 260)
Screenshot: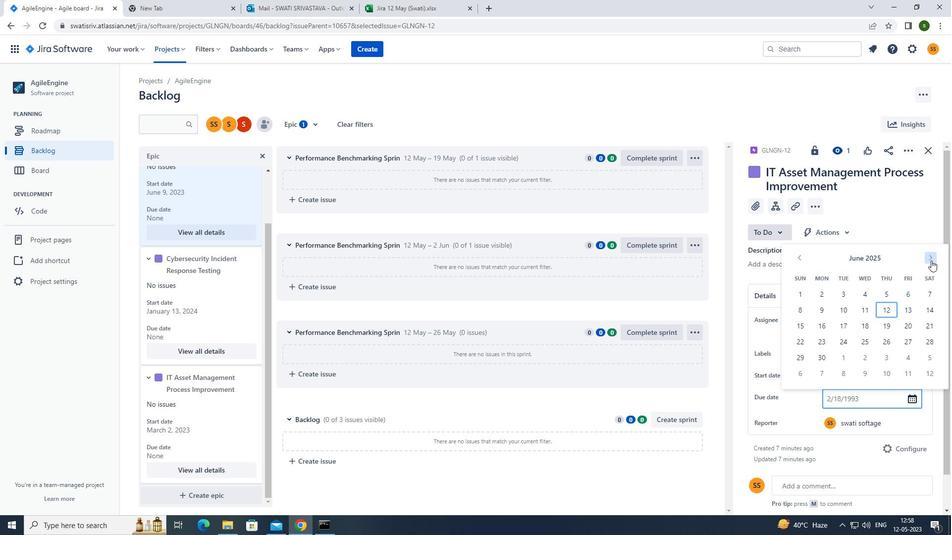 
Action: Mouse pressed left at (932, 260)
Screenshot: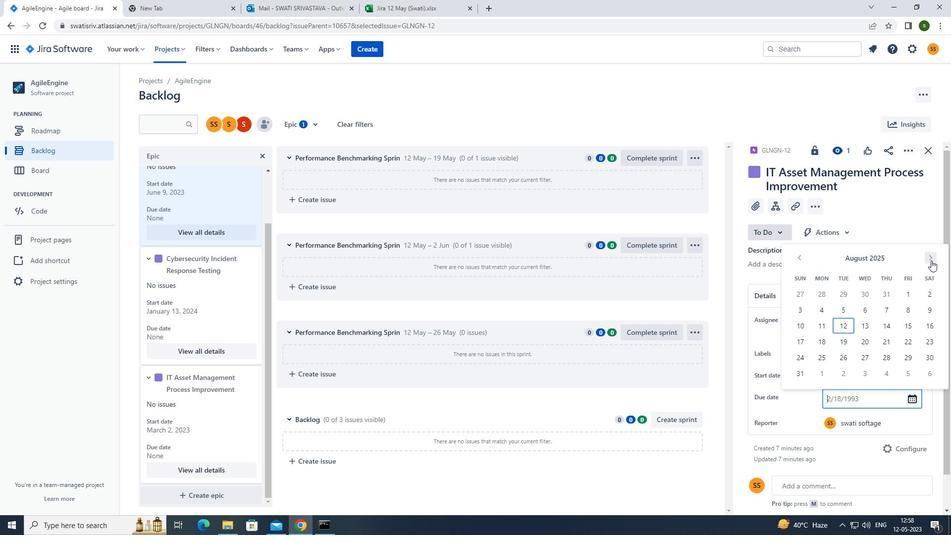 
Action: Mouse pressed left at (932, 260)
Screenshot: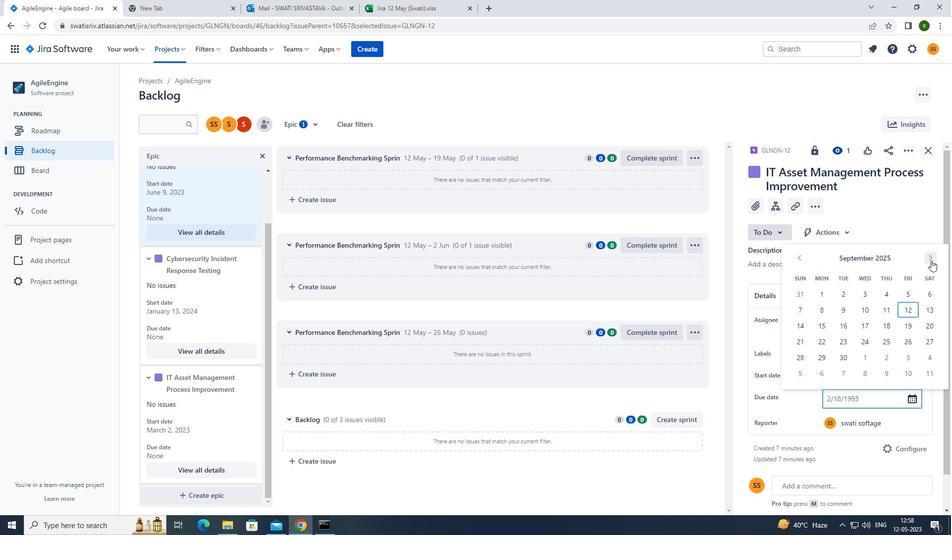
Action: Mouse pressed left at (932, 260)
Screenshot: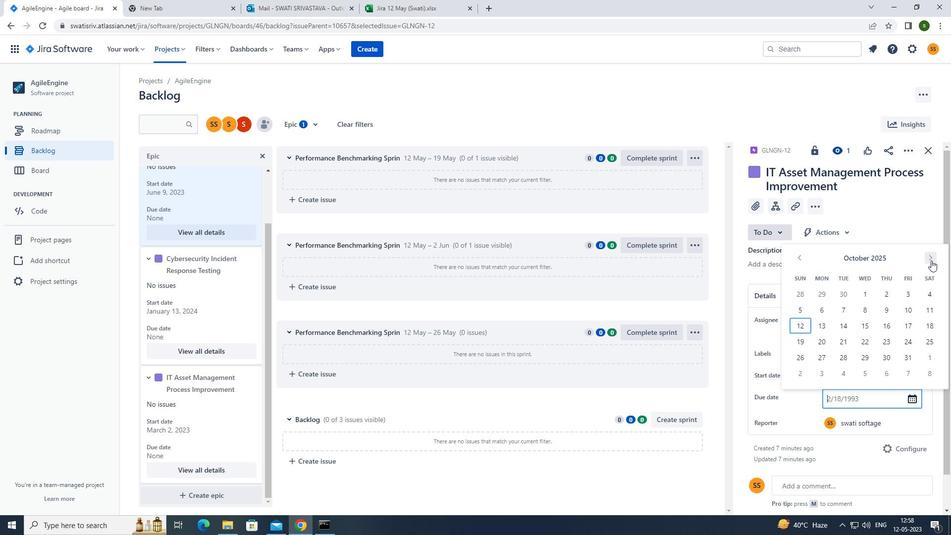 
Action: Mouse pressed left at (932, 260)
Screenshot: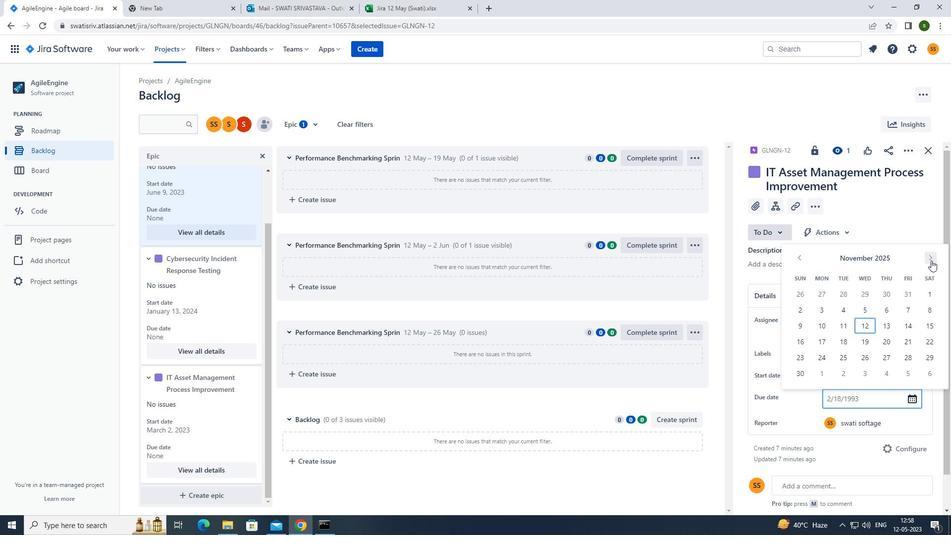 
Action: Mouse moved to (869, 326)
Screenshot: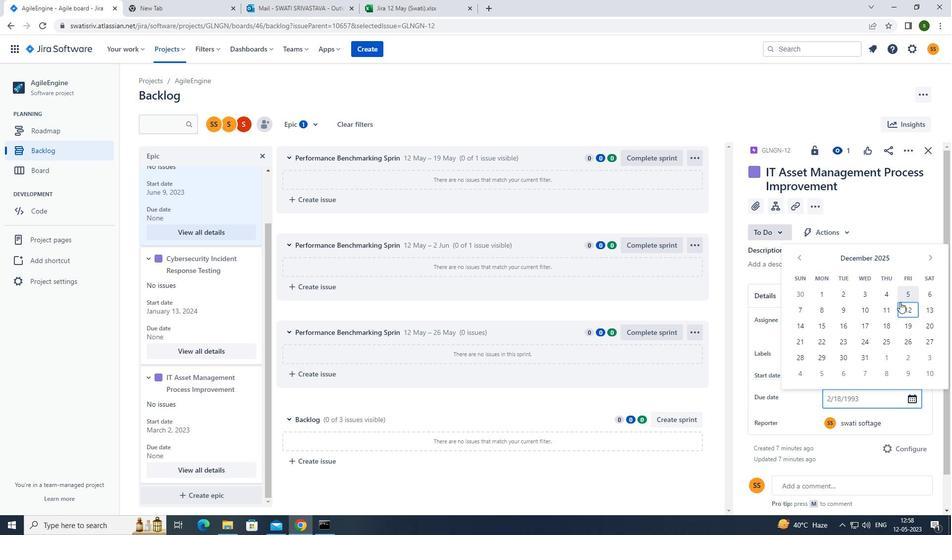 
Action: Mouse pressed left at (869, 326)
Screenshot: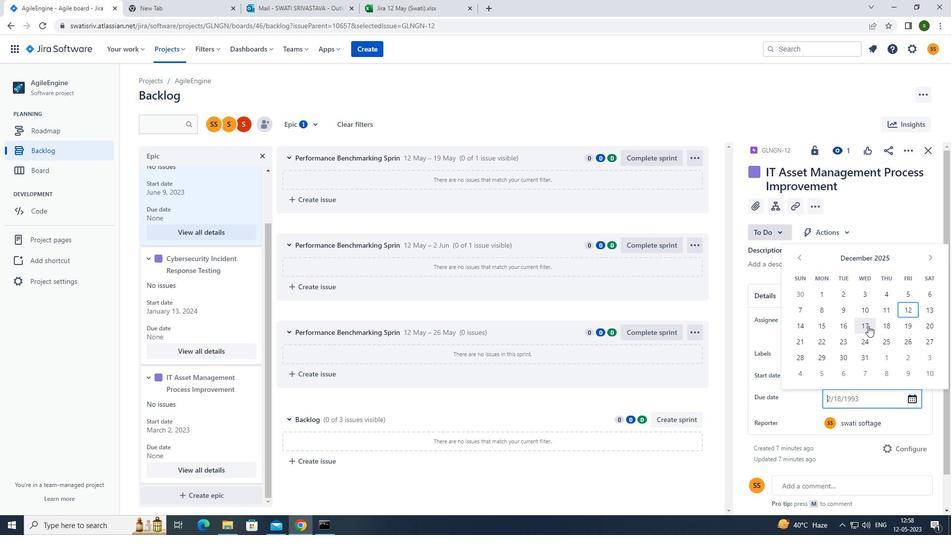 
Action: Mouse moved to (504, 111)
Screenshot: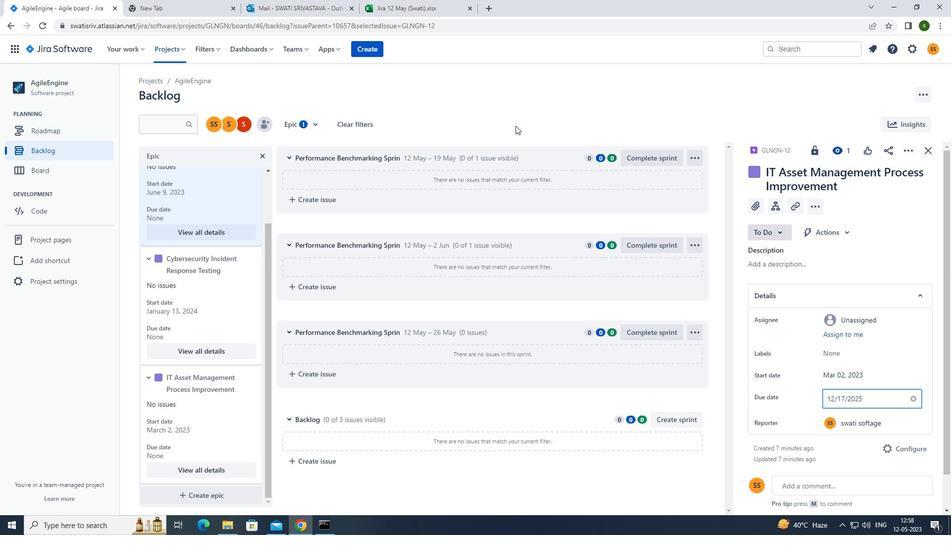 
Action: Mouse pressed left at (504, 111)
Screenshot: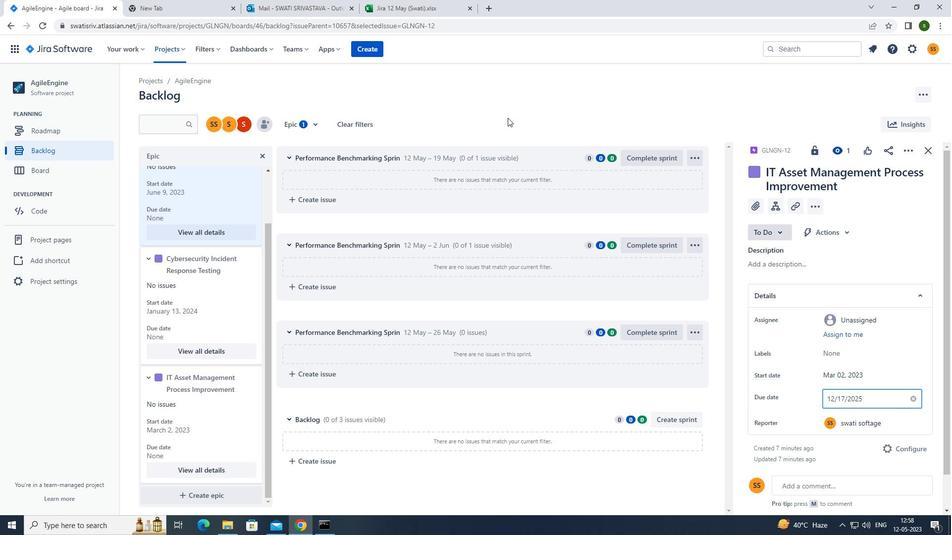 
